 Task: Find connections with filter location Kaikalūr with filter topic #Energywith filter profile language English with filter current company Kotak Mahindra Bank with filter school The Assembly of God Church School - India with filter industry Marketing Services with filter service category Human Resources with filter keywords title Interior Designer
Action: Mouse moved to (192, 254)
Screenshot: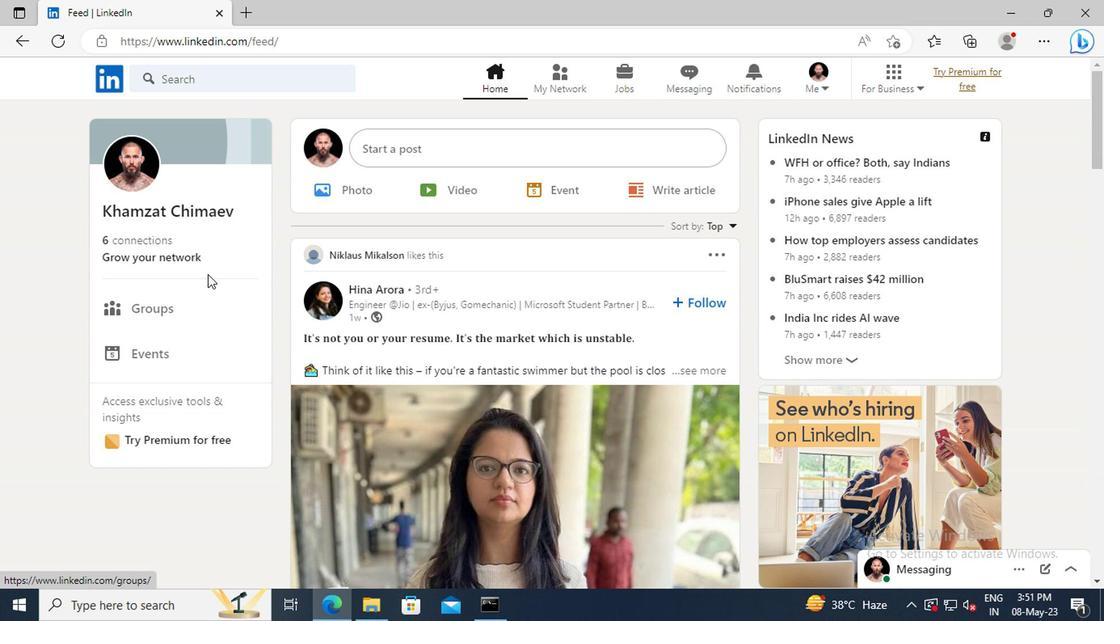 
Action: Mouse pressed left at (192, 254)
Screenshot: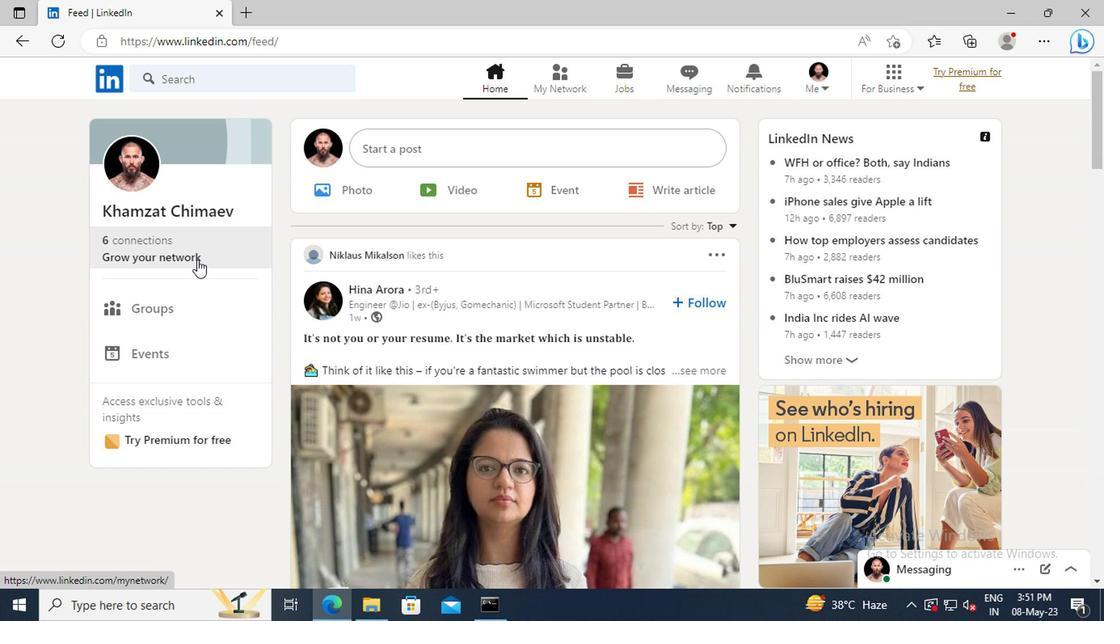 
Action: Mouse moved to (181, 176)
Screenshot: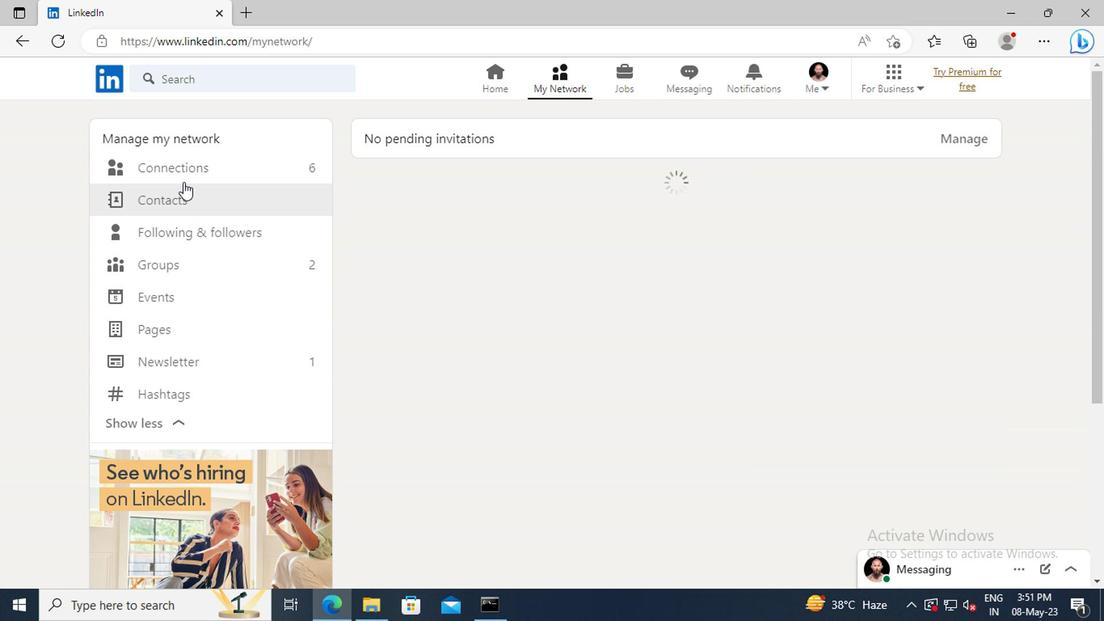 
Action: Mouse pressed left at (181, 176)
Screenshot: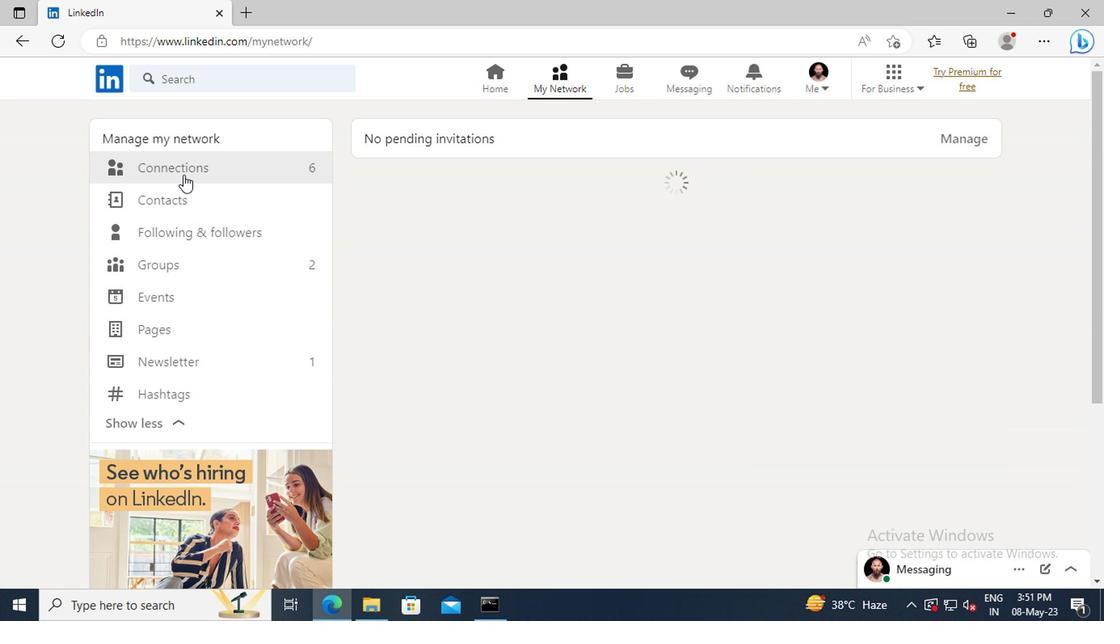
Action: Mouse moved to (672, 174)
Screenshot: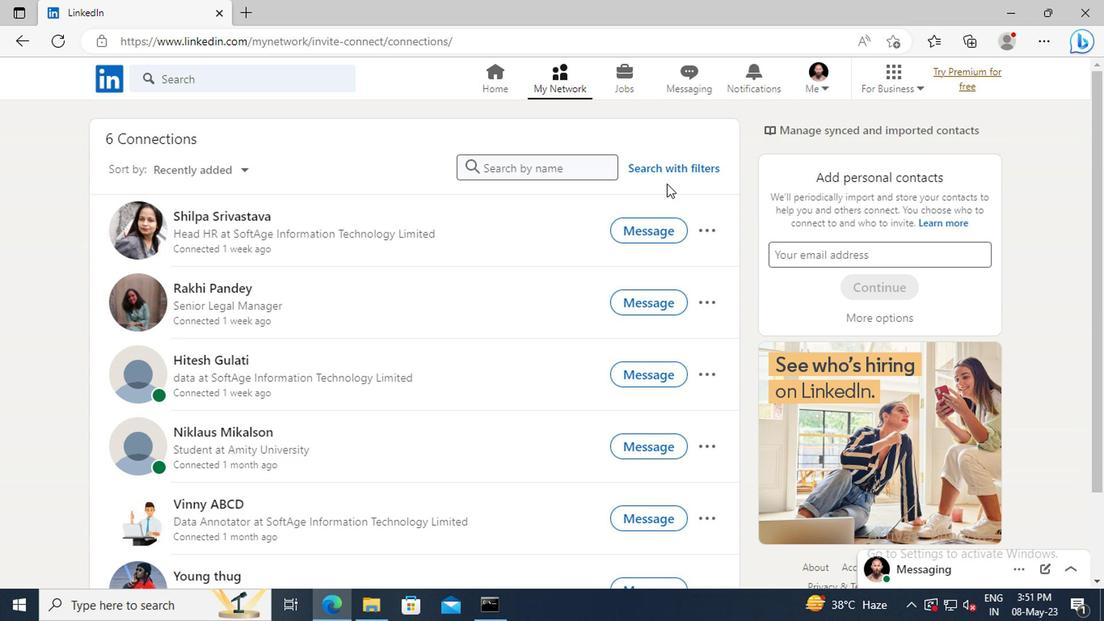 
Action: Mouse pressed left at (672, 174)
Screenshot: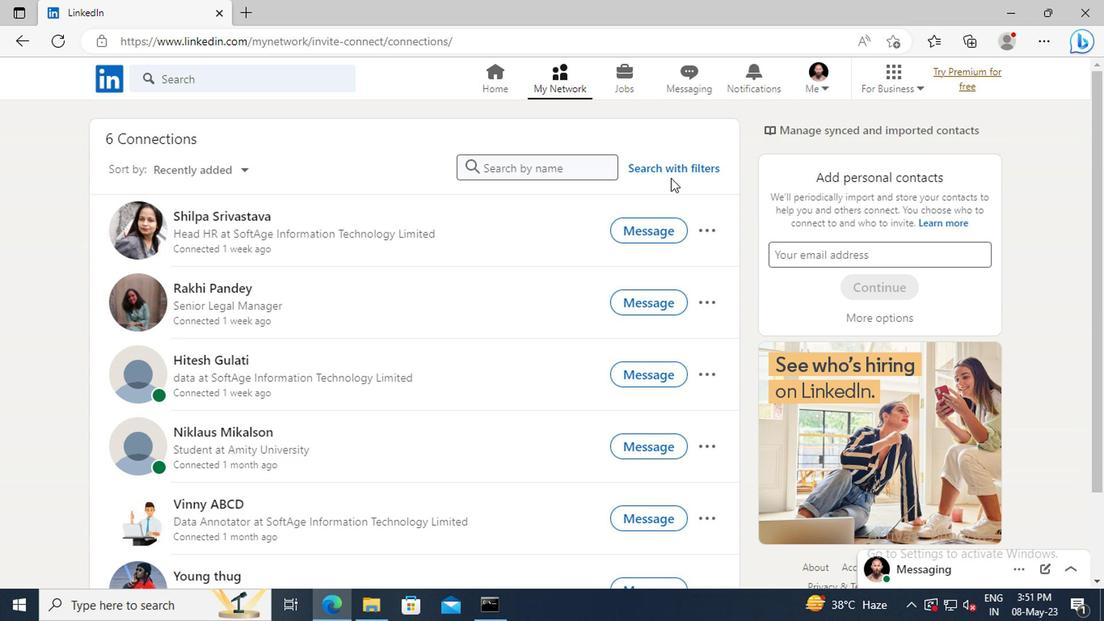 
Action: Mouse moved to (606, 126)
Screenshot: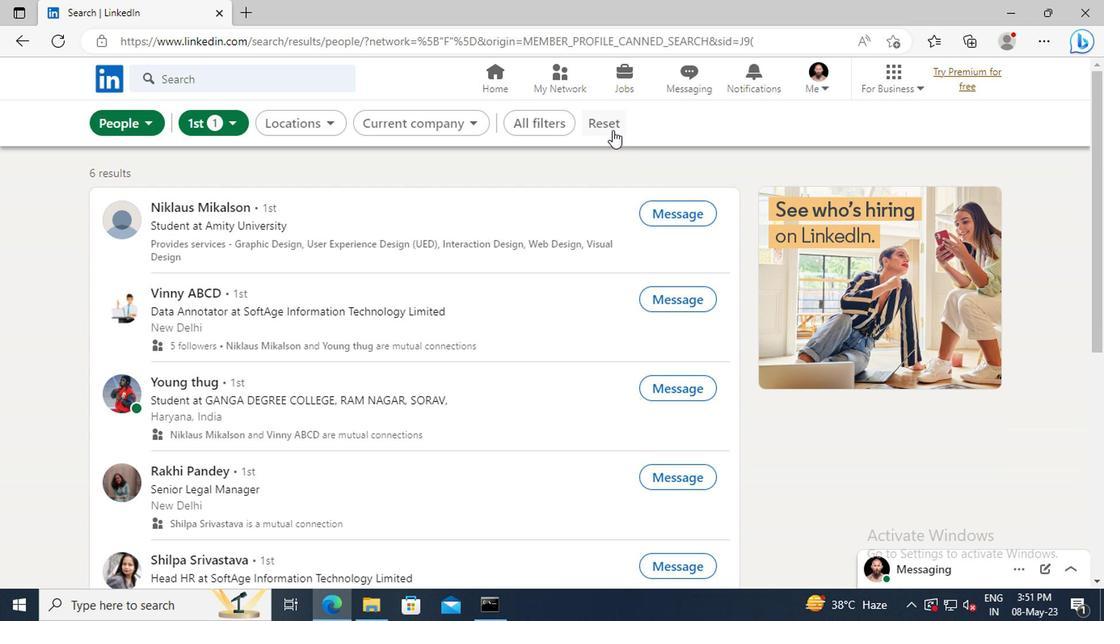 
Action: Mouse pressed left at (606, 126)
Screenshot: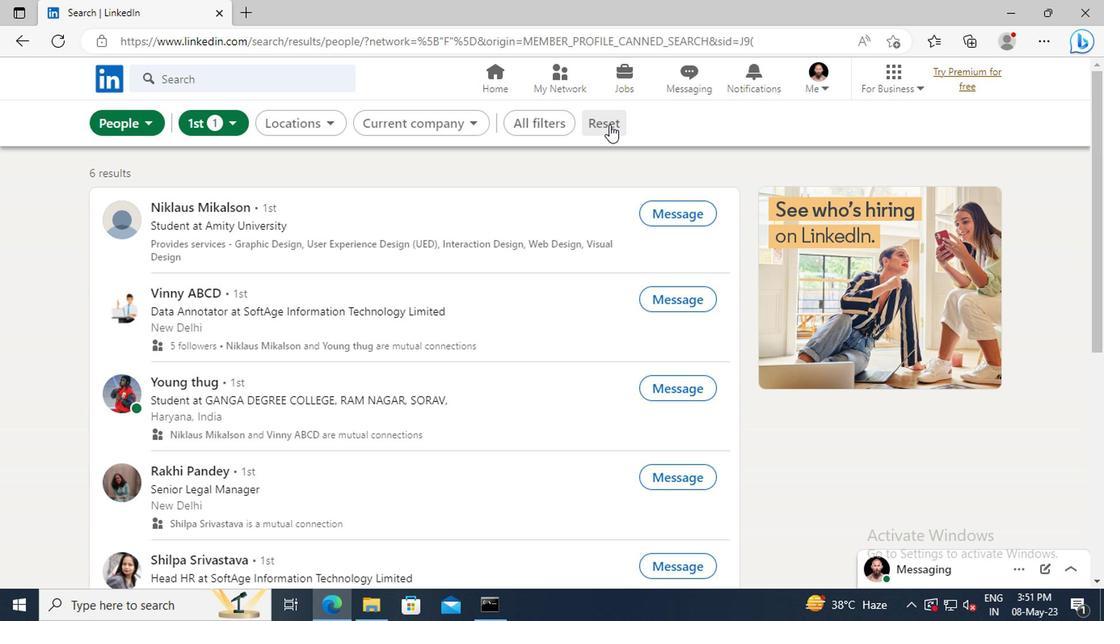 
Action: Mouse moved to (583, 126)
Screenshot: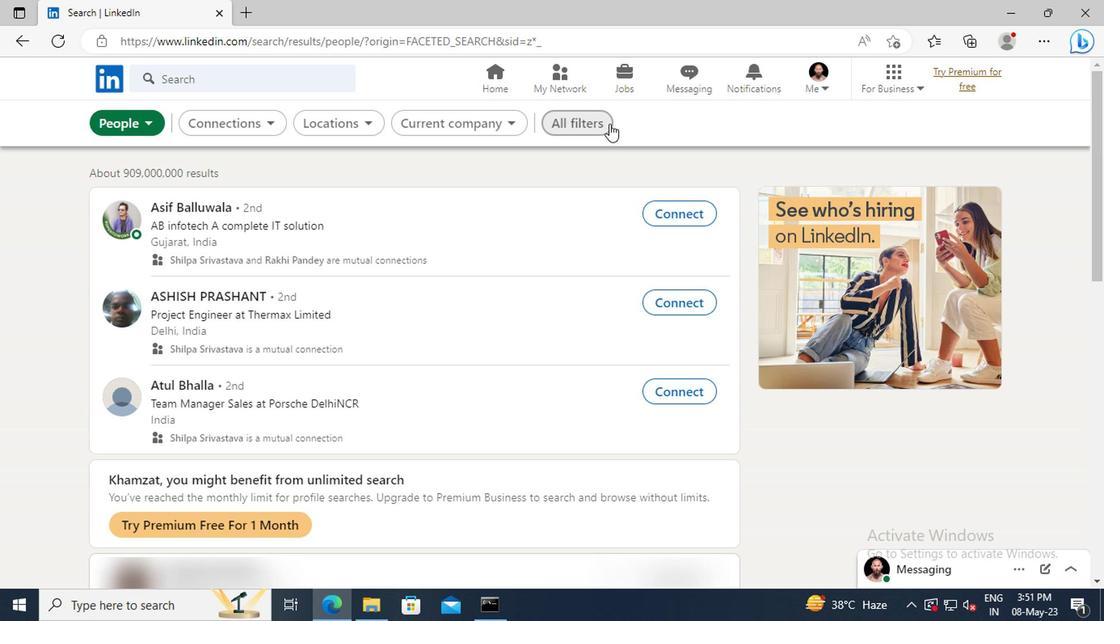 
Action: Mouse pressed left at (583, 126)
Screenshot: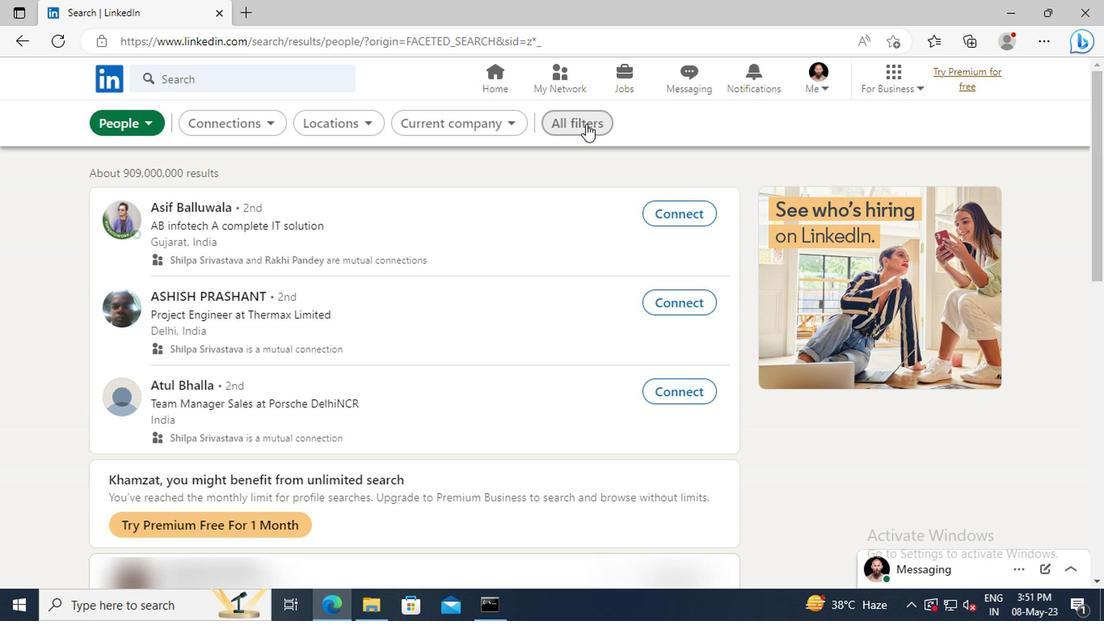 
Action: Mouse moved to (847, 263)
Screenshot: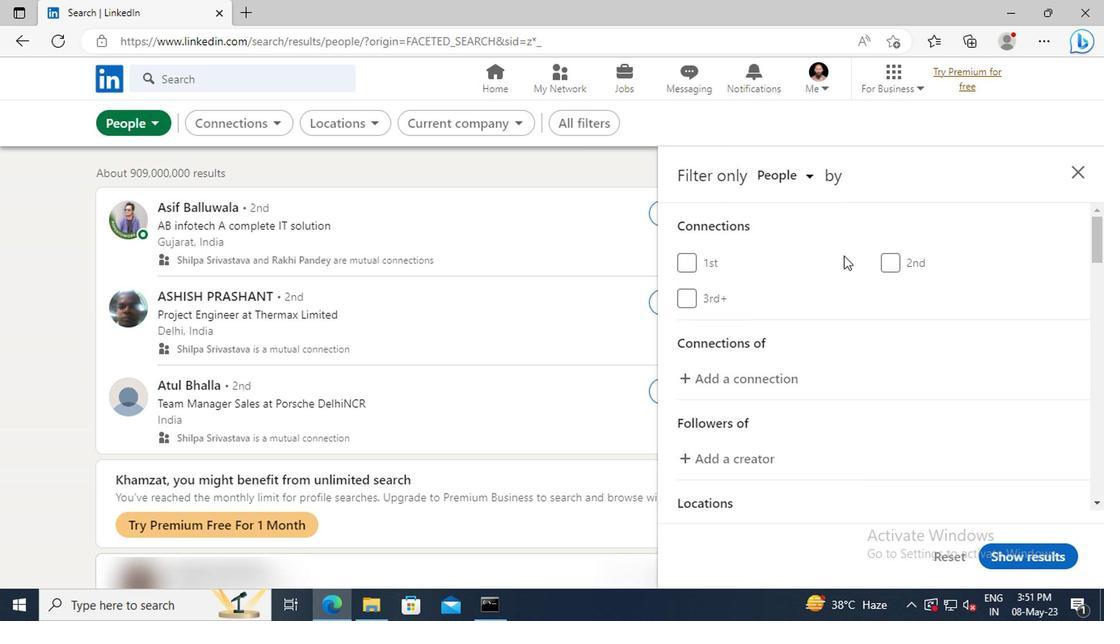 
Action: Mouse scrolled (847, 262) with delta (0, 0)
Screenshot: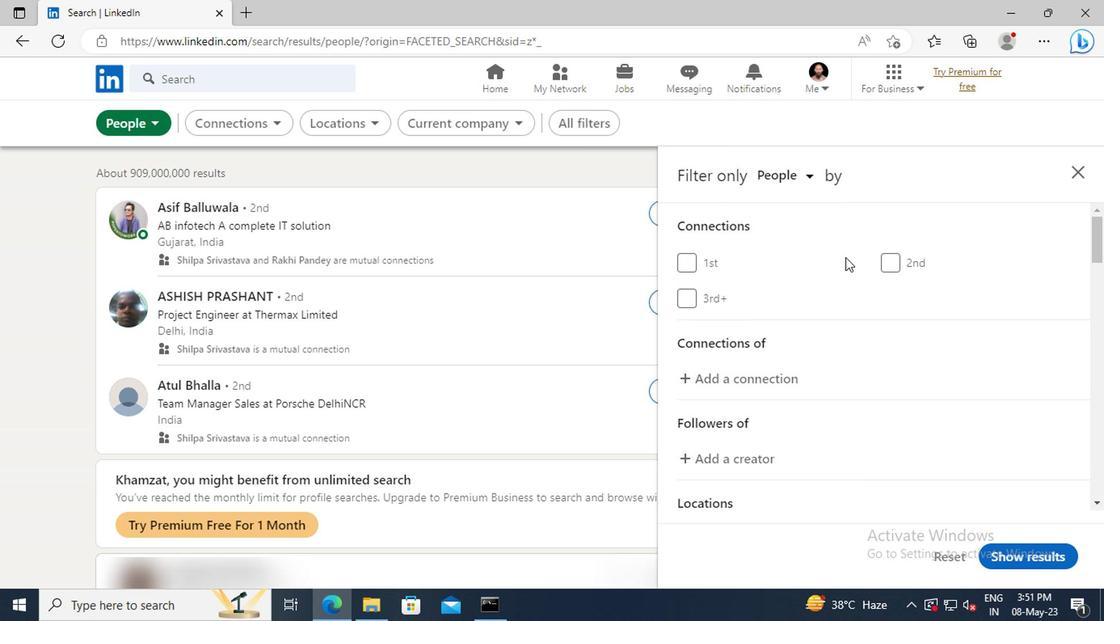 
Action: Mouse moved to (847, 263)
Screenshot: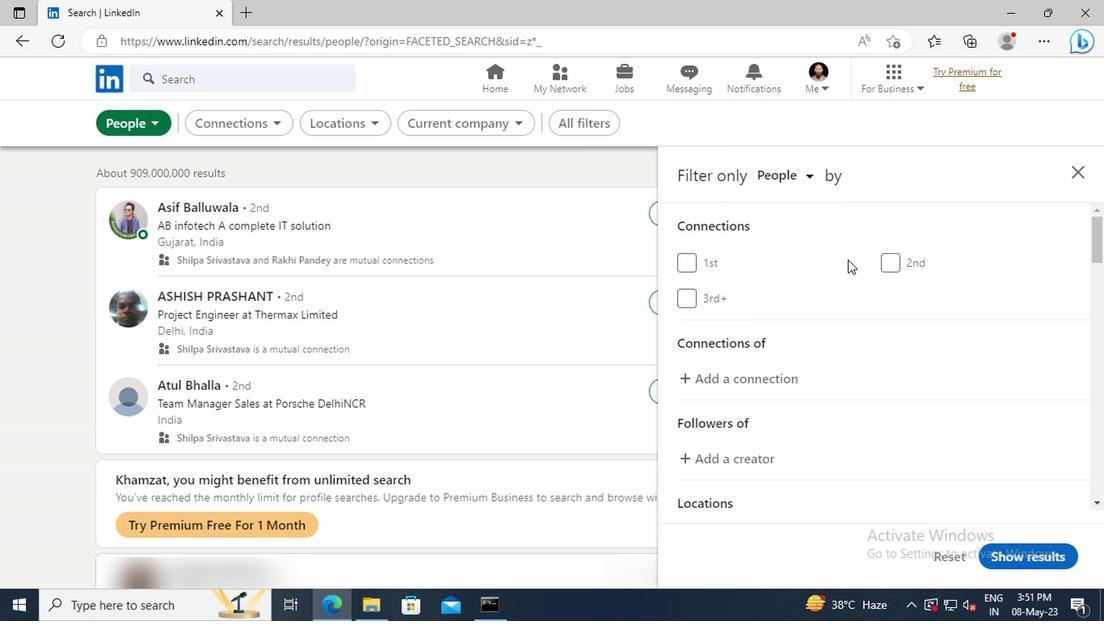 
Action: Mouse scrolled (847, 262) with delta (0, 0)
Screenshot: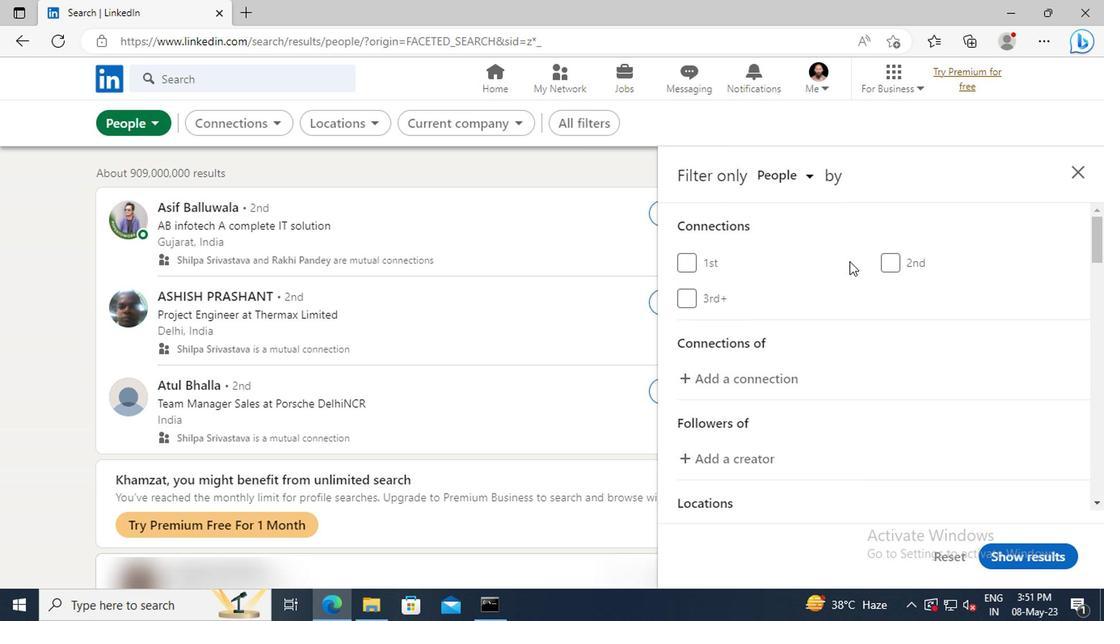 
Action: Mouse scrolled (847, 262) with delta (0, 0)
Screenshot: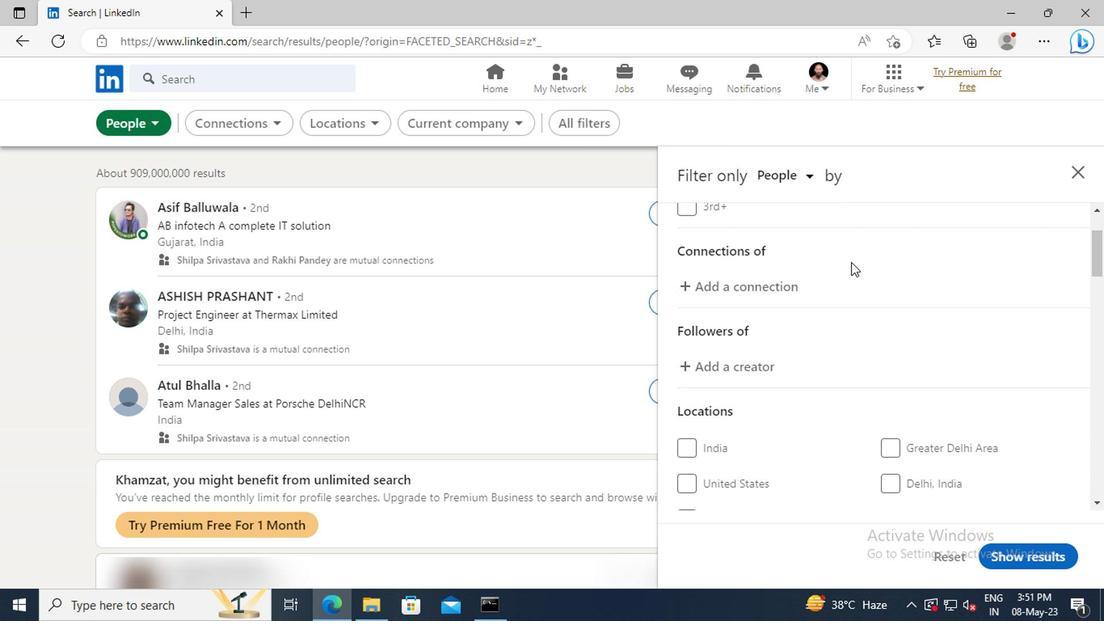 
Action: Mouse scrolled (847, 262) with delta (0, 0)
Screenshot: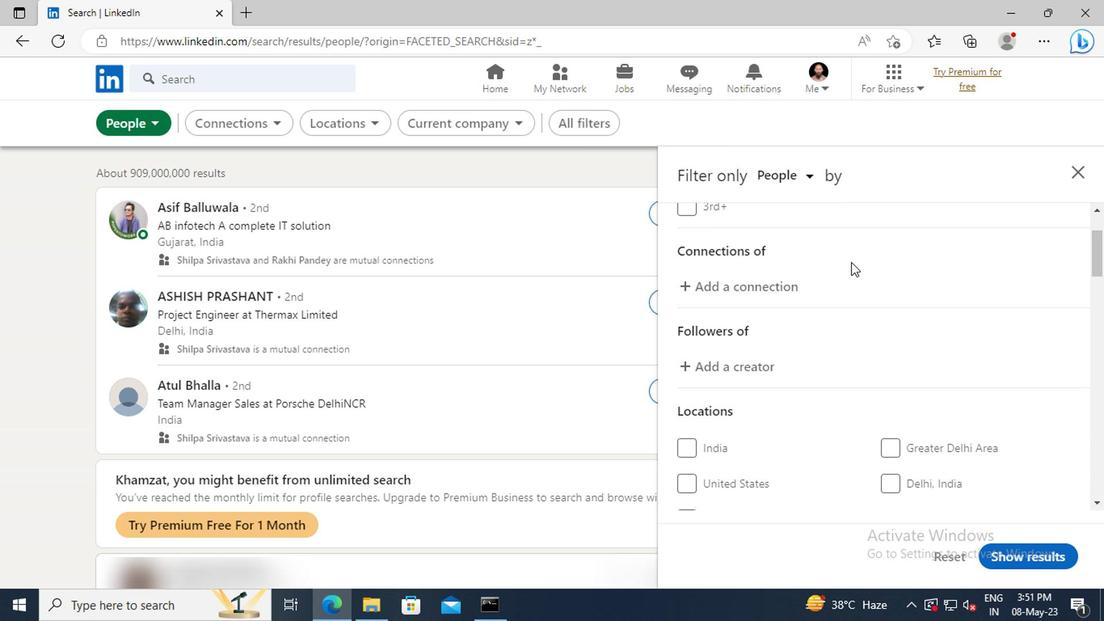 
Action: Mouse scrolled (847, 262) with delta (0, 0)
Screenshot: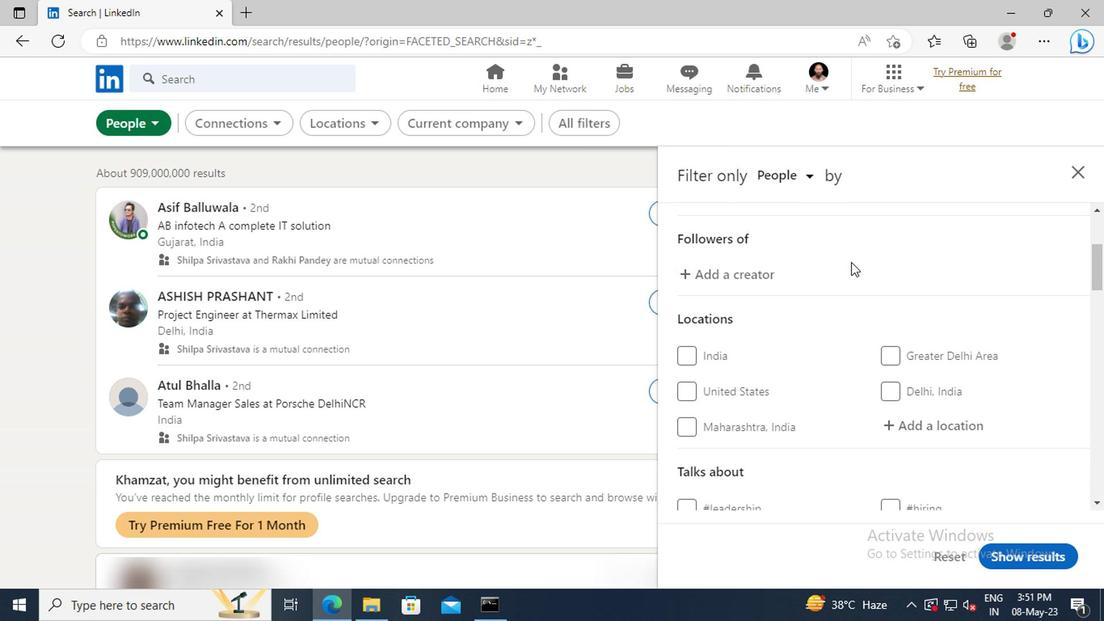 
Action: Mouse moved to (908, 383)
Screenshot: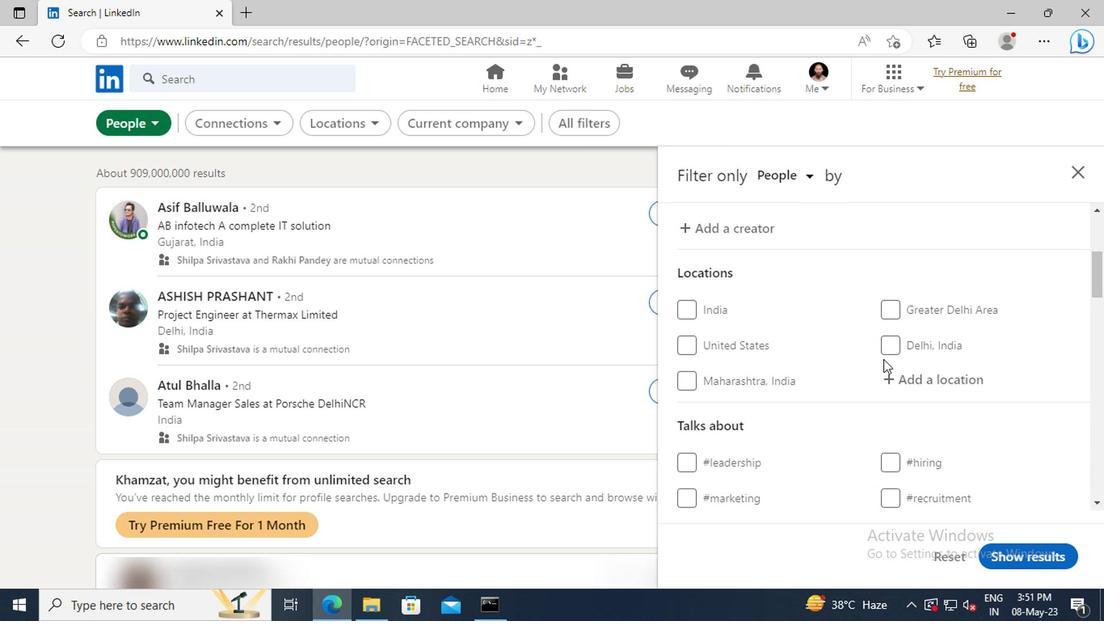 
Action: Mouse pressed left at (908, 383)
Screenshot: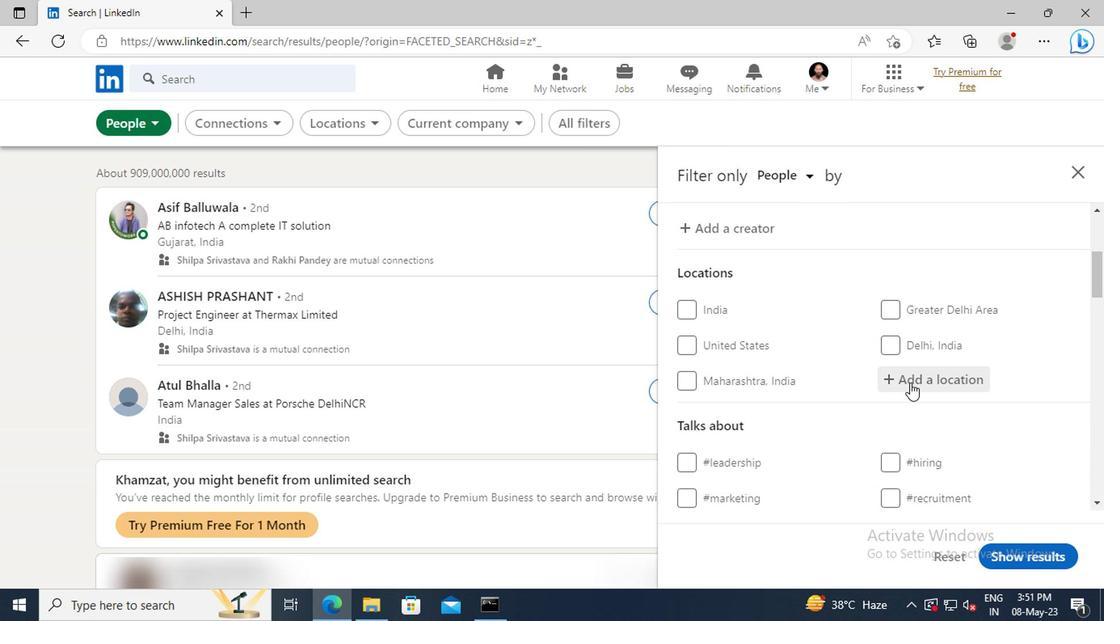 
Action: Key pressed <Key.shift>KAIKALUR
Screenshot: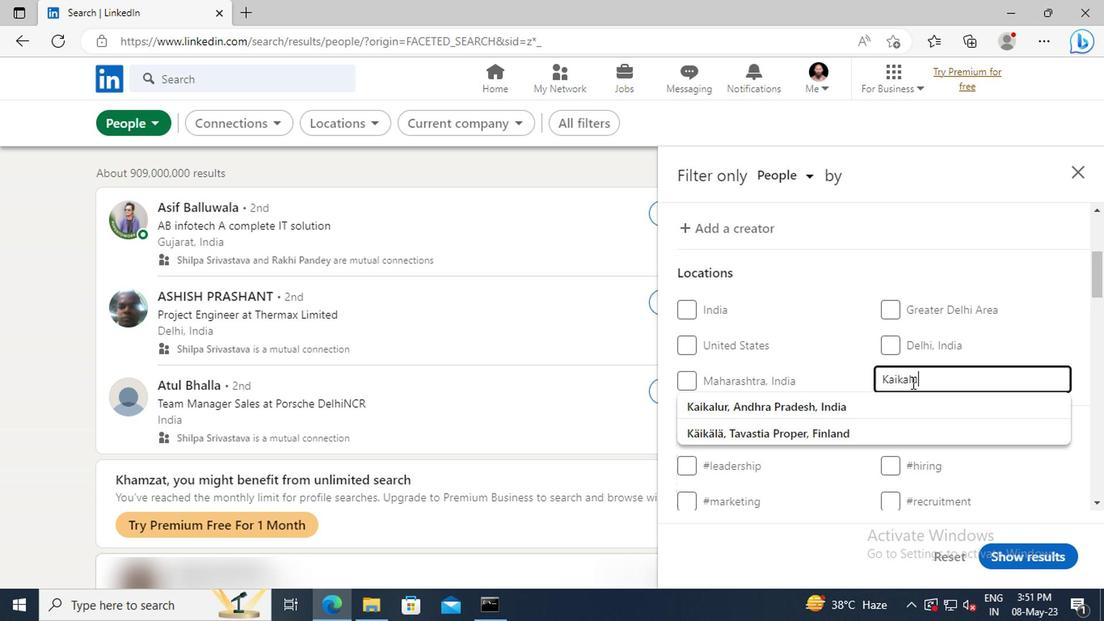 
Action: Mouse moved to (912, 402)
Screenshot: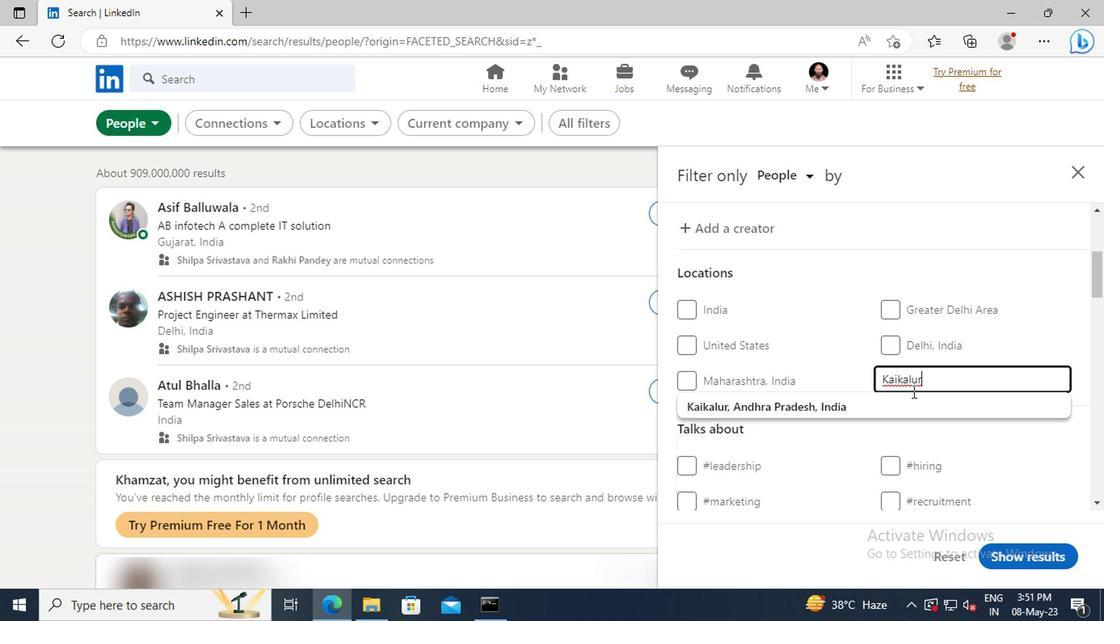 
Action: Mouse pressed left at (912, 402)
Screenshot: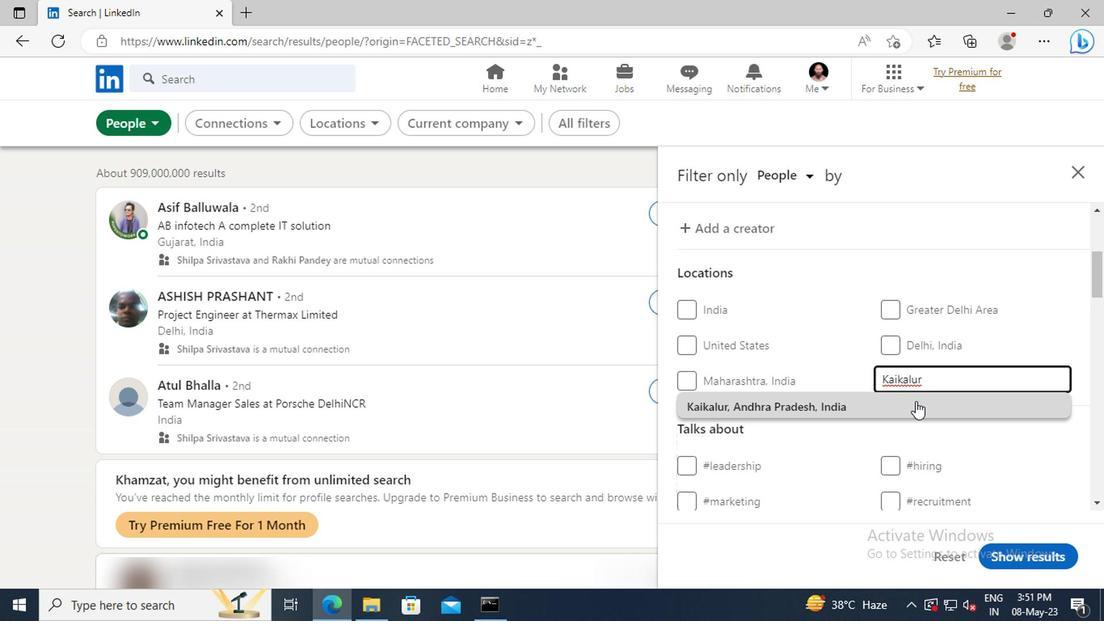 
Action: Mouse scrolled (912, 401) with delta (0, 0)
Screenshot: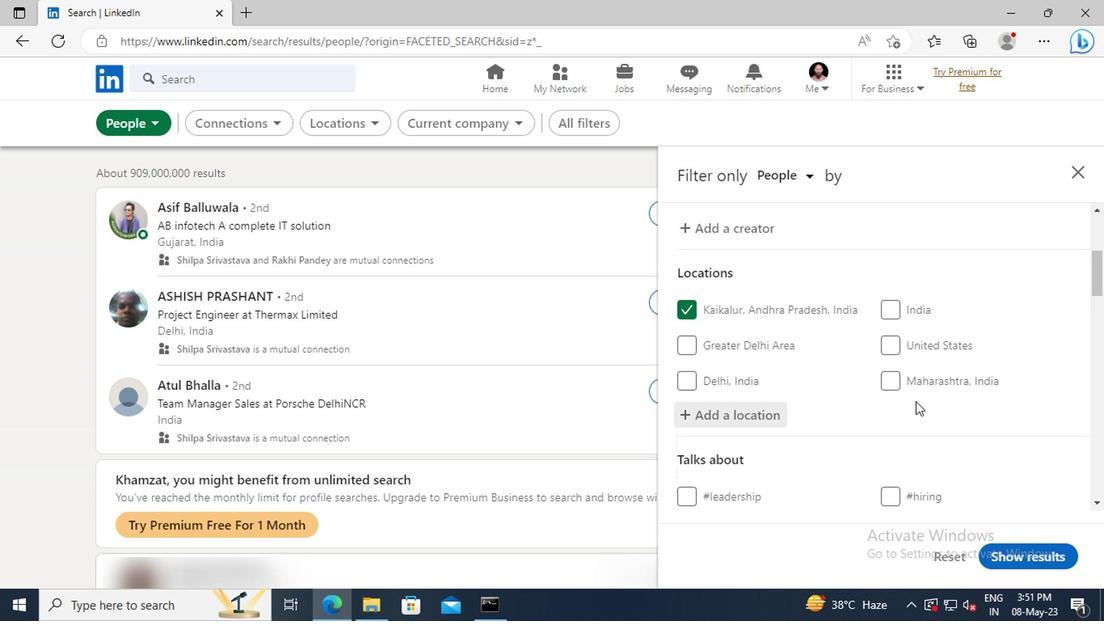 
Action: Mouse scrolled (912, 401) with delta (0, 0)
Screenshot: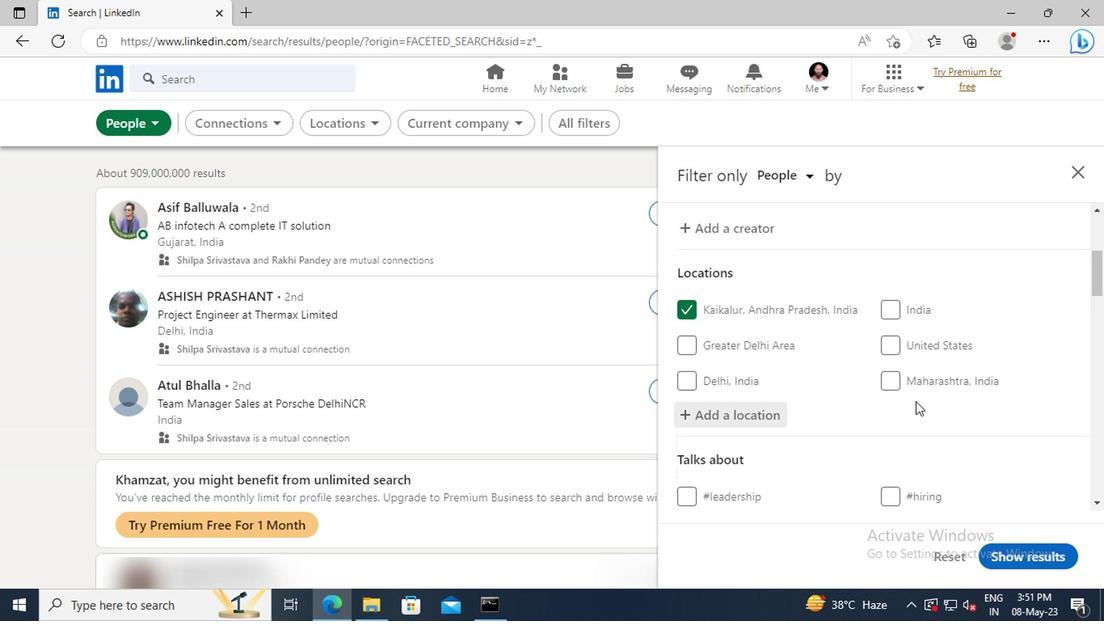 
Action: Mouse scrolled (912, 401) with delta (0, 0)
Screenshot: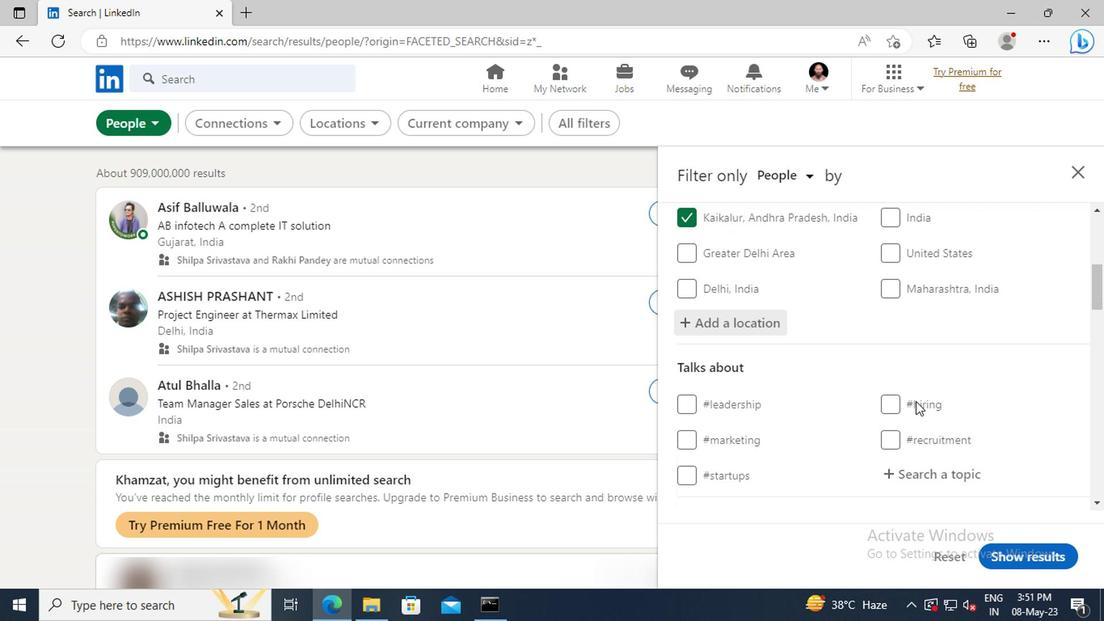 
Action: Mouse moved to (912, 425)
Screenshot: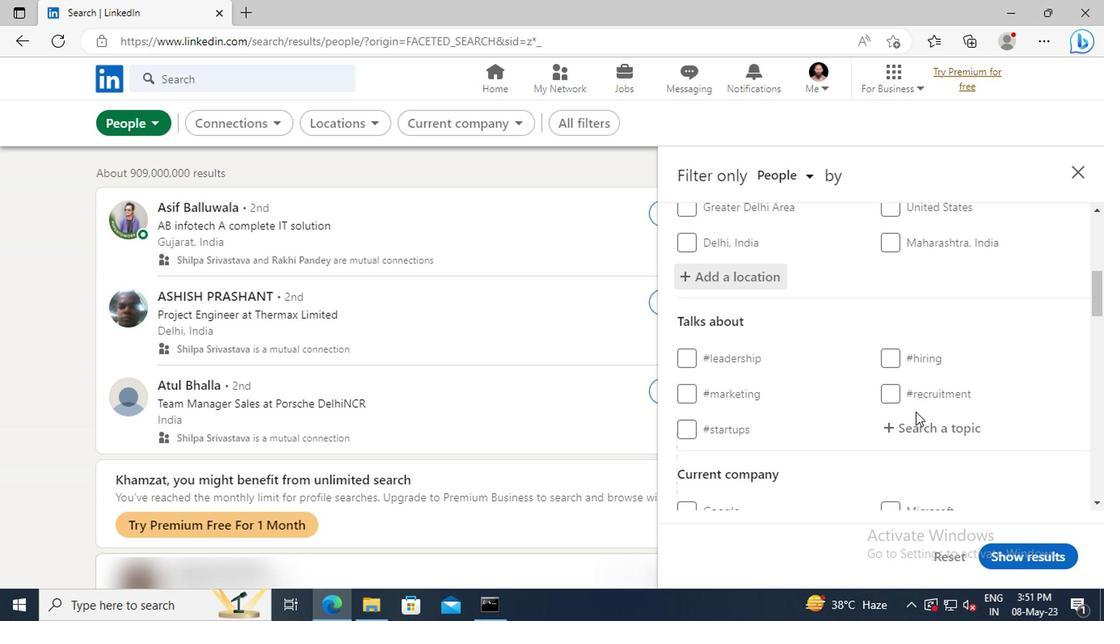 
Action: Mouse pressed left at (912, 425)
Screenshot: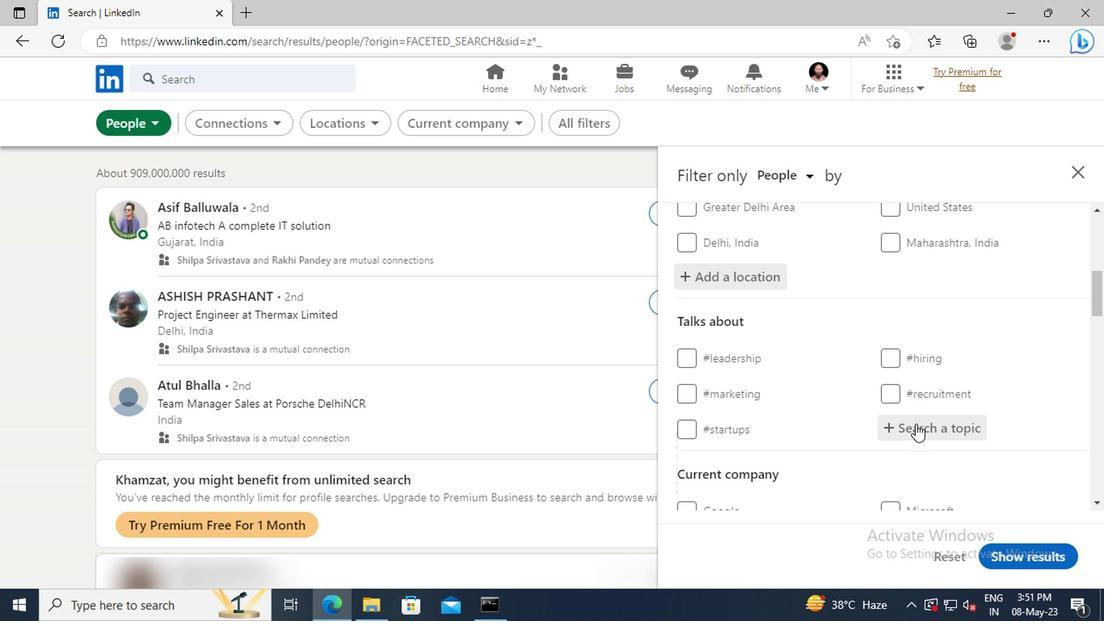 
Action: Key pressed <Key.shift>ENERGY
Screenshot: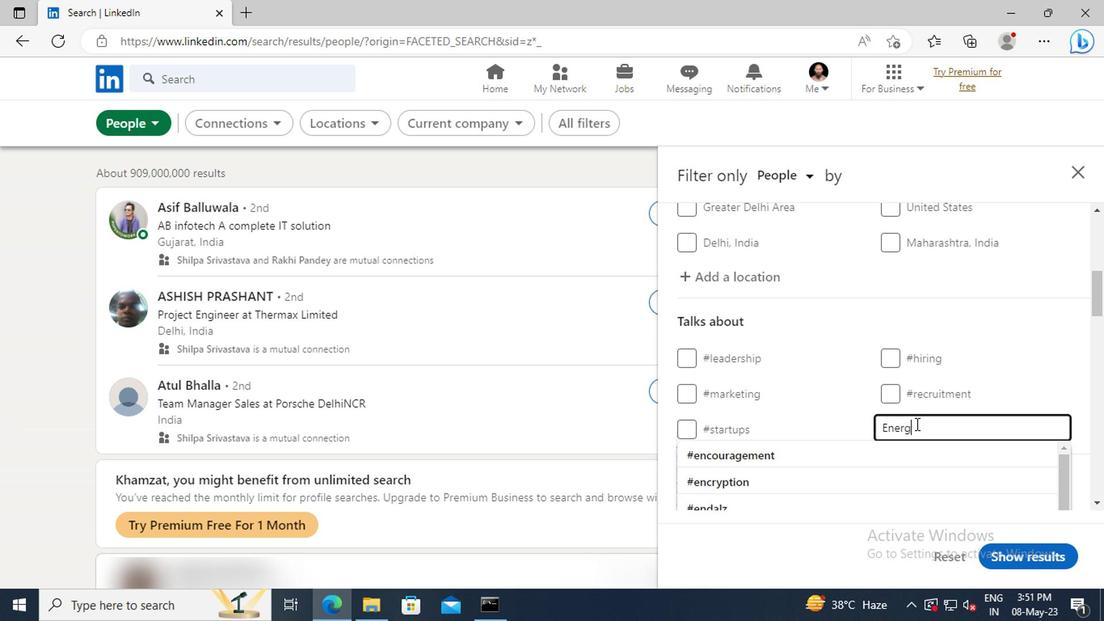 
Action: Mouse moved to (913, 451)
Screenshot: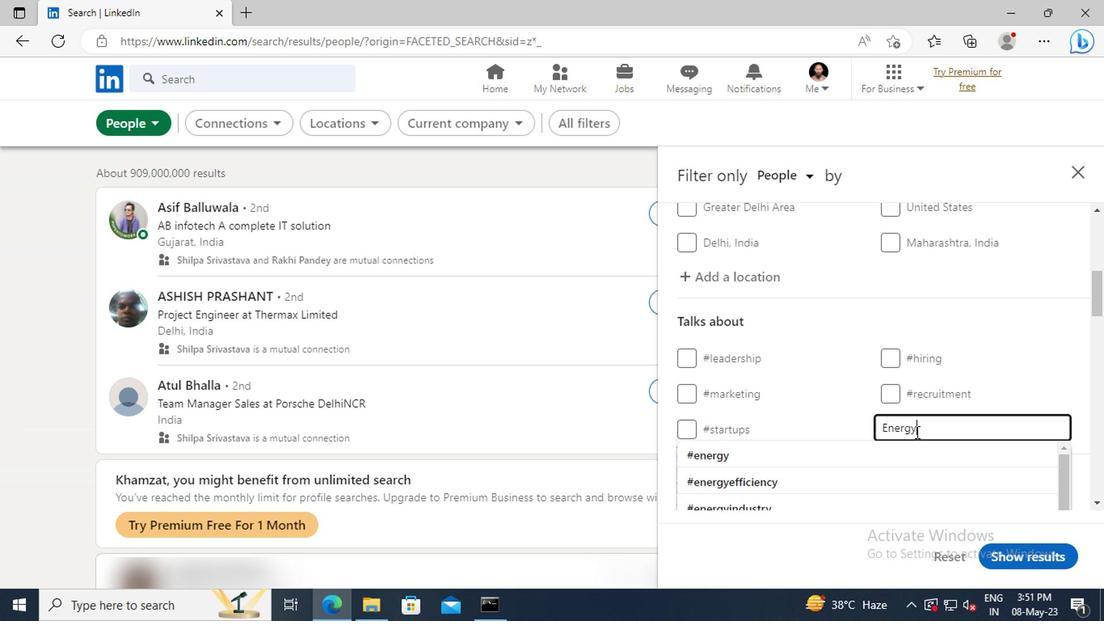 
Action: Mouse pressed left at (913, 451)
Screenshot: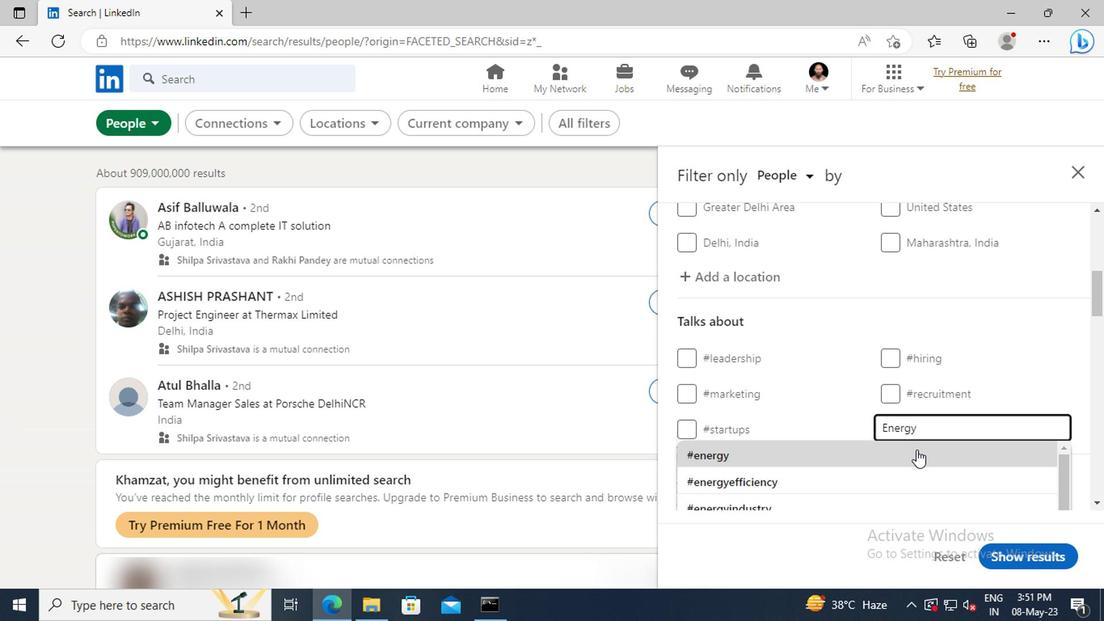 
Action: Mouse scrolled (913, 450) with delta (0, -1)
Screenshot: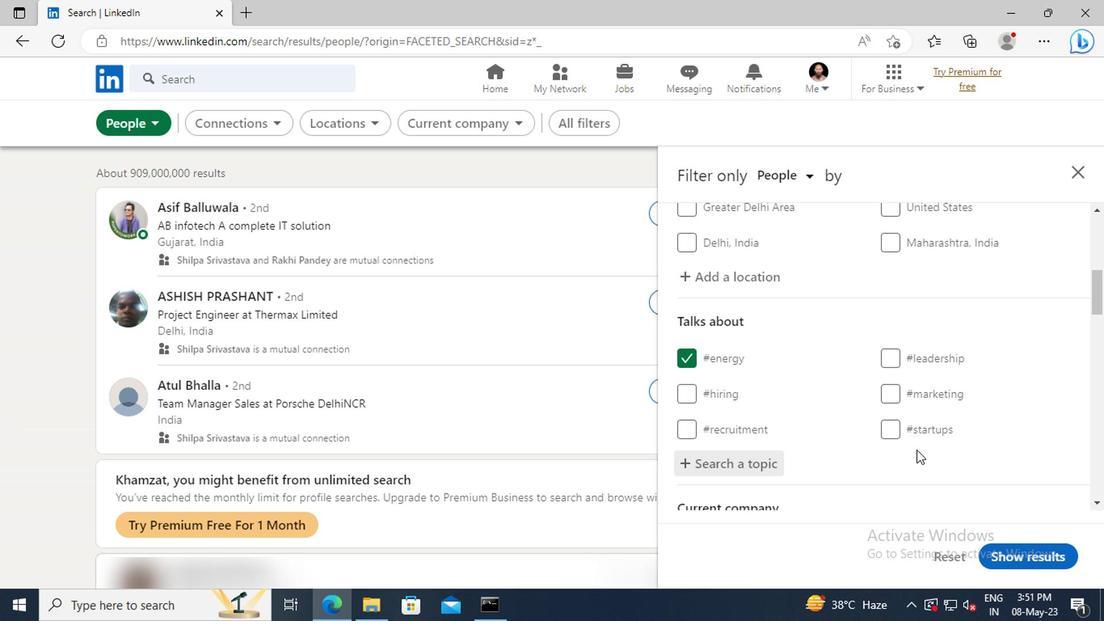 
Action: Mouse scrolled (913, 450) with delta (0, -1)
Screenshot: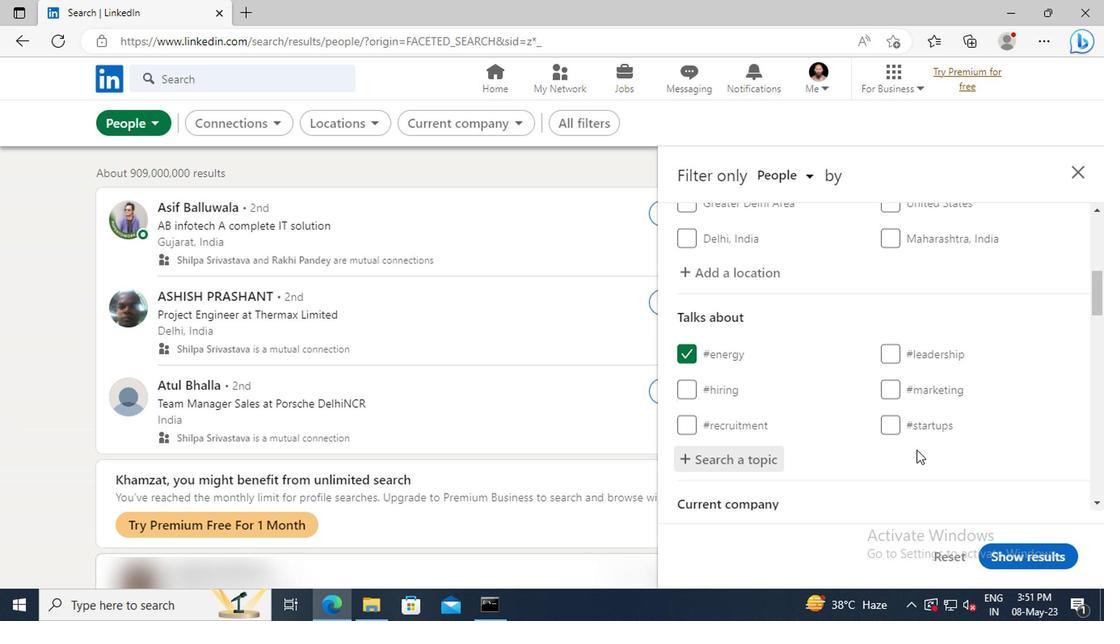 
Action: Mouse scrolled (913, 450) with delta (0, -1)
Screenshot: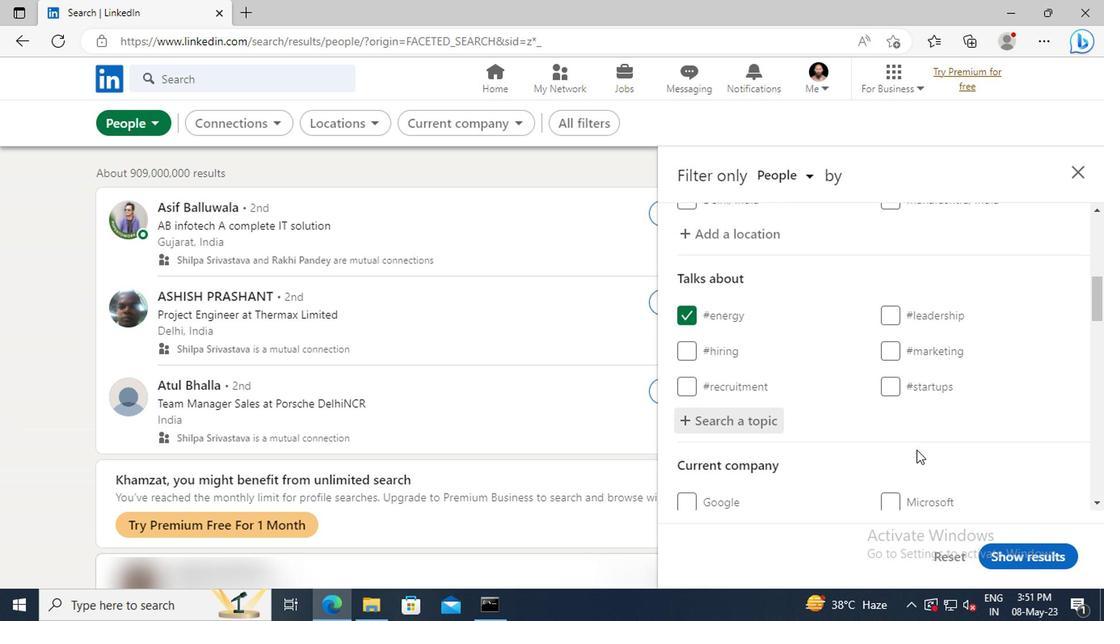 
Action: Mouse scrolled (913, 450) with delta (0, -1)
Screenshot: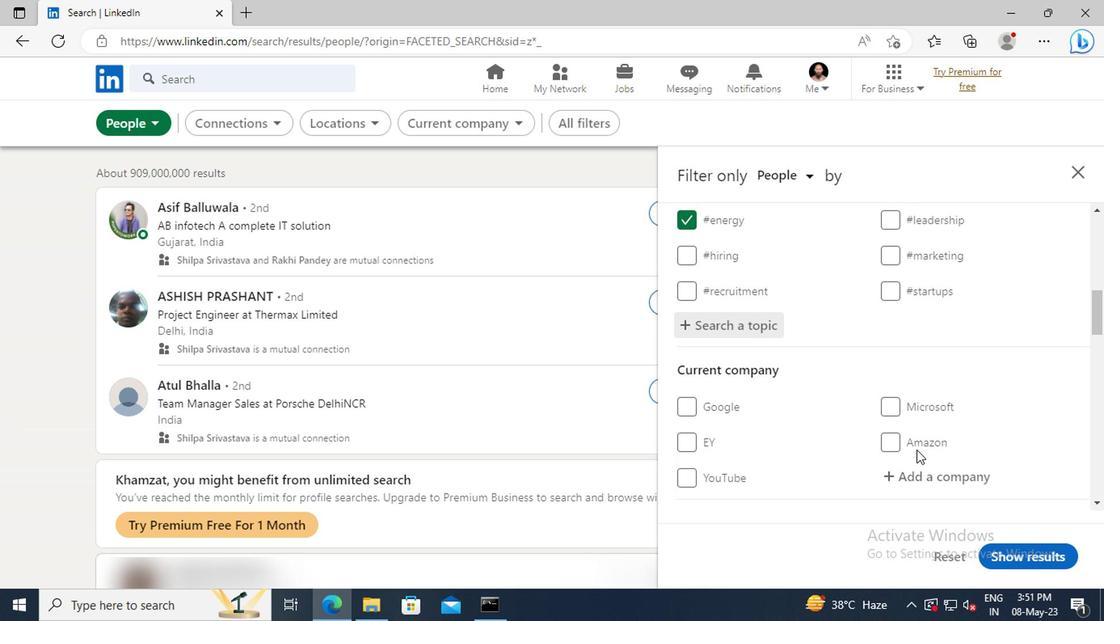 
Action: Mouse scrolled (913, 450) with delta (0, -1)
Screenshot: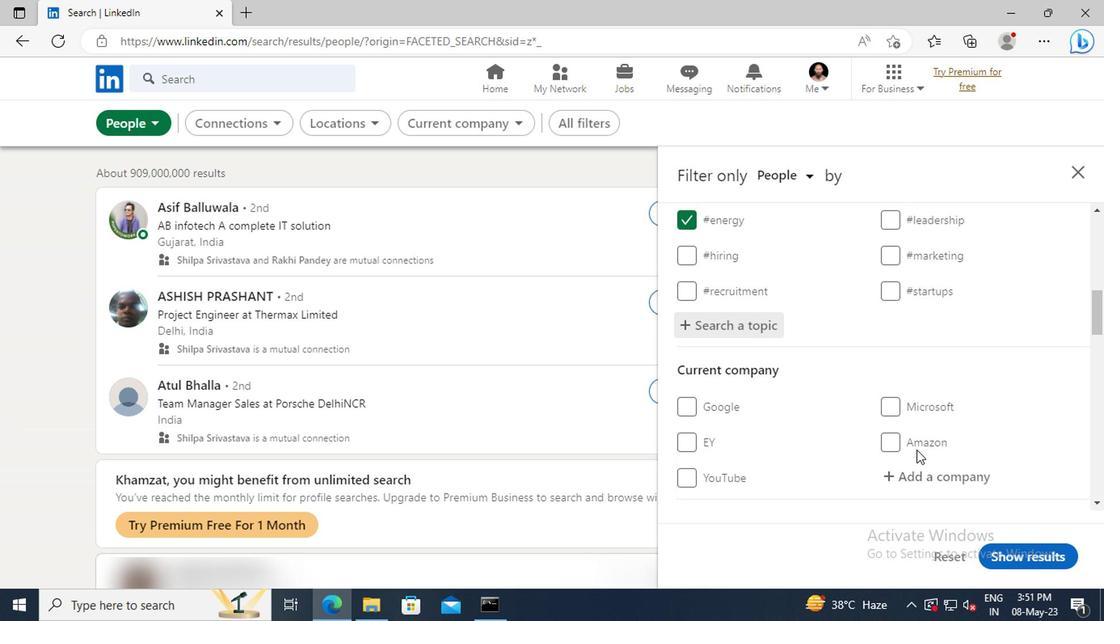 
Action: Mouse scrolled (913, 450) with delta (0, -1)
Screenshot: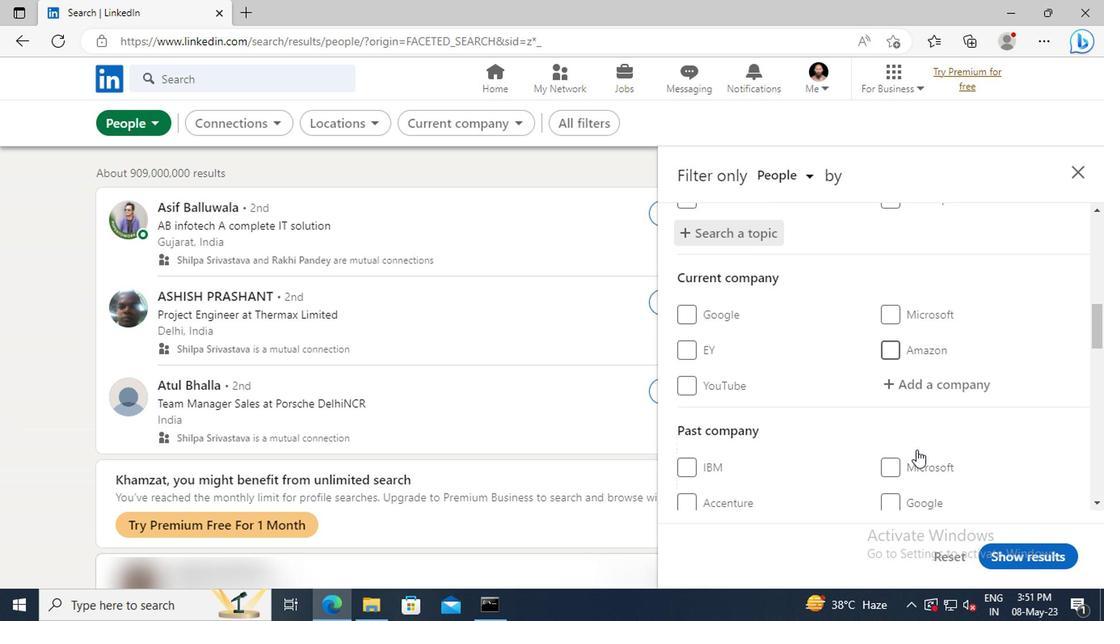 
Action: Mouse scrolled (913, 450) with delta (0, -1)
Screenshot: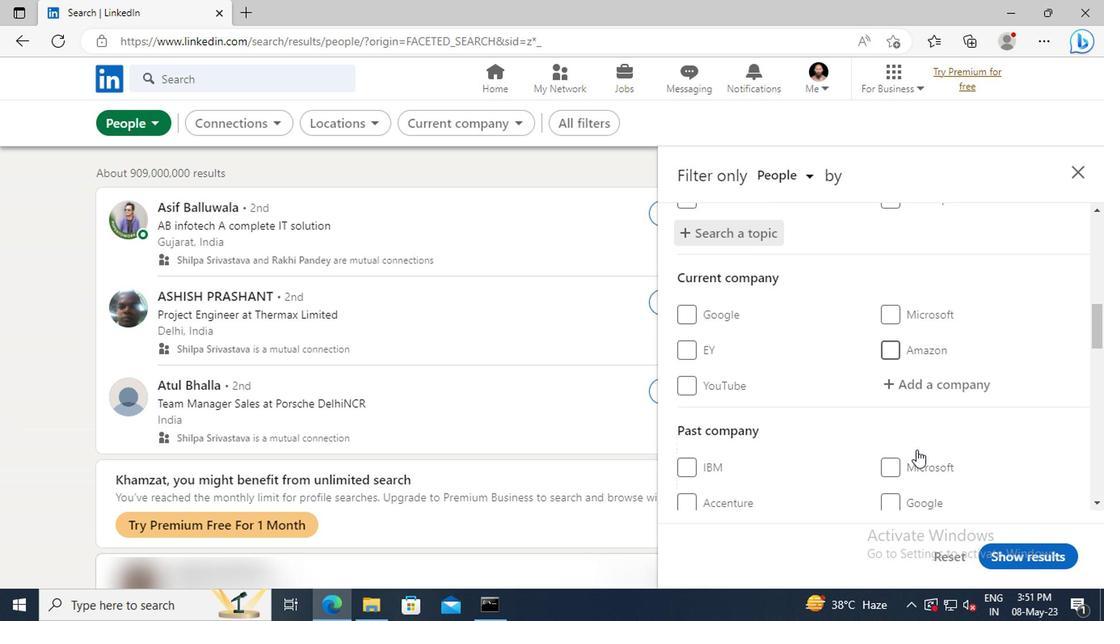 
Action: Mouse scrolled (913, 450) with delta (0, -1)
Screenshot: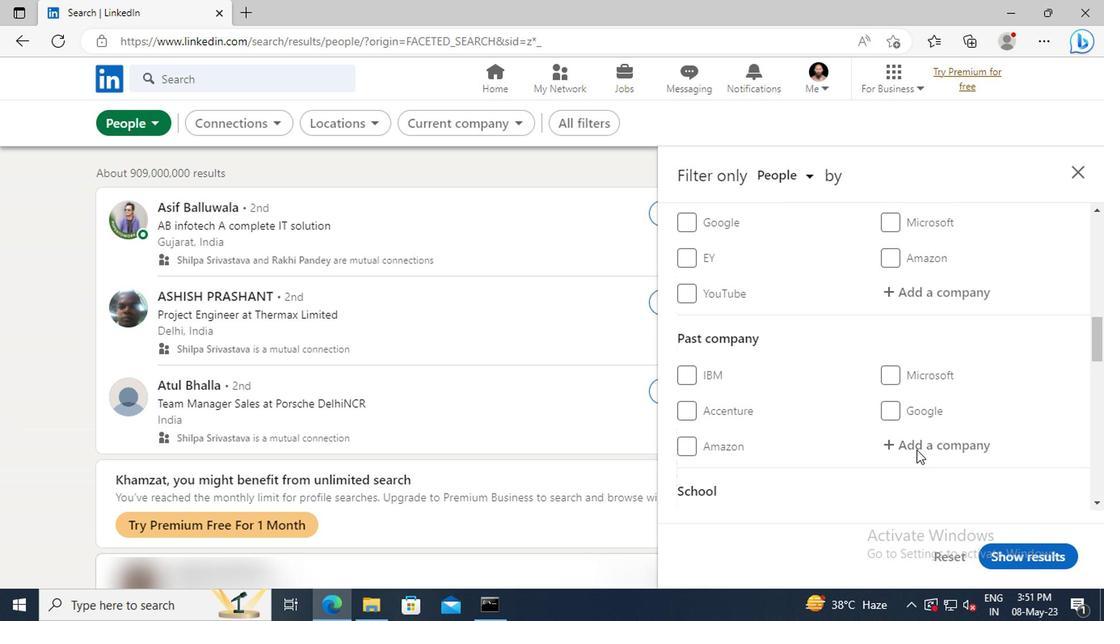 
Action: Mouse scrolled (913, 450) with delta (0, -1)
Screenshot: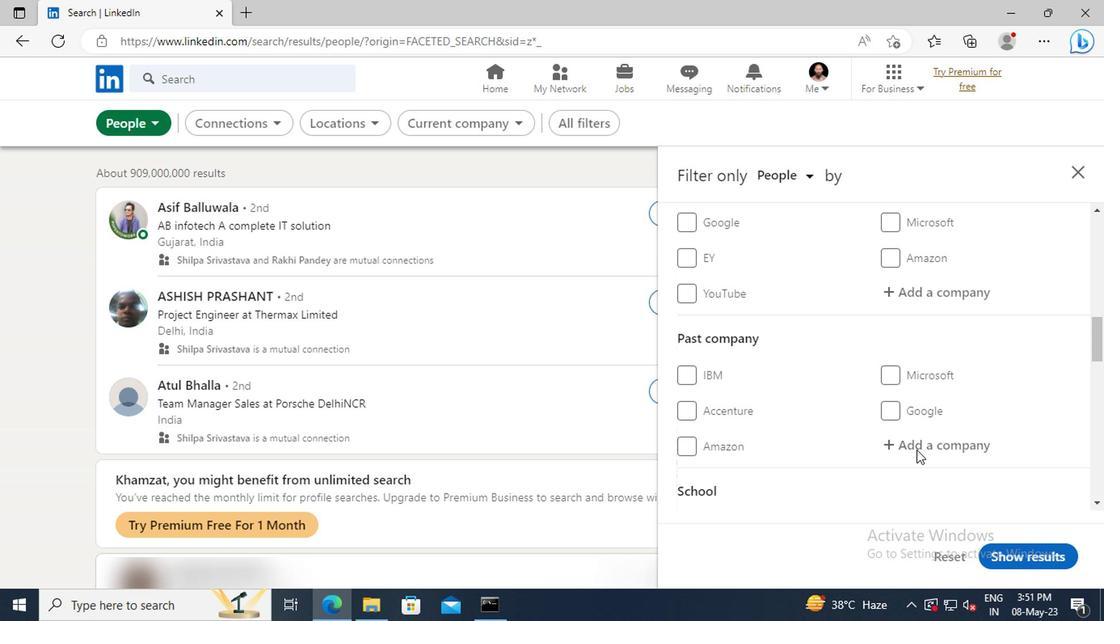 
Action: Mouse scrolled (913, 450) with delta (0, -1)
Screenshot: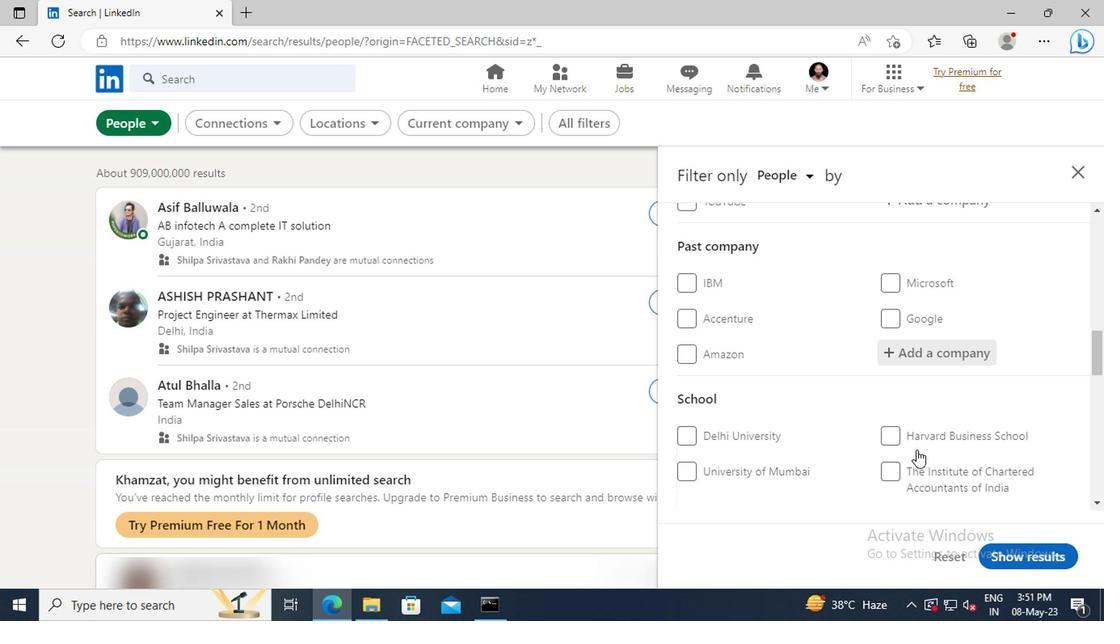 
Action: Mouse scrolled (913, 450) with delta (0, -1)
Screenshot: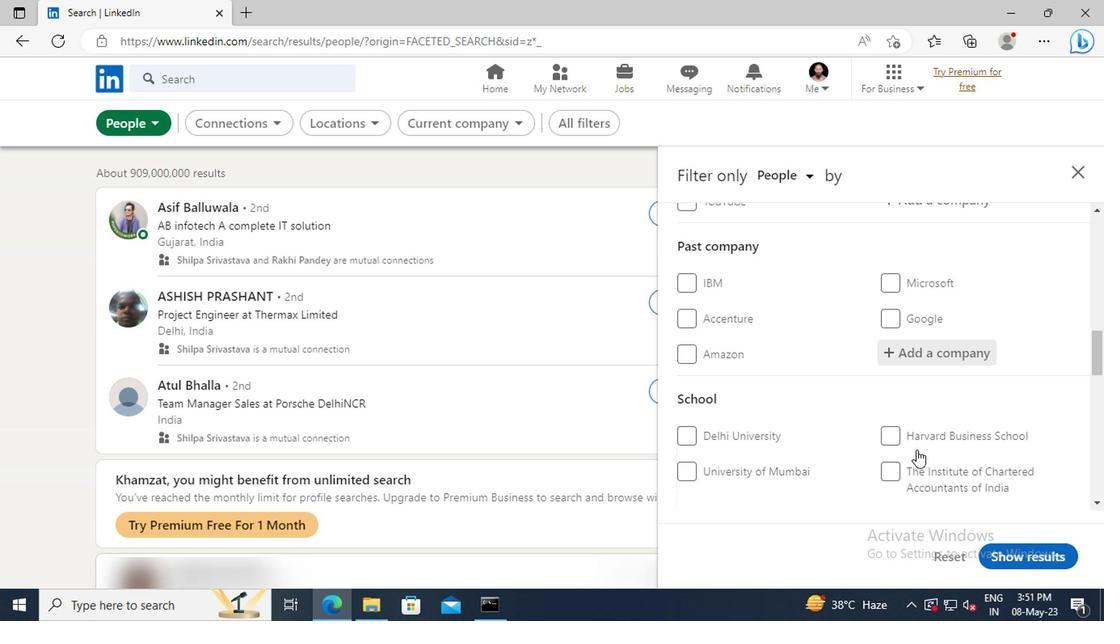 
Action: Mouse scrolled (913, 450) with delta (0, -1)
Screenshot: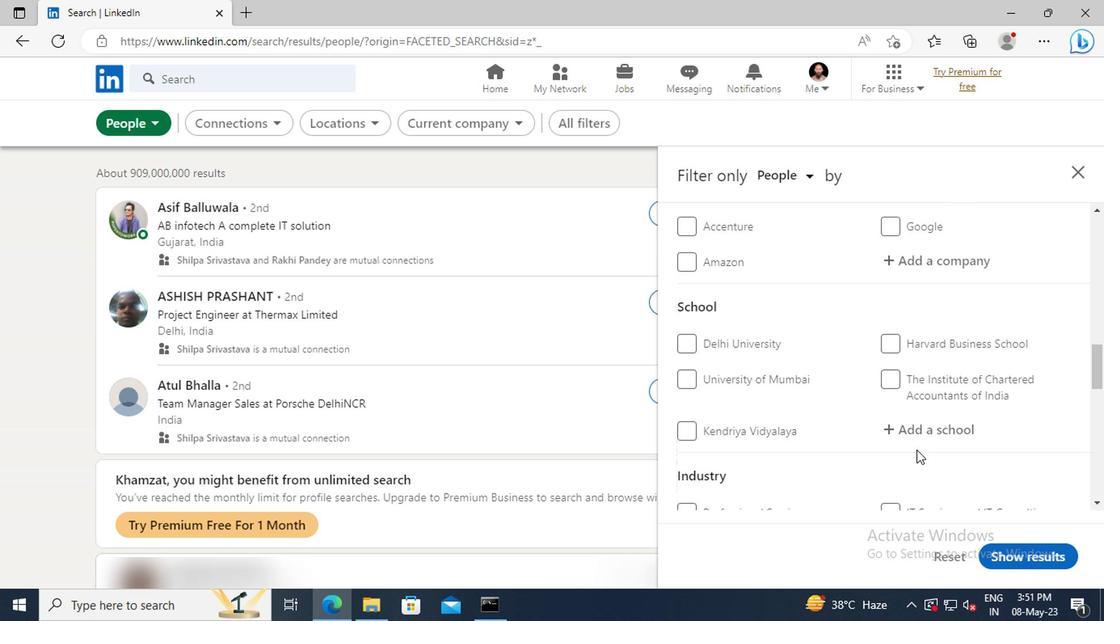 
Action: Mouse scrolled (913, 450) with delta (0, -1)
Screenshot: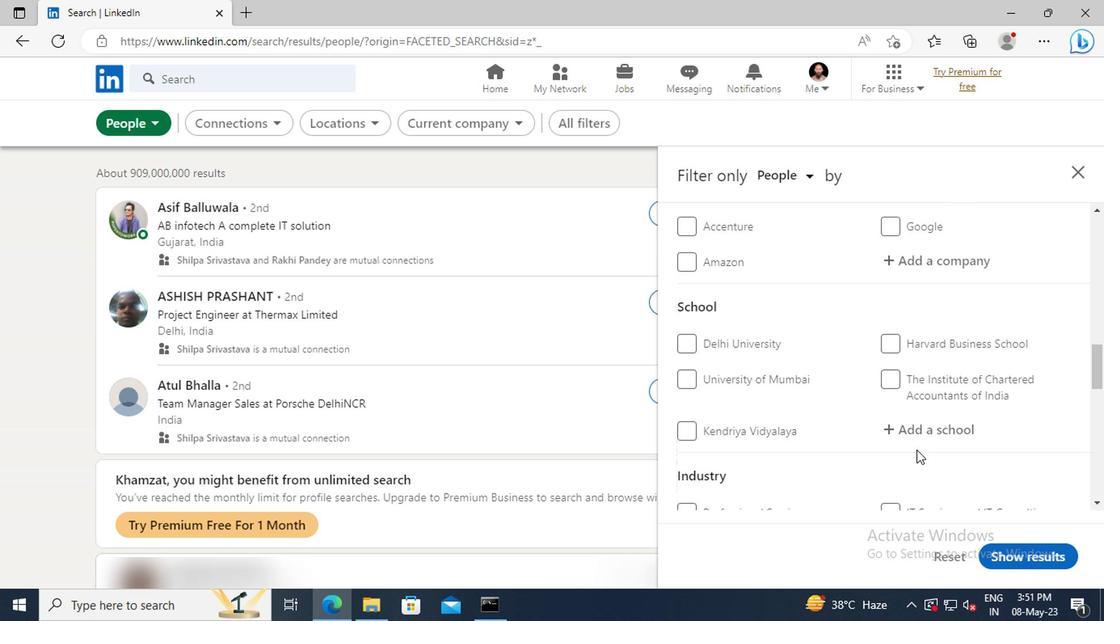 
Action: Mouse scrolled (913, 450) with delta (0, -1)
Screenshot: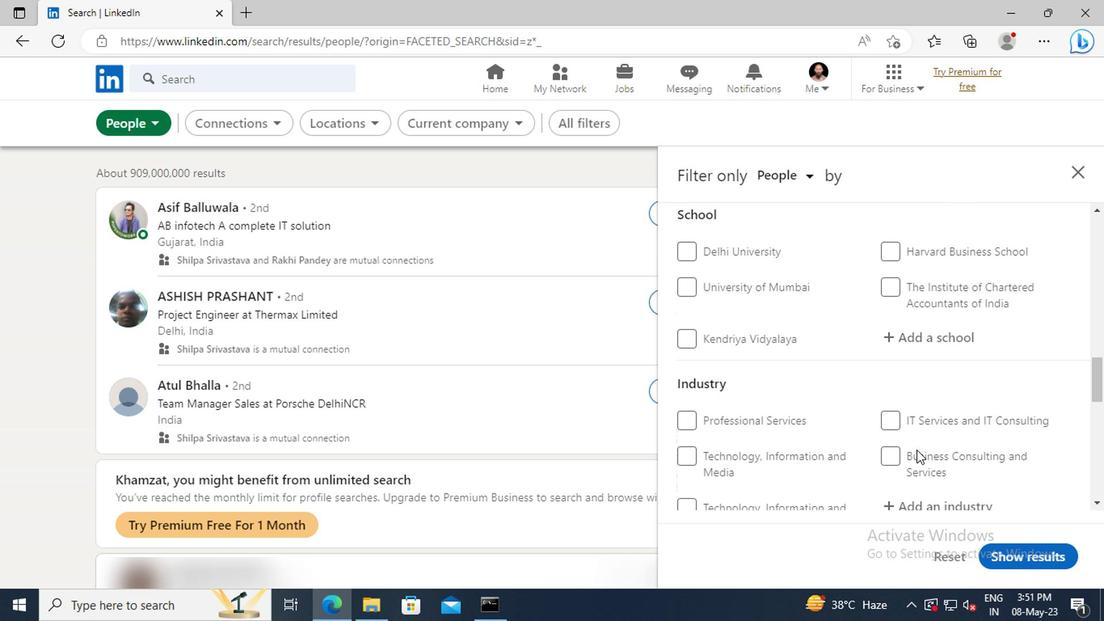 
Action: Mouse scrolled (913, 450) with delta (0, -1)
Screenshot: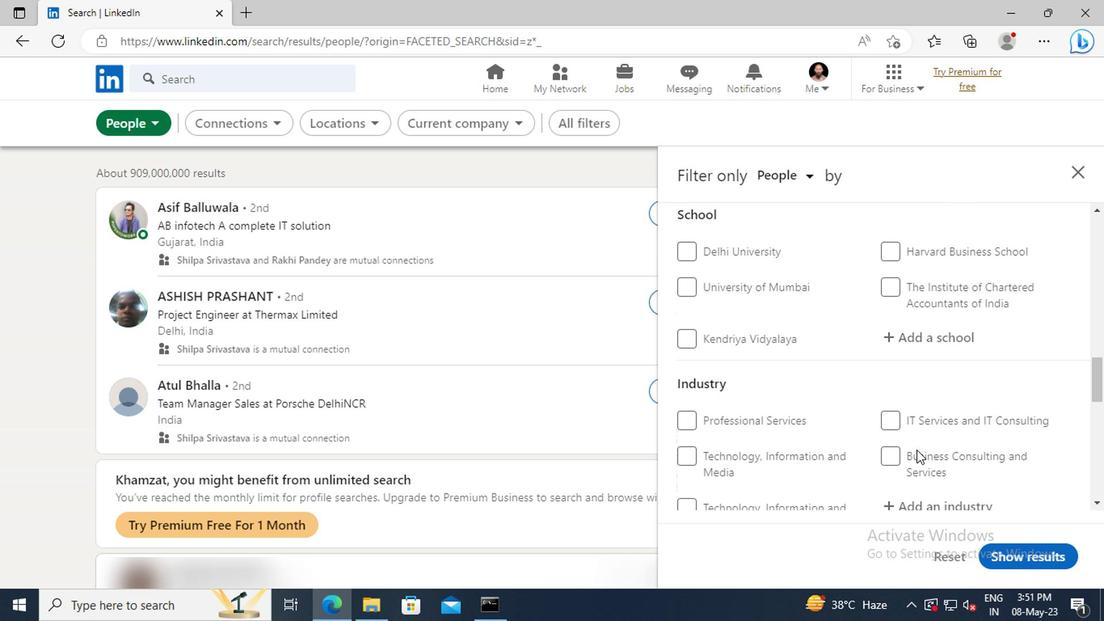 
Action: Mouse scrolled (913, 450) with delta (0, -1)
Screenshot: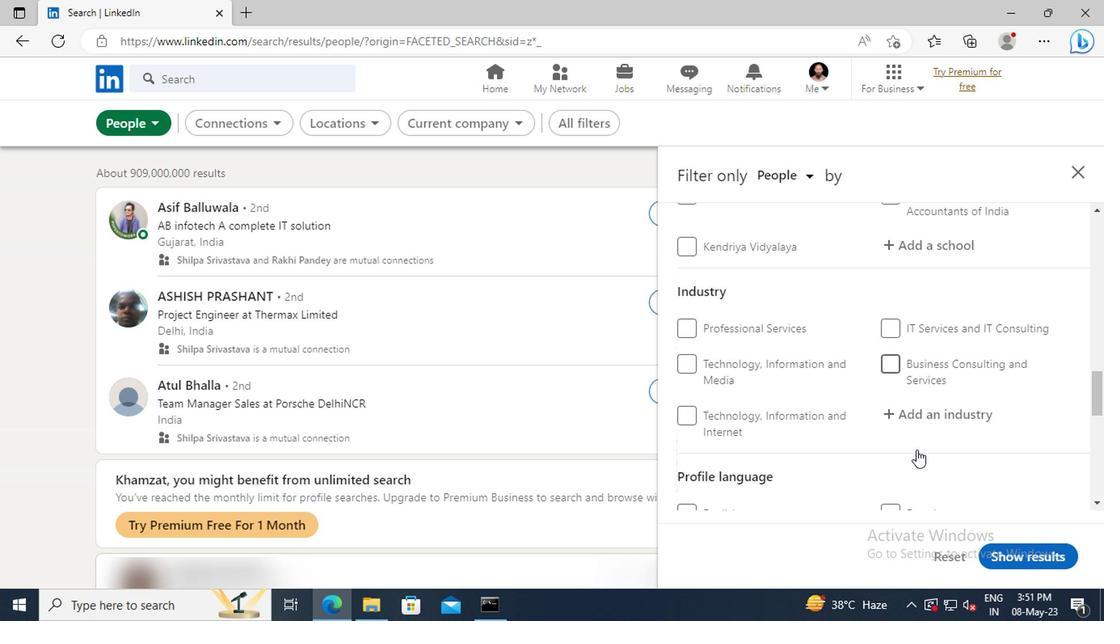 
Action: Mouse scrolled (913, 450) with delta (0, -1)
Screenshot: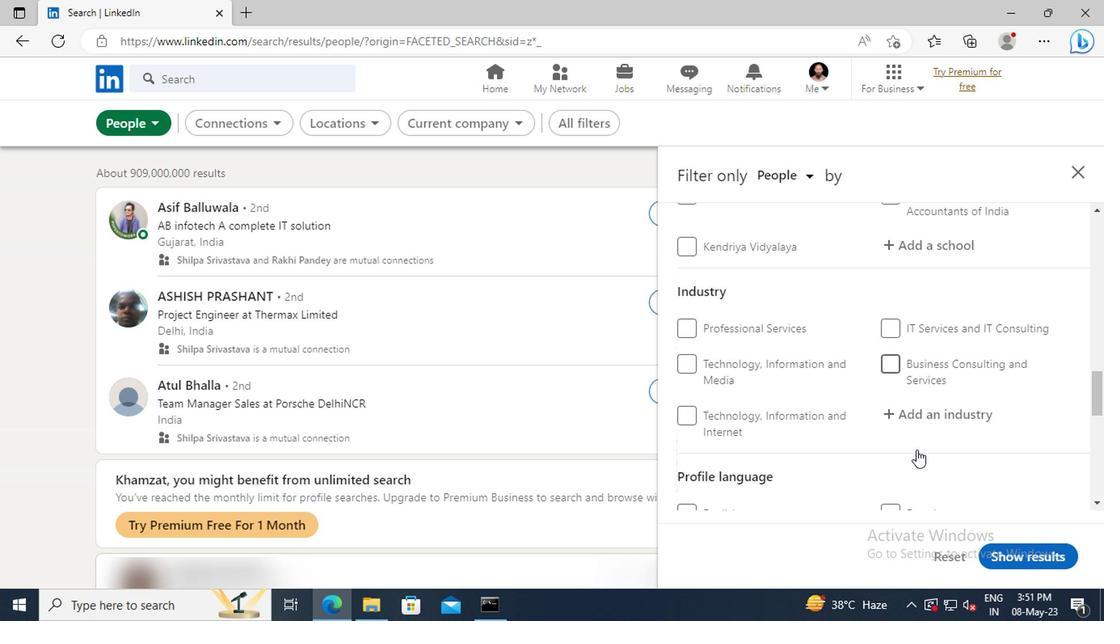 
Action: Mouse moved to (686, 421)
Screenshot: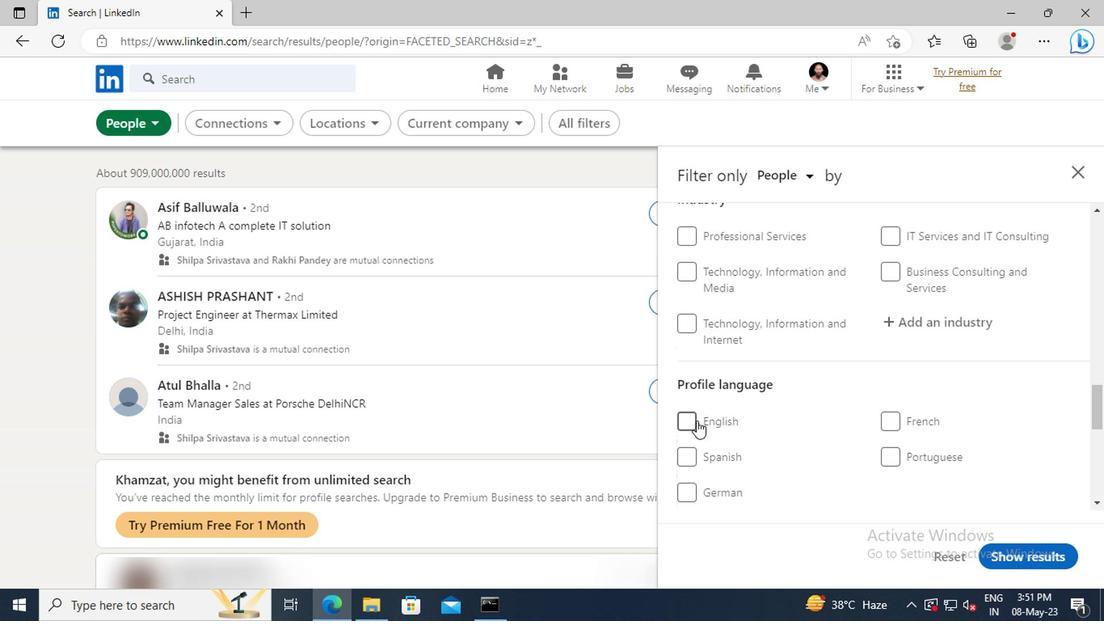 
Action: Mouse pressed left at (686, 421)
Screenshot: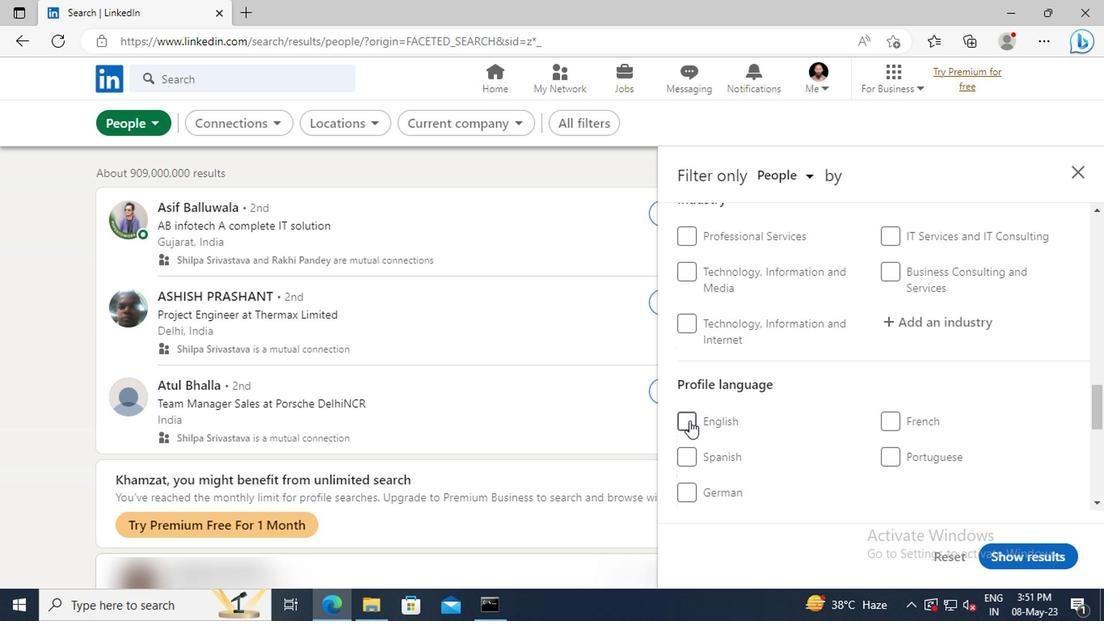 
Action: Mouse moved to (892, 416)
Screenshot: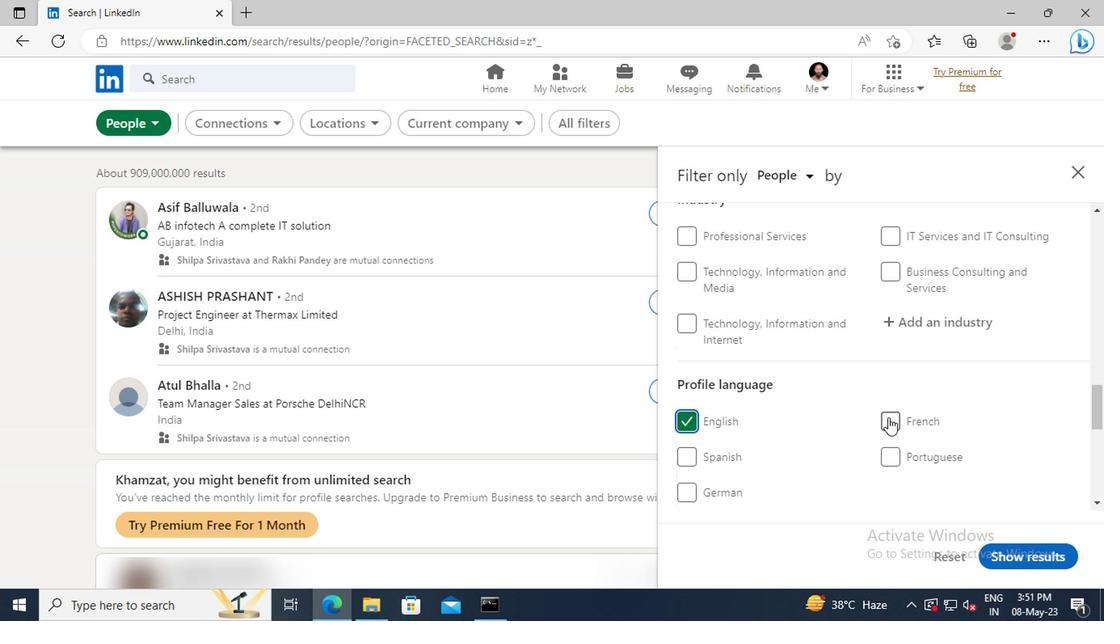 
Action: Mouse scrolled (892, 417) with delta (0, 1)
Screenshot: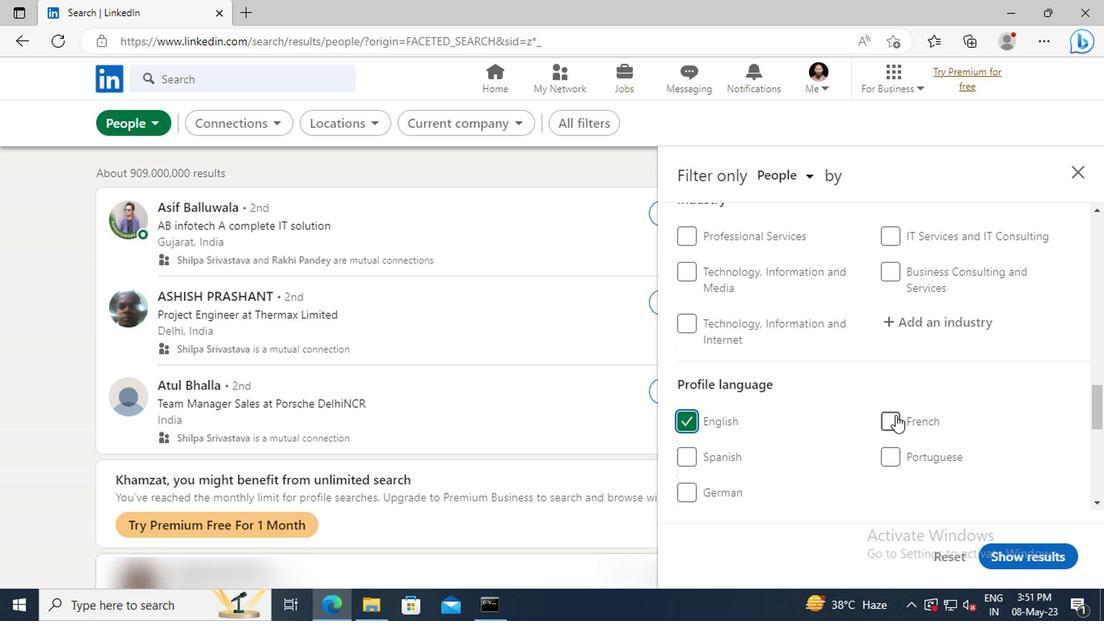 
Action: Mouse scrolled (892, 417) with delta (0, 1)
Screenshot: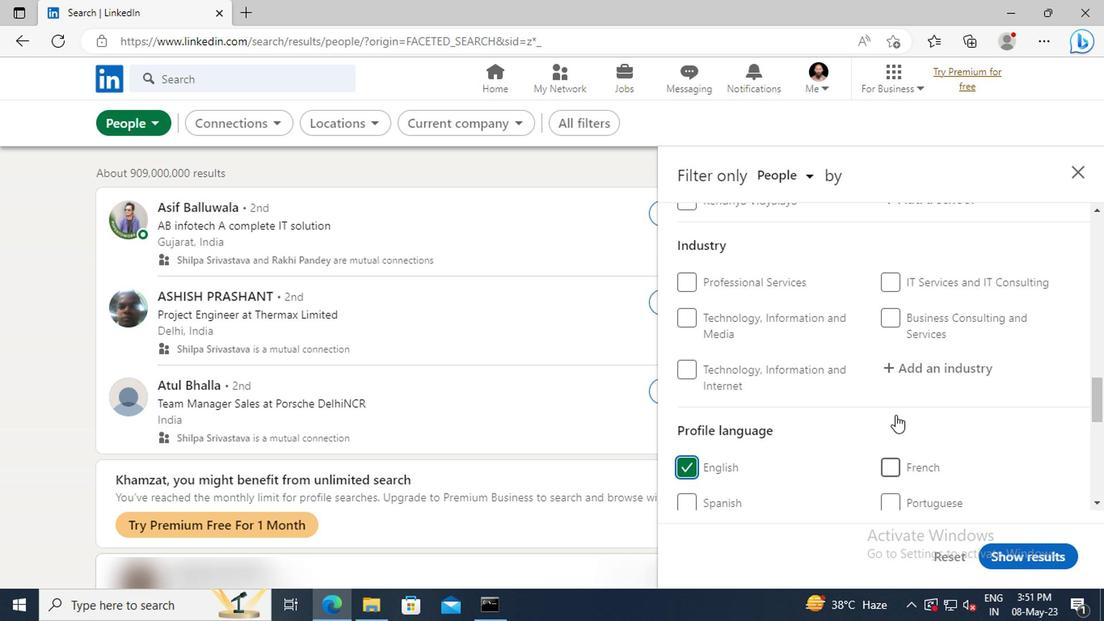 
Action: Mouse scrolled (892, 417) with delta (0, 1)
Screenshot: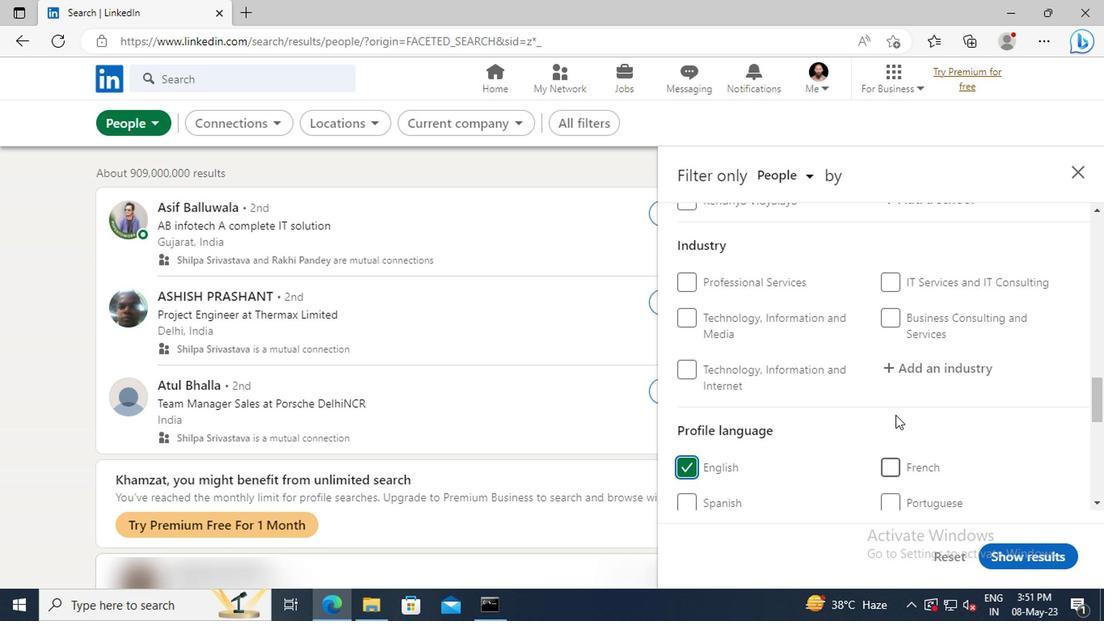 
Action: Mouse scrolled (892, 417) with delta (0, 1)
Screenshot: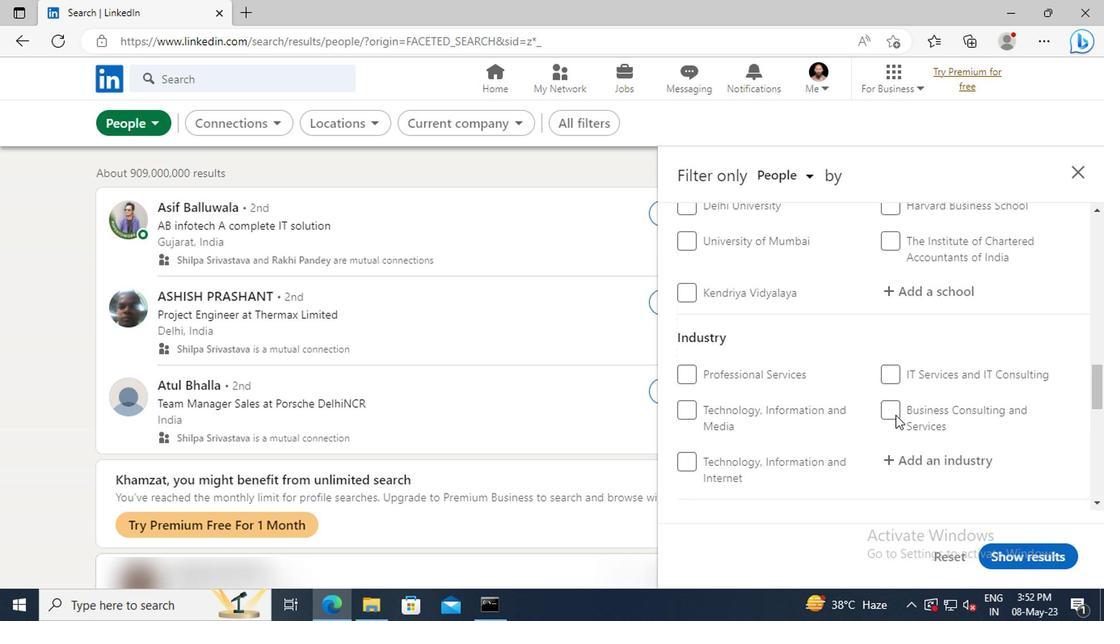 
Action: Mouse scrolled (892, 417) with delta (0, 1)
Screenshot: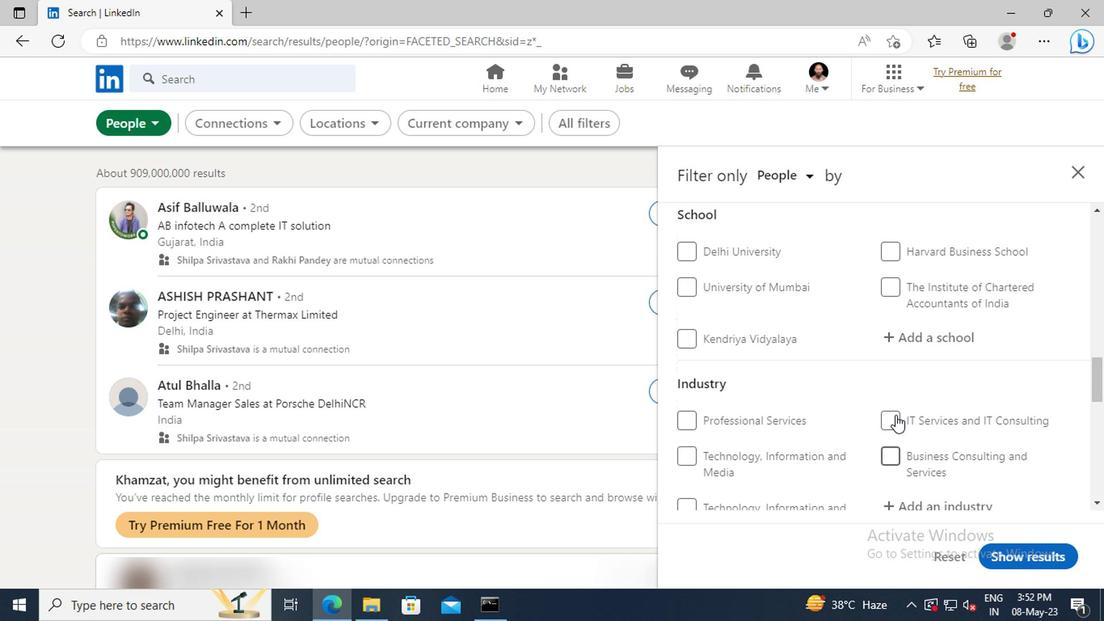 
Action: Mouse scrolled (892, 417) with delta (0, 1)
Screenshot: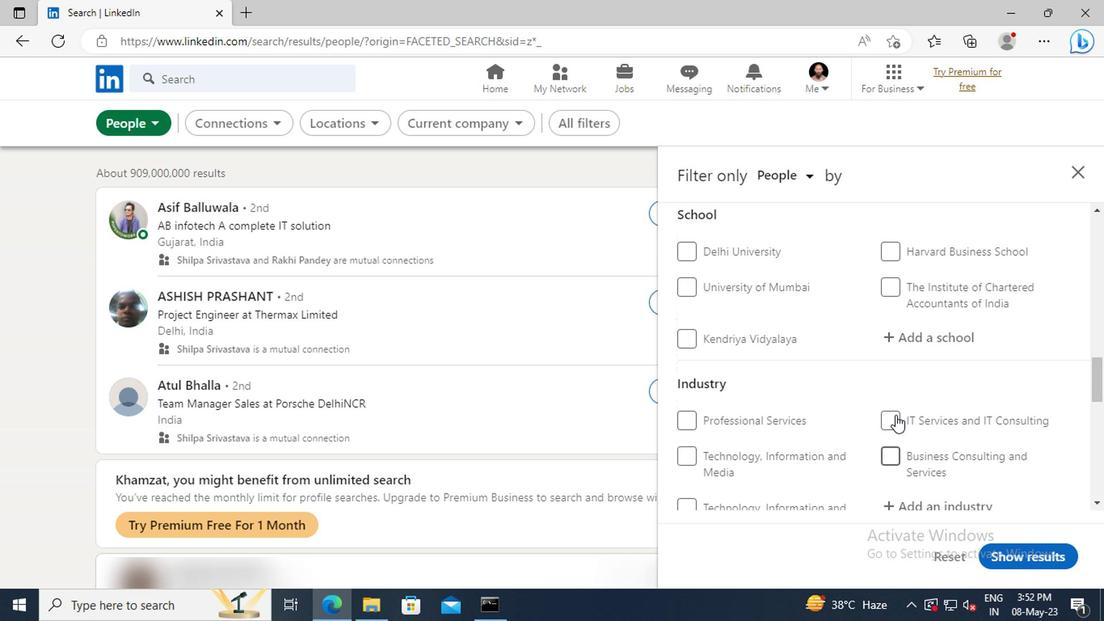 
Action: Mouse scrolled (892, 417) with delta (0, 1)
Screenshot: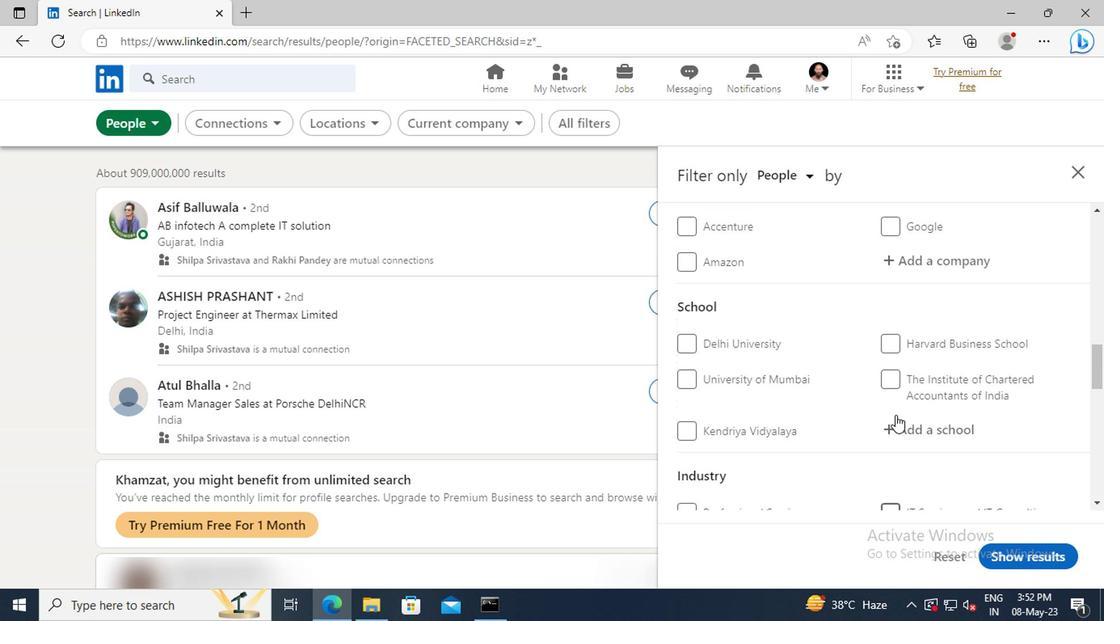 
Action: Mouse scrolled (892, 417) with delta (0, 1)
Screenshot: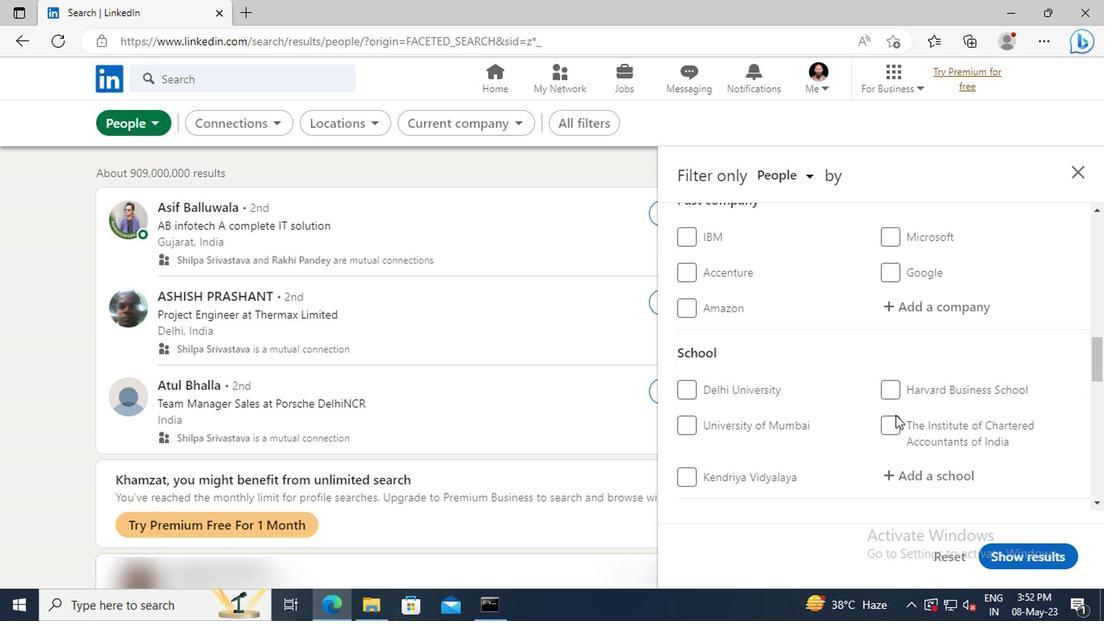 
Action: Mouse scrolled (892, 417) with delta (0, 1)
Screenshot: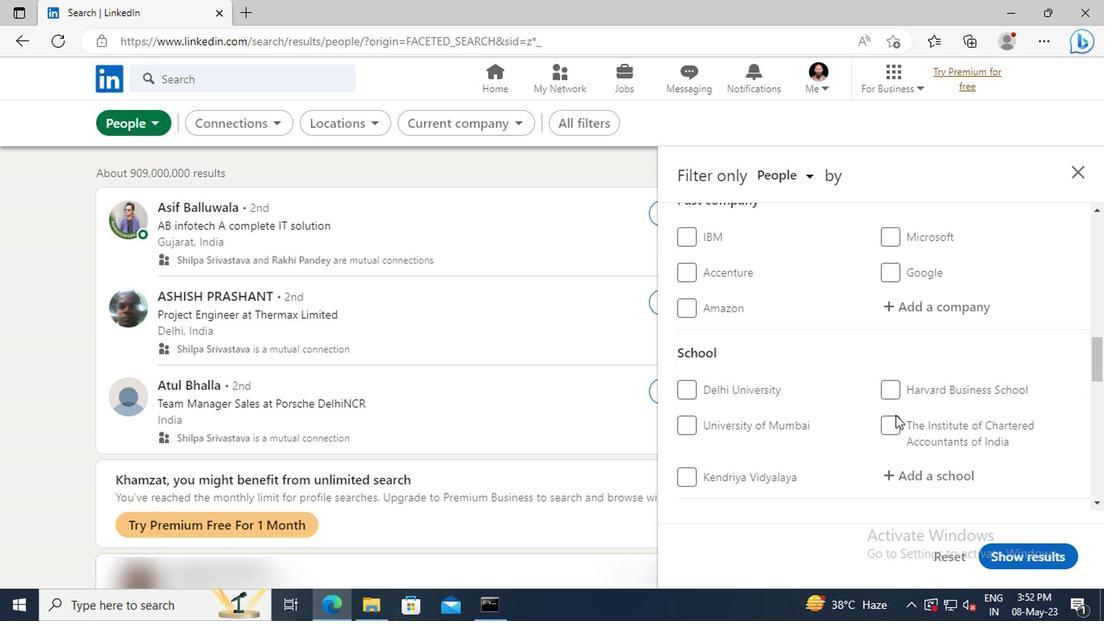 
Action: Mouse scrolled (892, 417) with delta (0, 1)
Screenshot: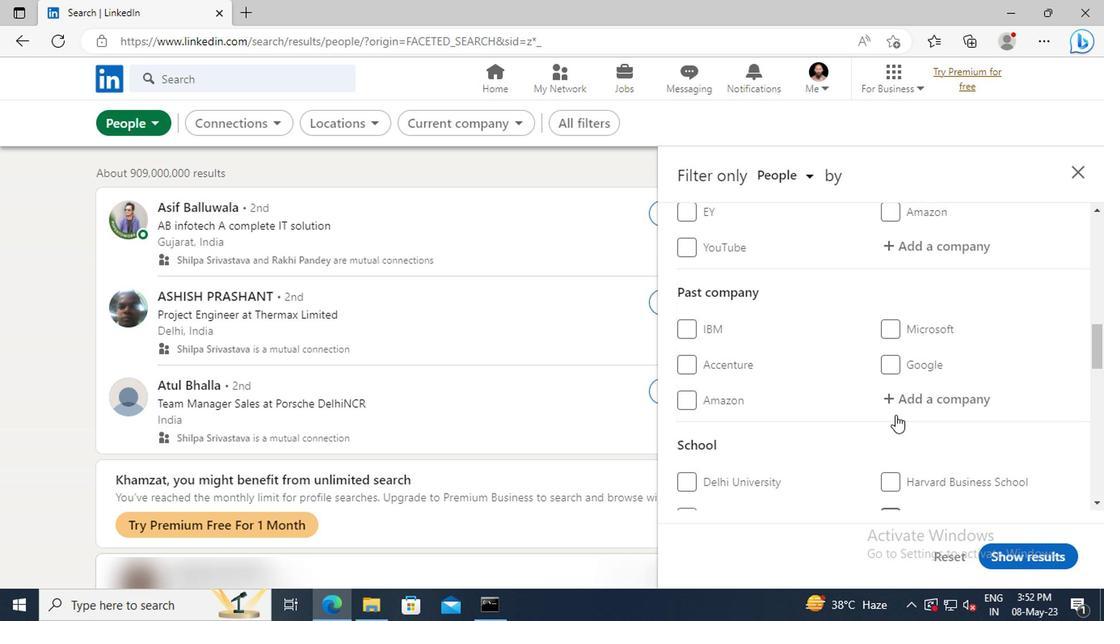 
Action: Mouse scrolled (892, 417) with delta (0, 1)
Screenshot: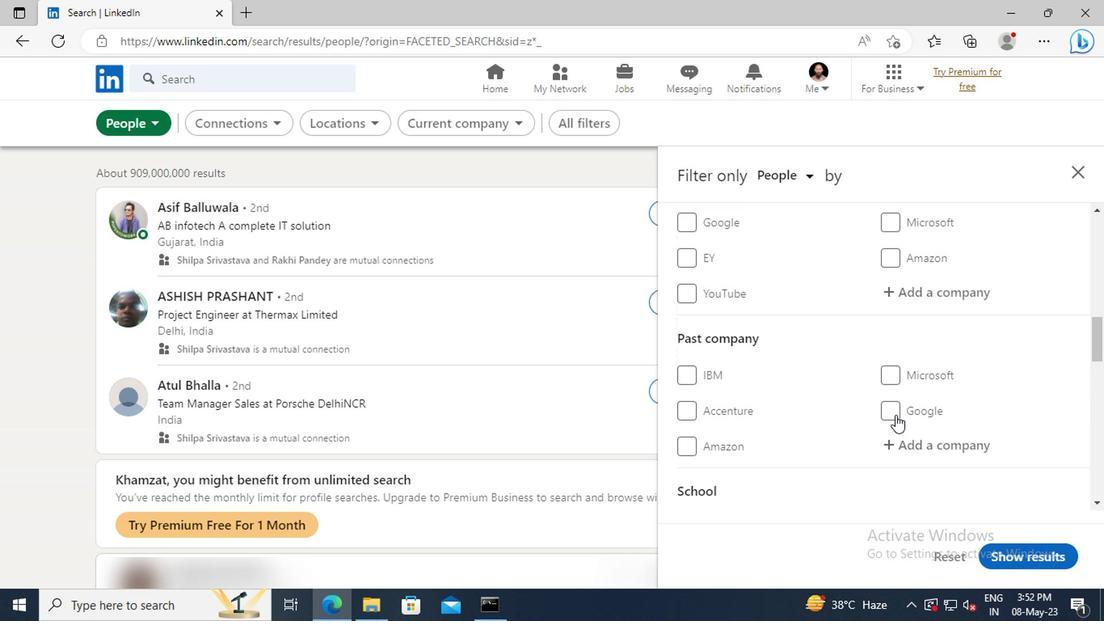 
Action: Mouse scrolled (892, 417) with delta (0, 1)
Screenshot: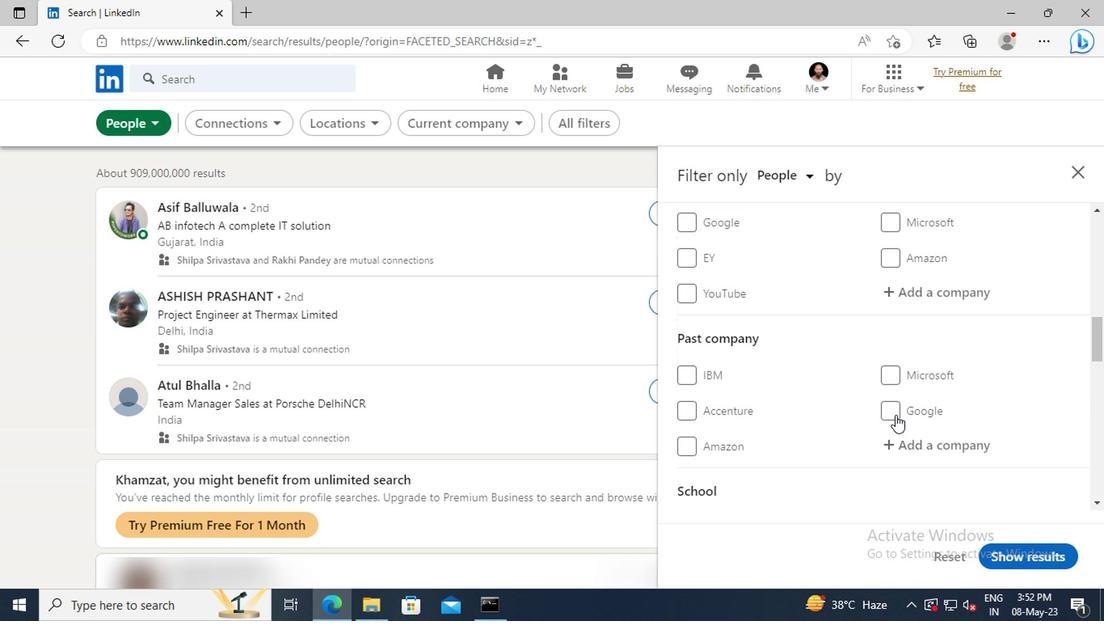 
Action: Mouse moved to (904, 391)
Screenshot: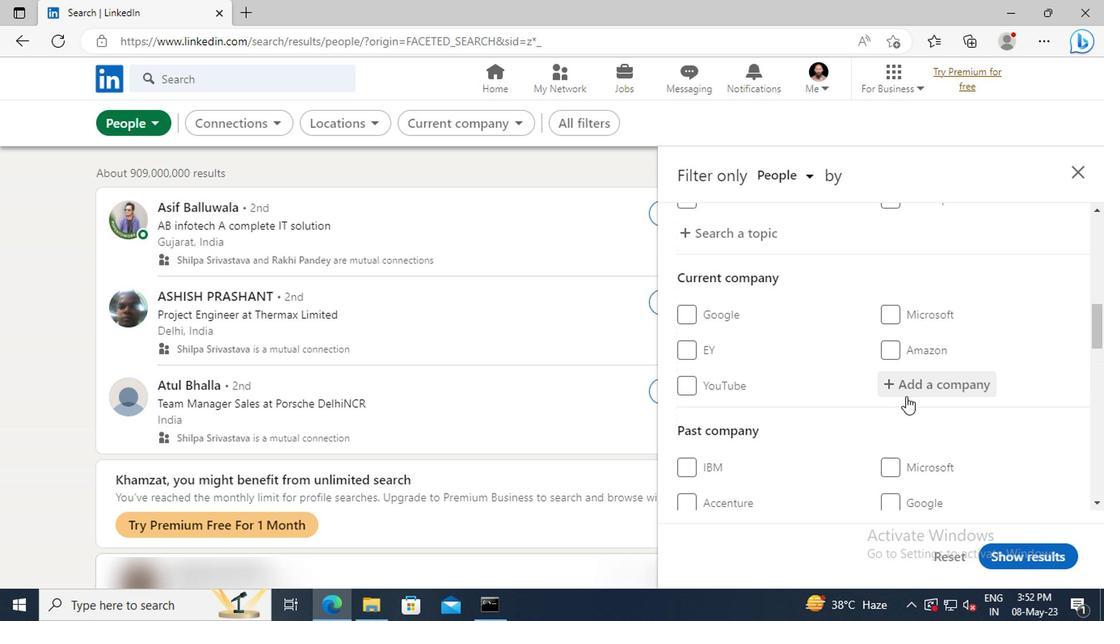 
Action: Mouse pressed left at (904, 391)
Screenshot: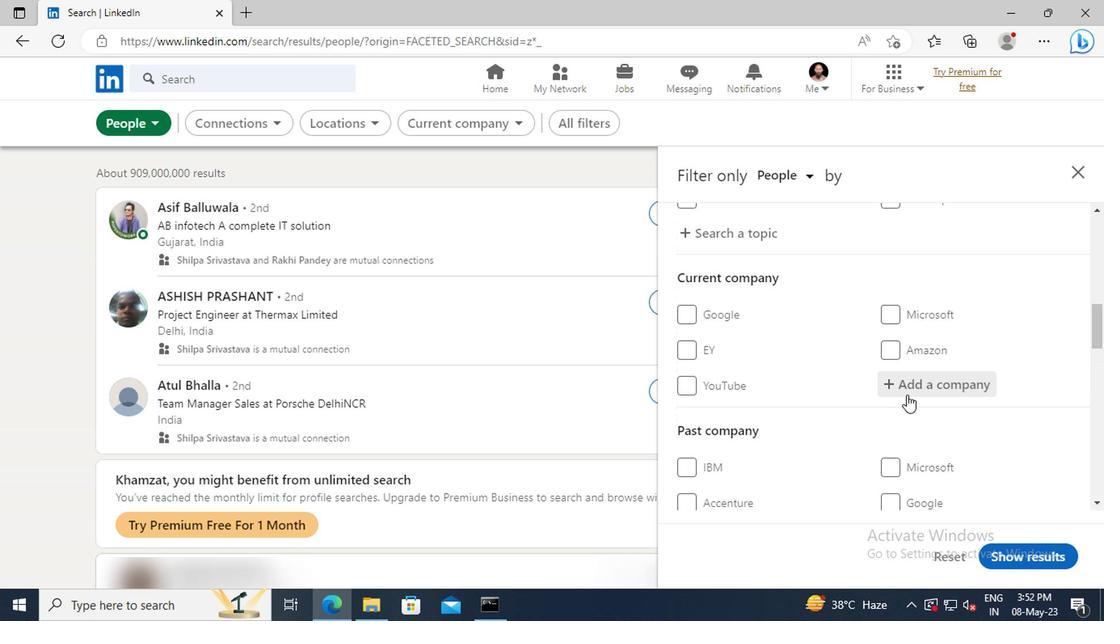
Action: Mouse moved to (904, 391)
Screenshot: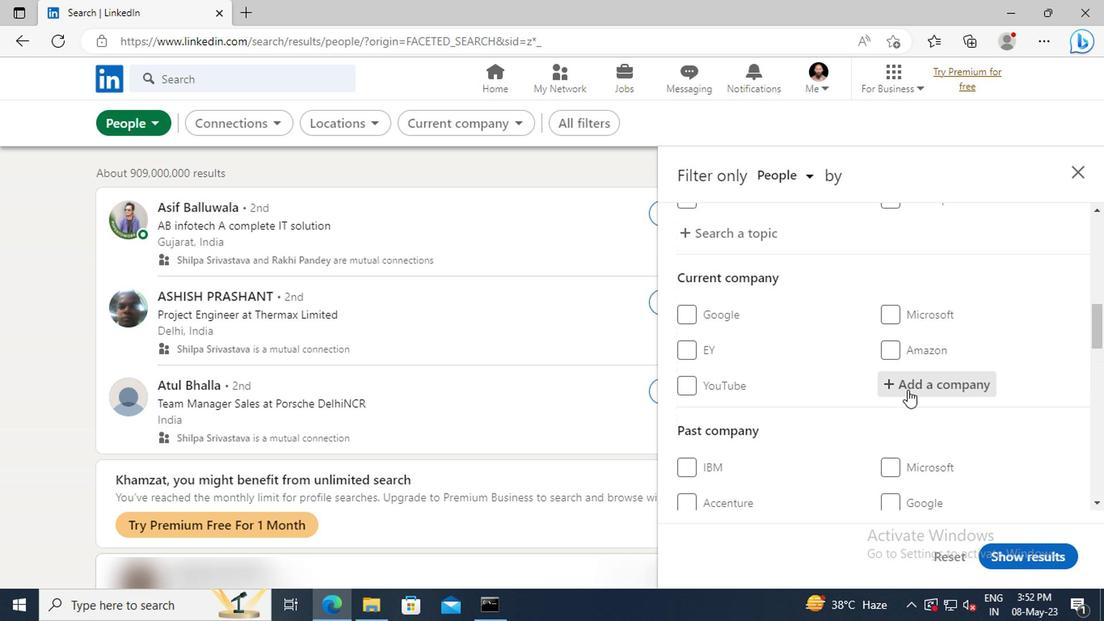 
Action: Key pressed <Key.shift>KOTAK<Key.space>
Screenshot: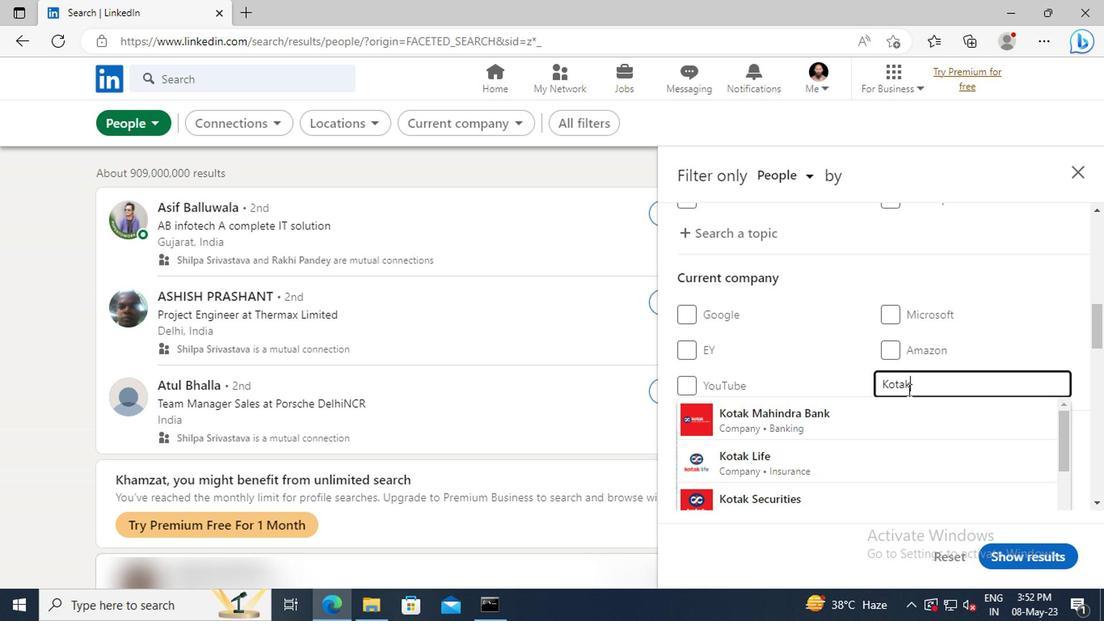 
Action: Mouse moved to (904, 413)
Screenshot: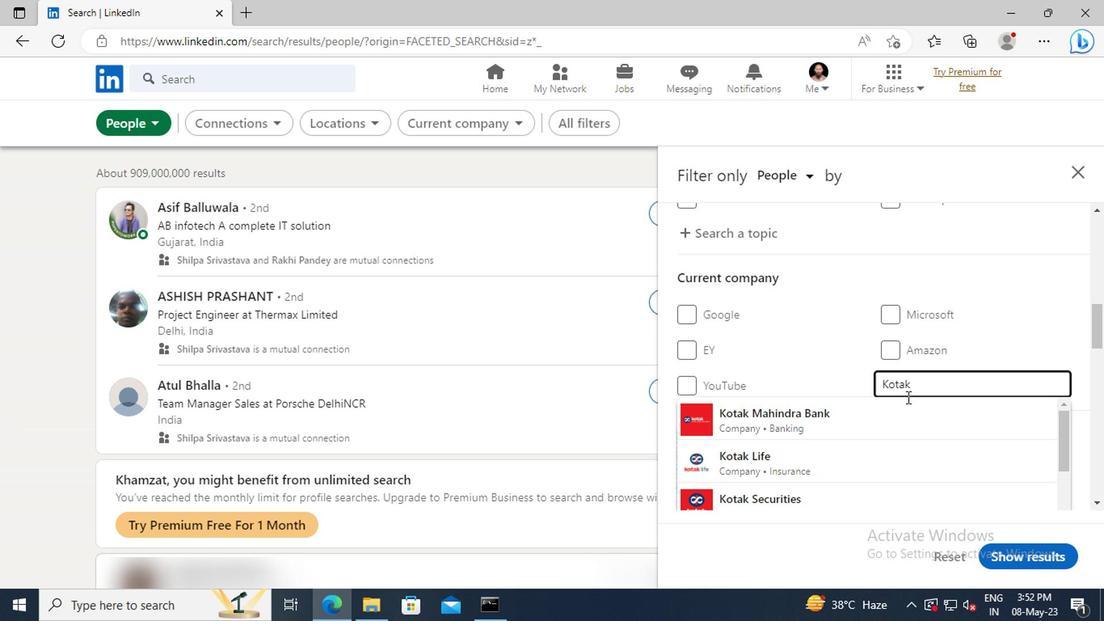 
Action: Mouse pressed left at (904, 413)
Screenshot: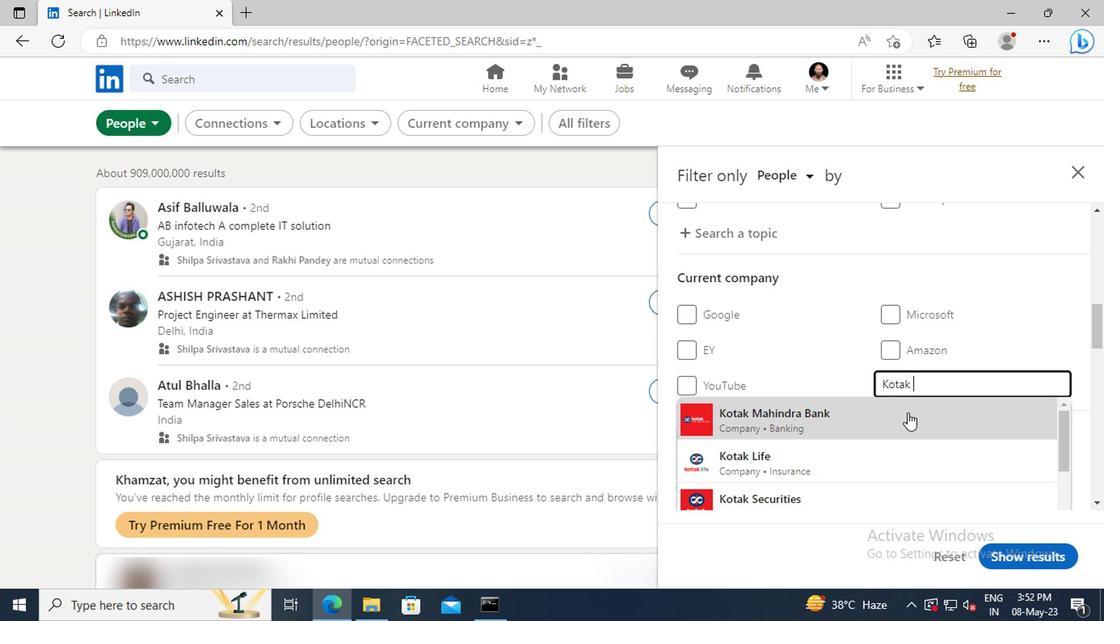 
Action: Mouse scrolled (904, 413) with delta (0, 0)
Screenshot: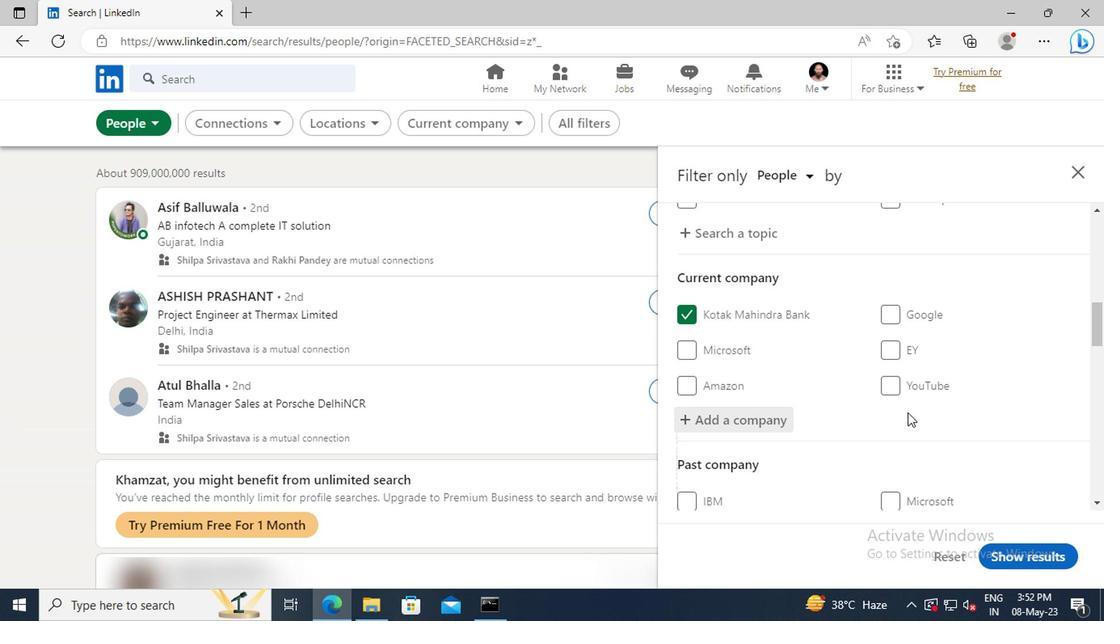 
Action: Mouse scrolled (904, 413) with delta (0, 0)
Screenshot: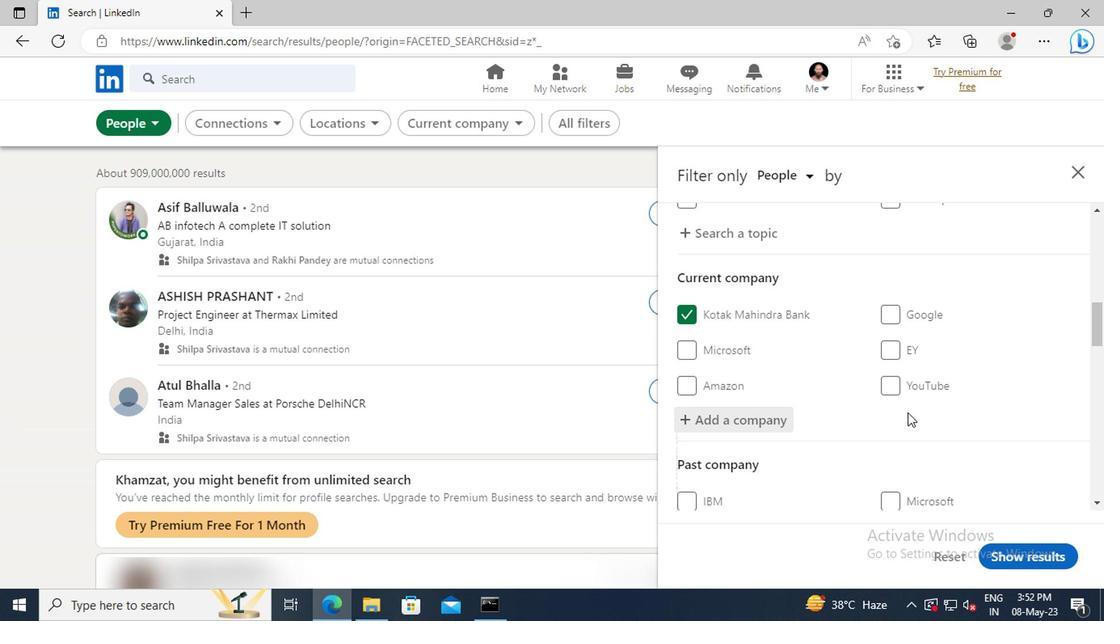 
Action: Mouse moved to (903, 408)
Screenshot: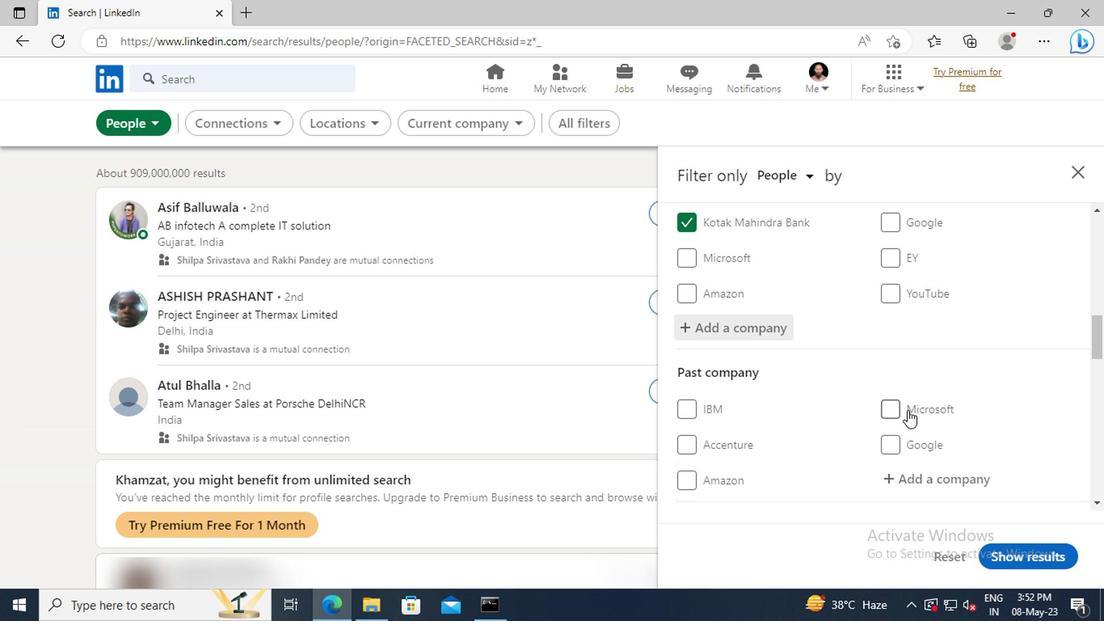 
Action: Mouse scrolled (903, 407) with delta (0, 0)
Screenshot: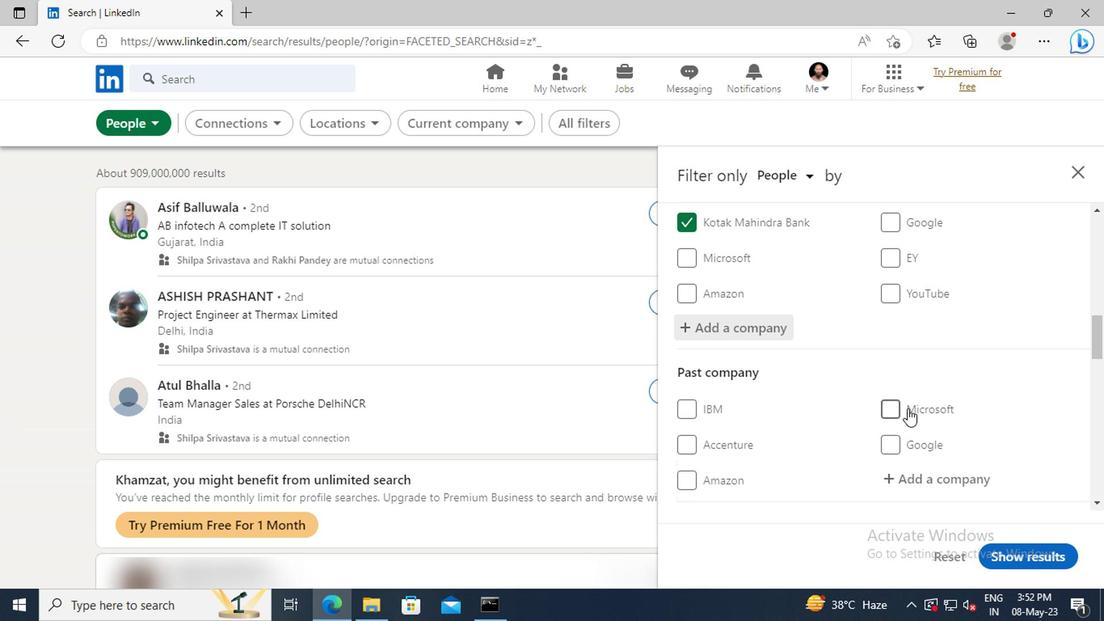 
Action: Mouse scrolled (903, 407) with delta (0, 0)
Screenshot: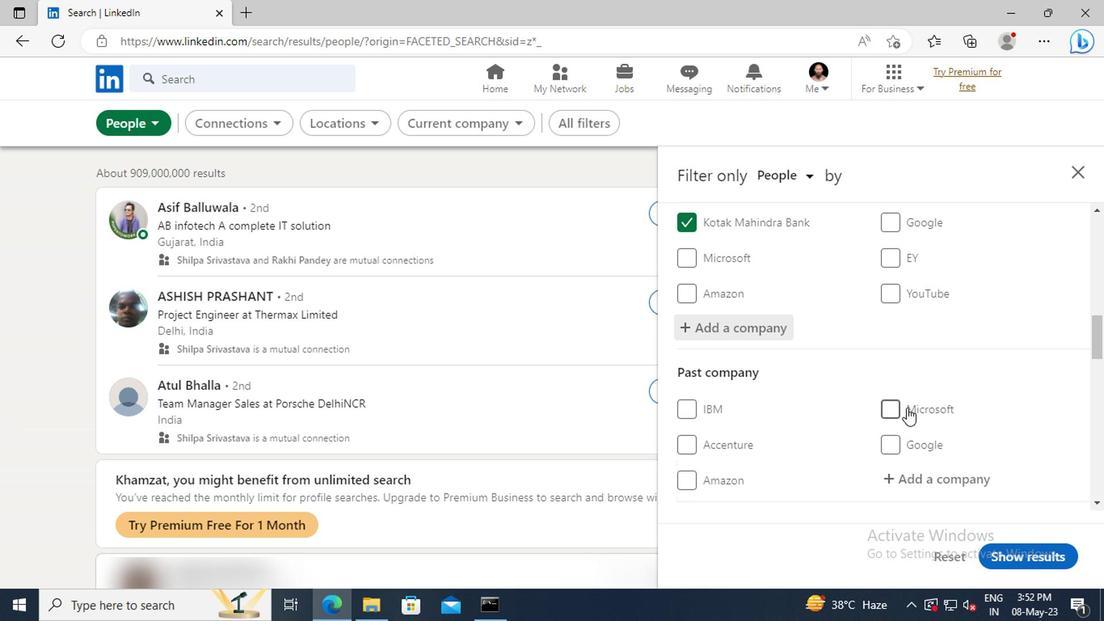 
Action: Mouse moved to (902, 406)
Screenshot: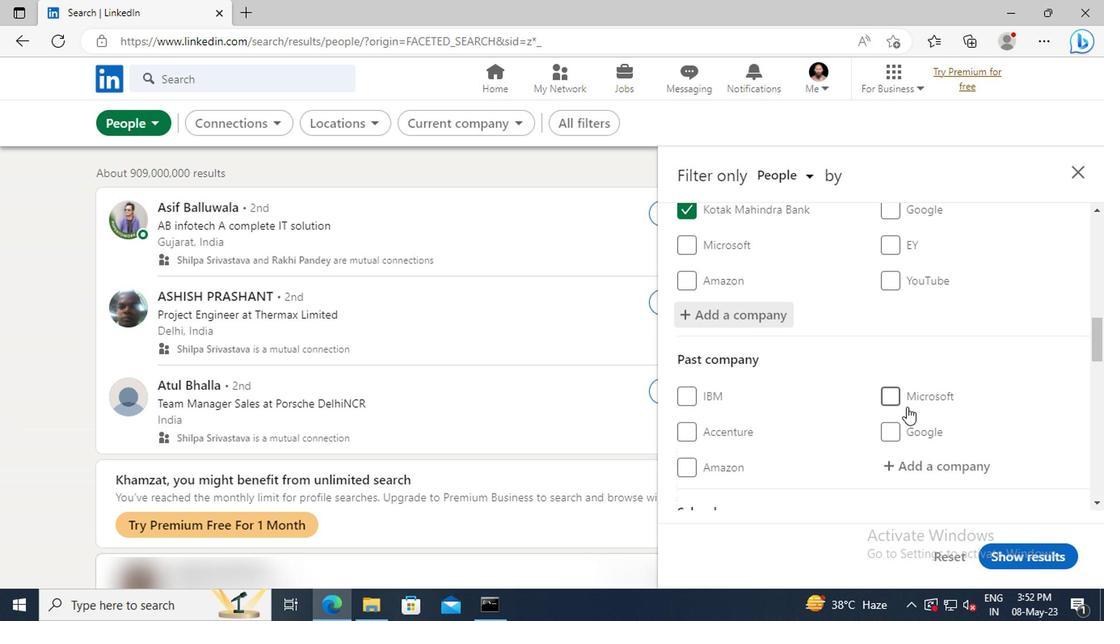 
Action: Mouse scrolled (902, 405) with delta (0, 0)
Screenshot: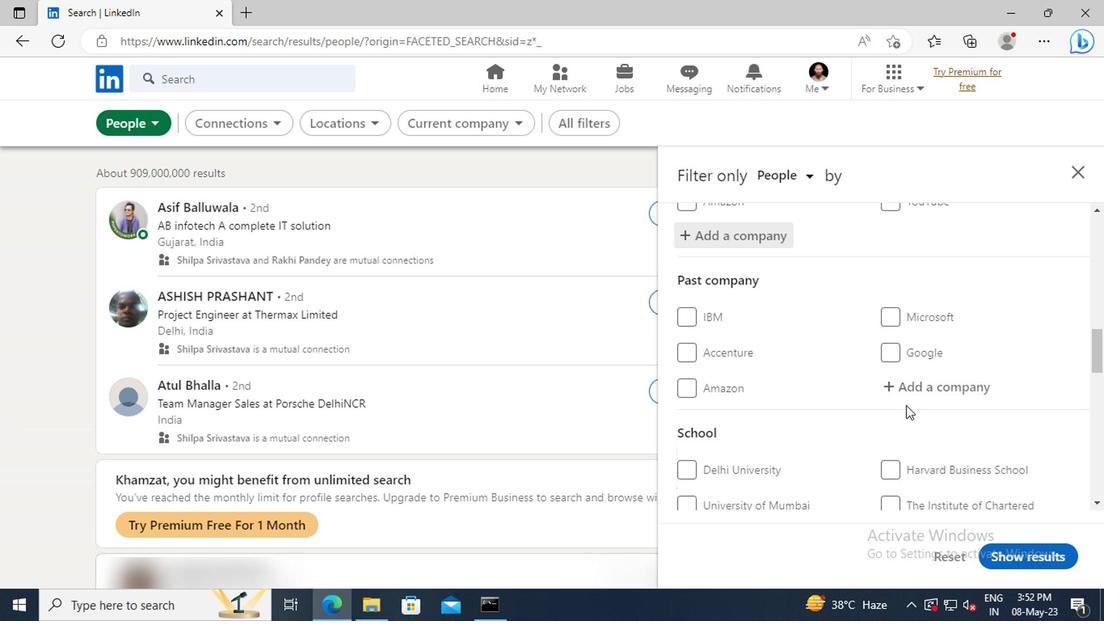 
Action: Mouse scrolled (902, 405) with delta (0, 0)
Screenshot: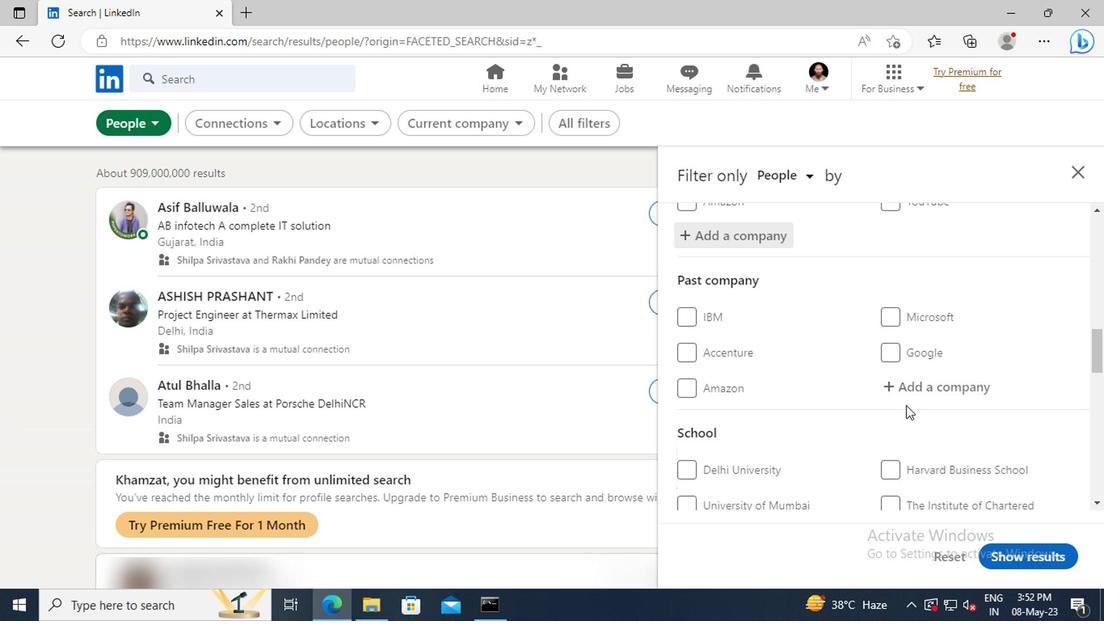 
Action: Mouse scrolled (902, 405) with delta (0, 0)
Screenshot: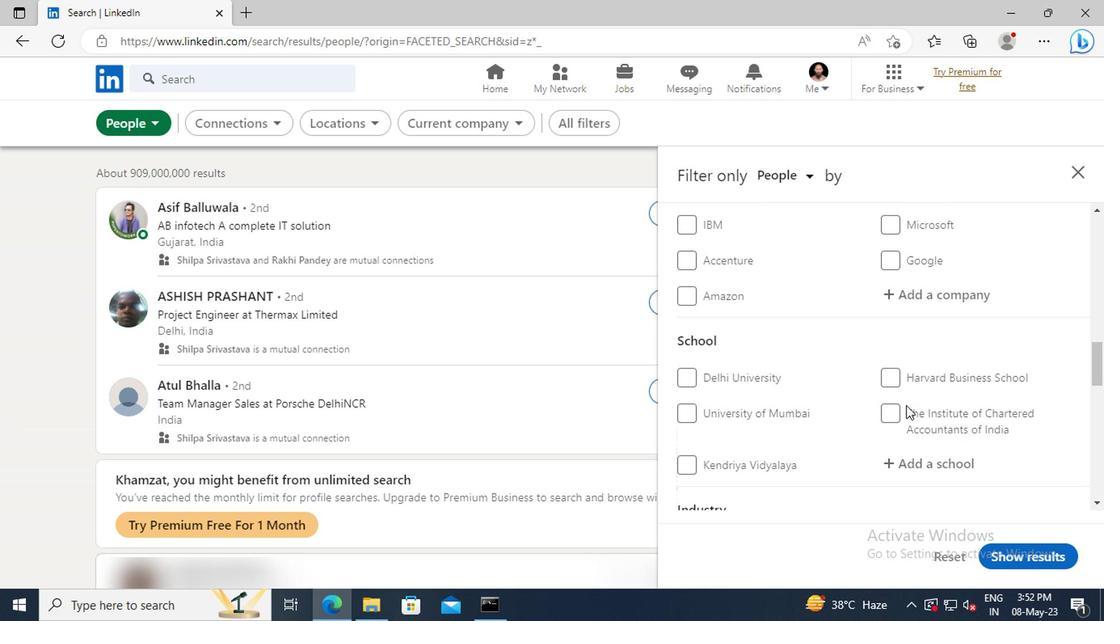 
Action: Mouse moved to (905, 417)
Screenshot: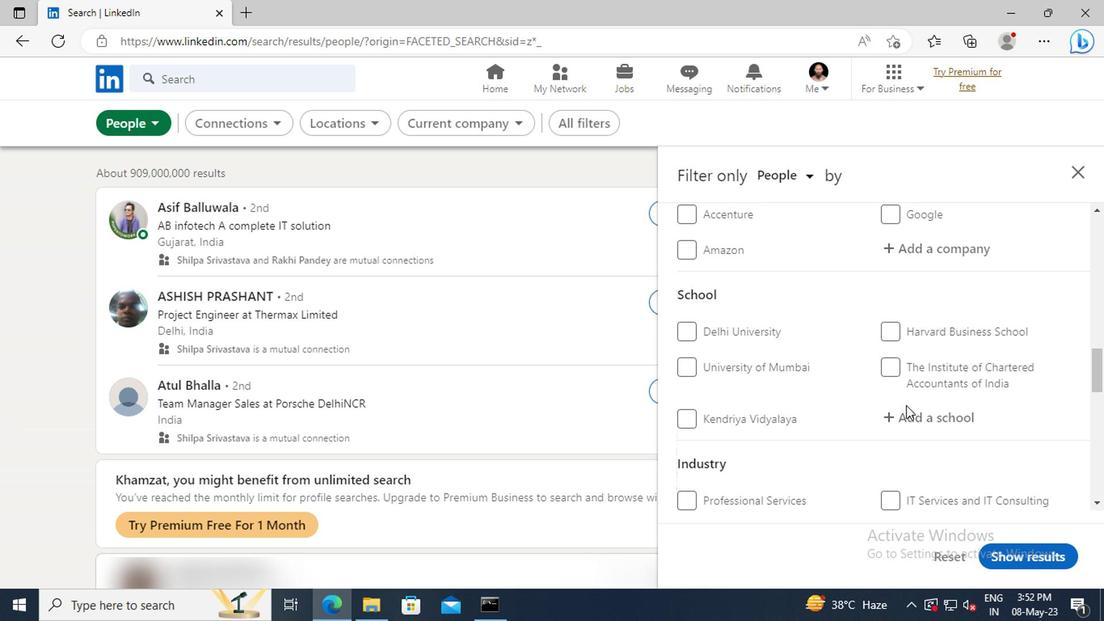 
Action: Mouse pressed left at (905, 417)
Screenshot: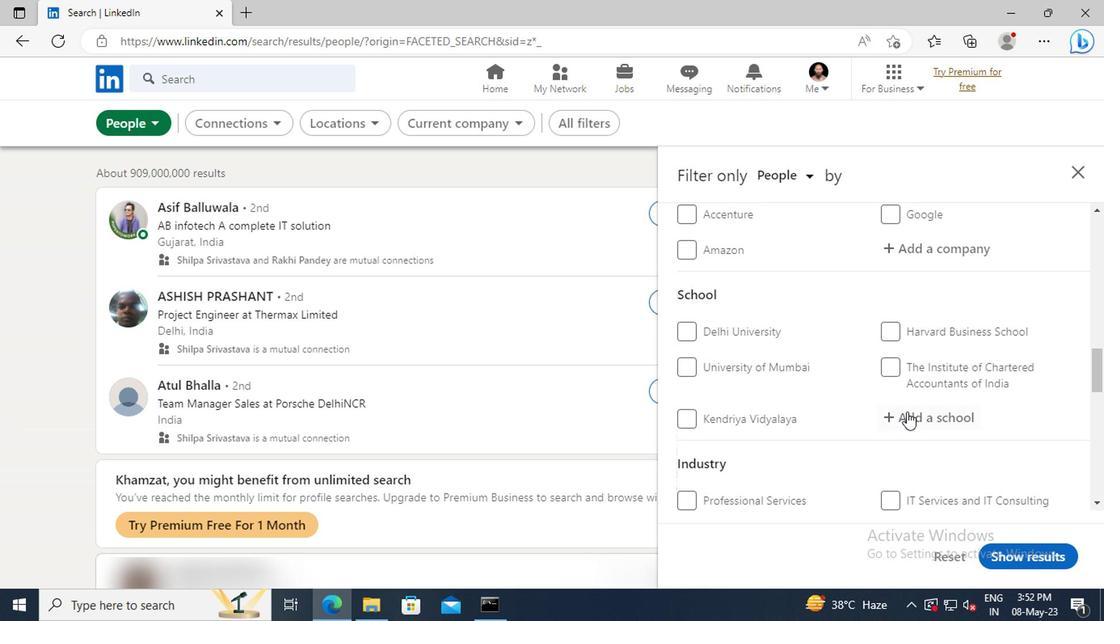 
Action: Key pressed <Key.shift>THE<Key.space><Key.shift>ASSEM
Screenshot: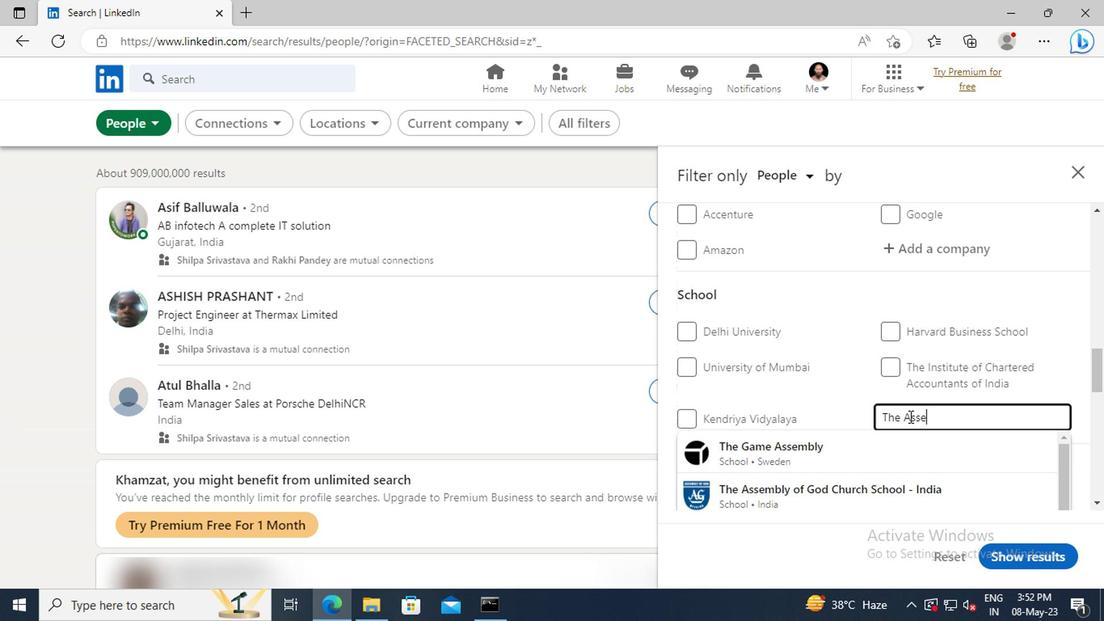 
Action: Mouse moved to (917, 483)
Screenshot: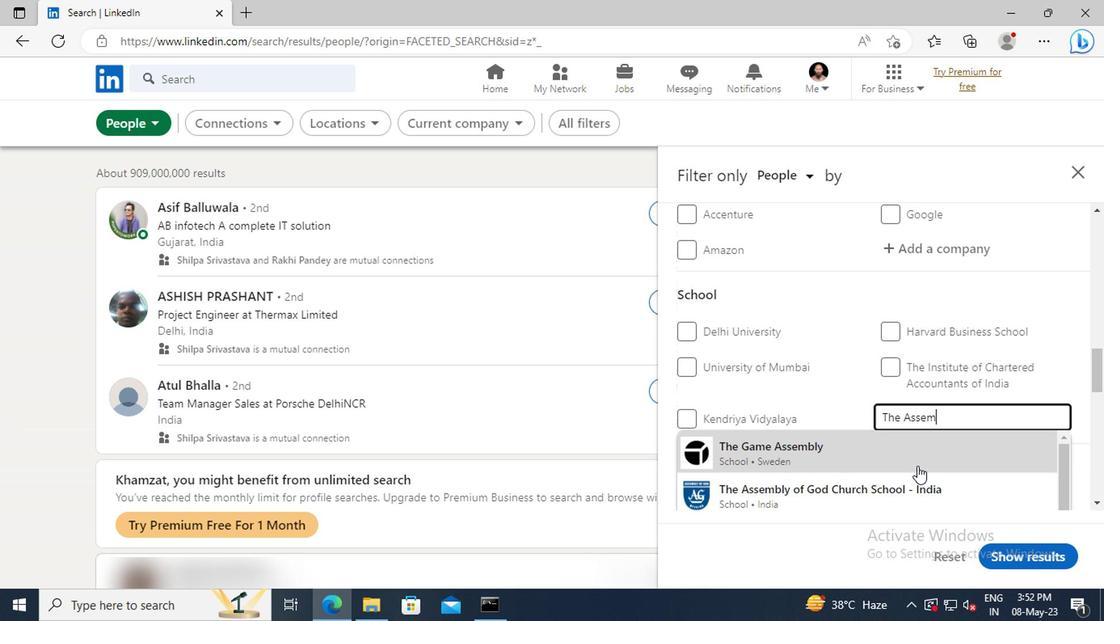 
Action: Mouse pressed left at (917, 483)
Screenshot: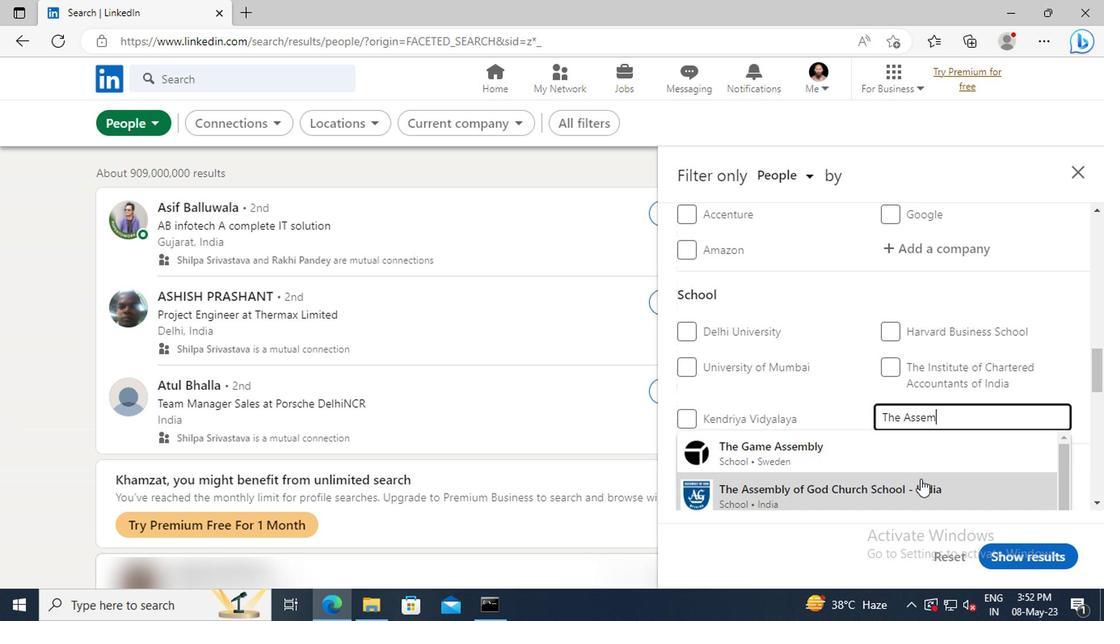 
Action: Mouse moved to (917, 476)
Screenshot: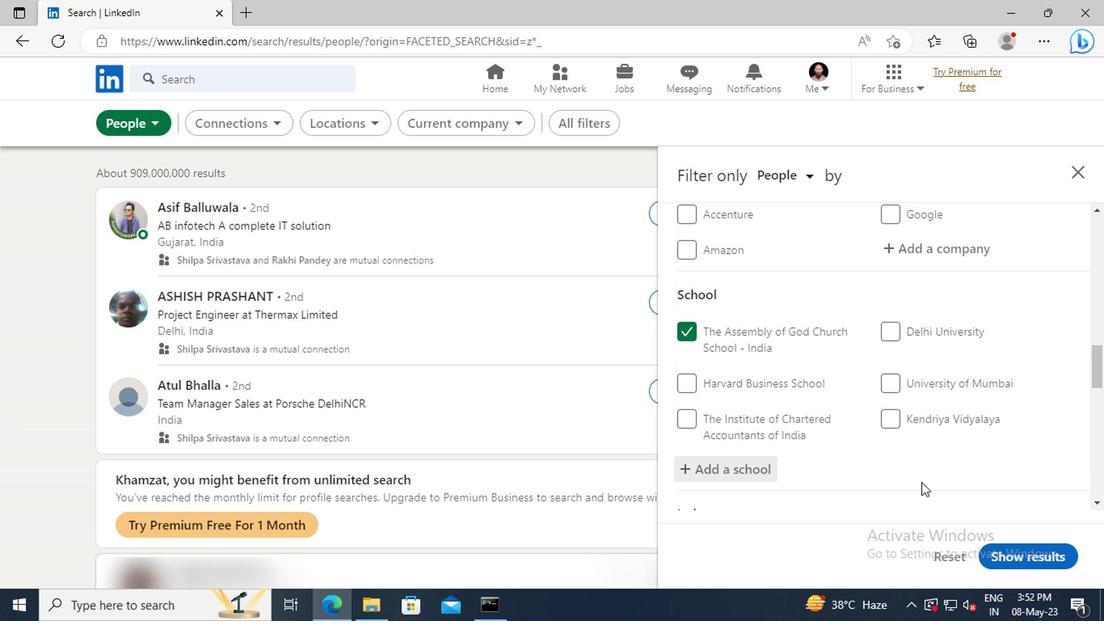 
Action: Mouse scrolled (917, 475) with delta (0, 0)
Screenshot: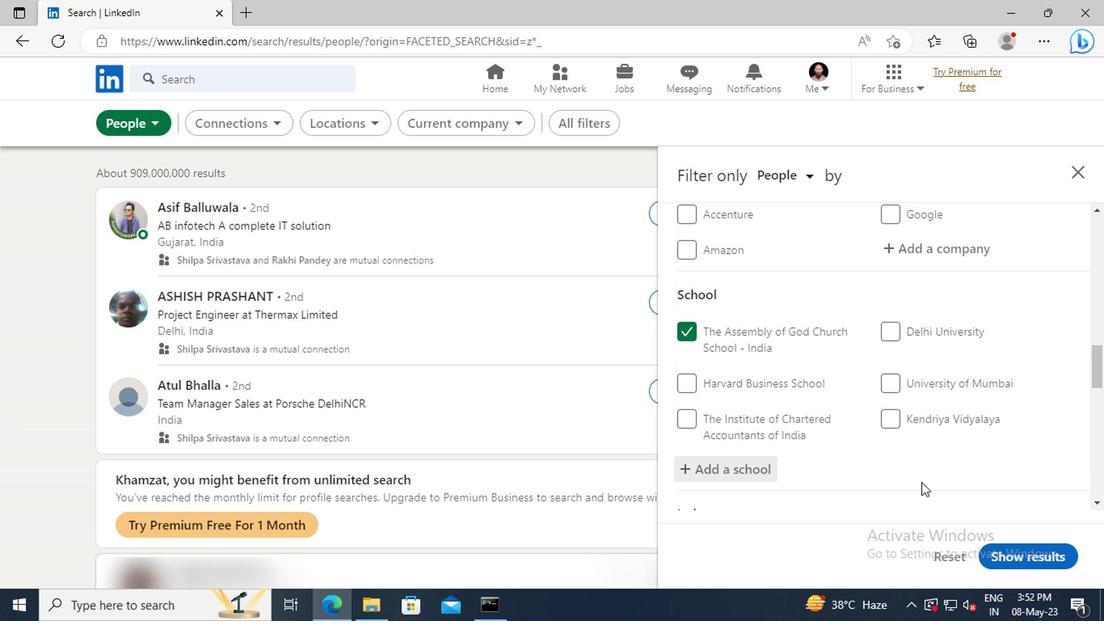 
Action: Mouse moved to (915, 467)
Screenshot: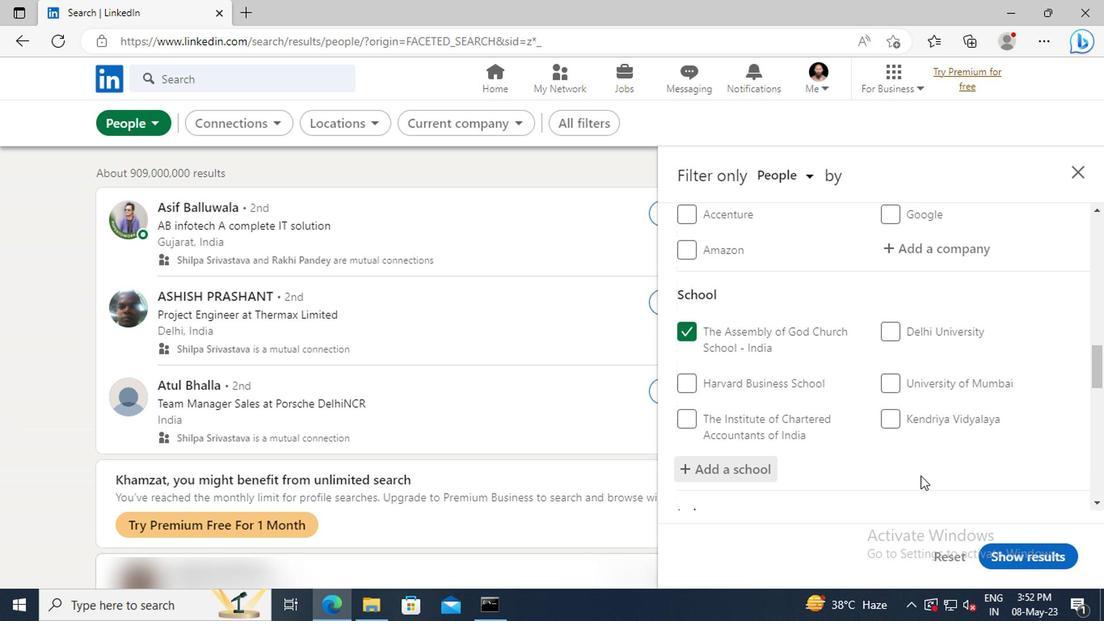 
Action: Mouse scrolled (915, 467) with delta (0, 0)
Screenshot: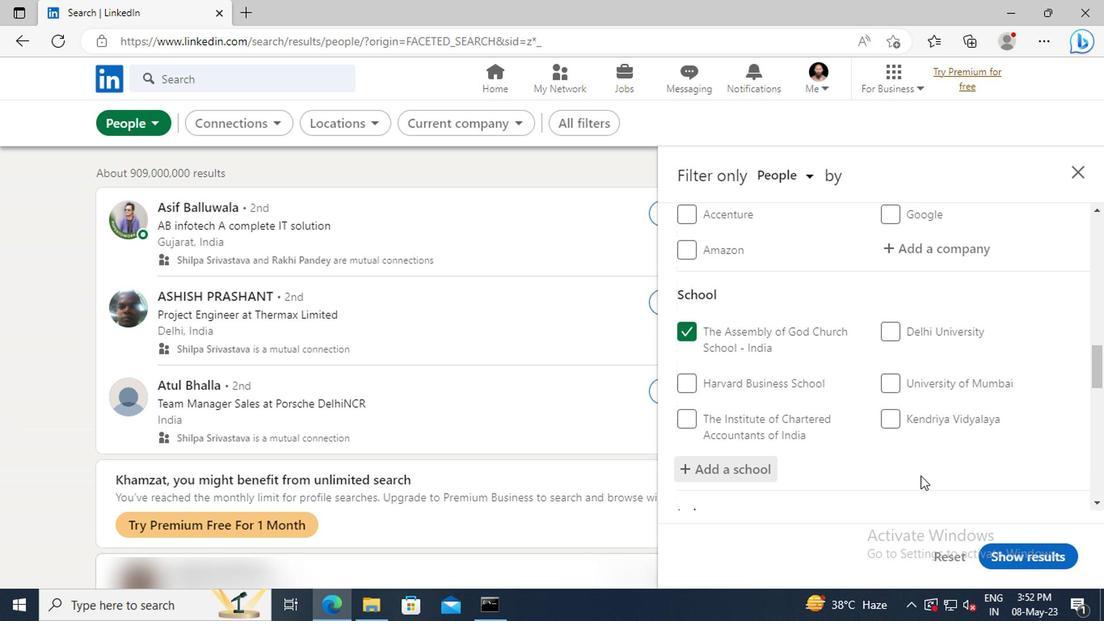 
Action: Mouse moved to (904, 432)
Screenshot: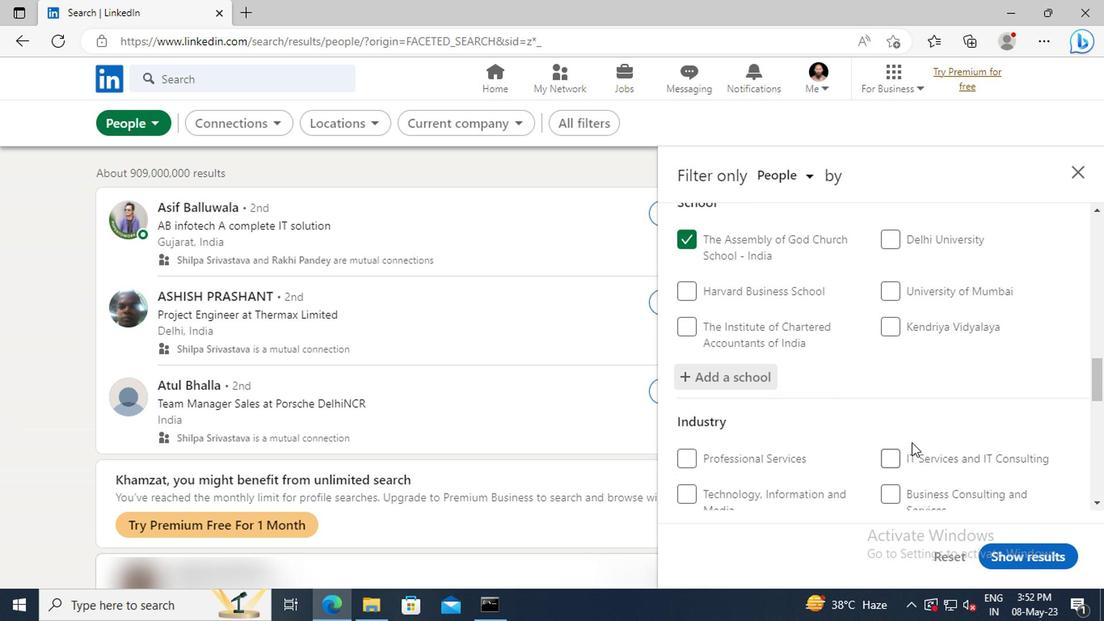 
Action: Mouse scrolled (904, 431) with delta (0, 0)
Screenshot: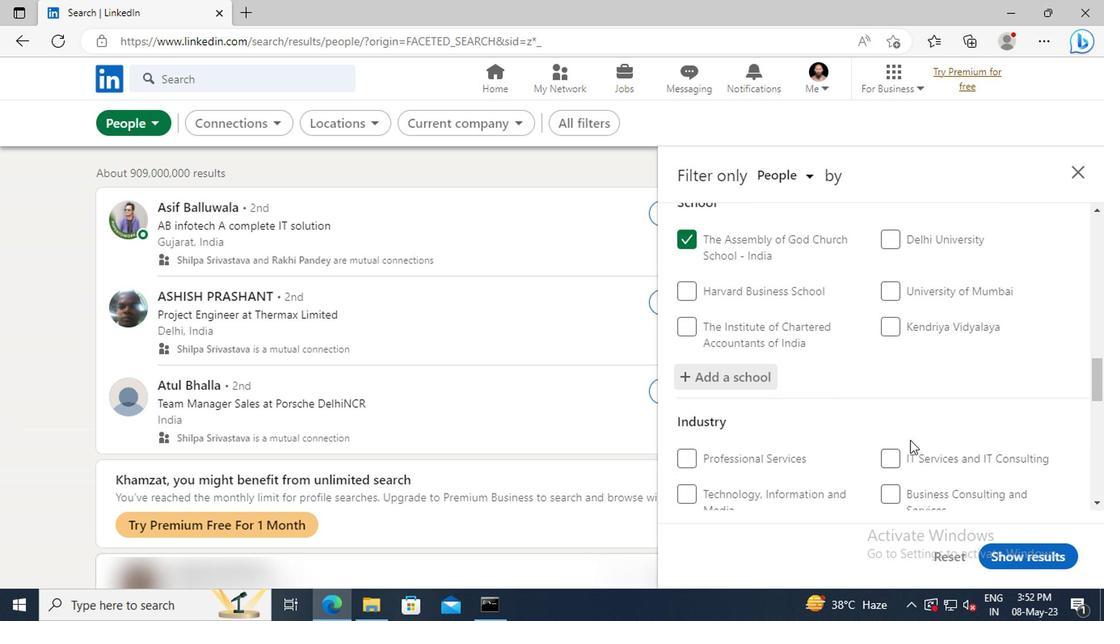 
Action: Mouse moved to (901, 422)
Screenshot: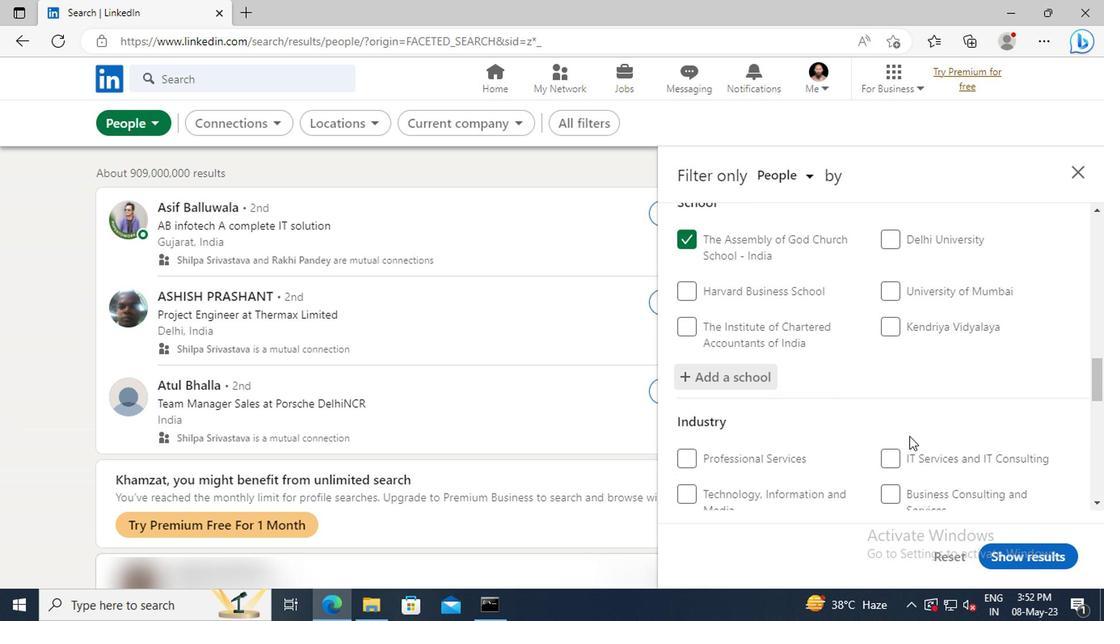
Action: Mouse scrolled (901, 421) with delta (0, -1)
Screenshot: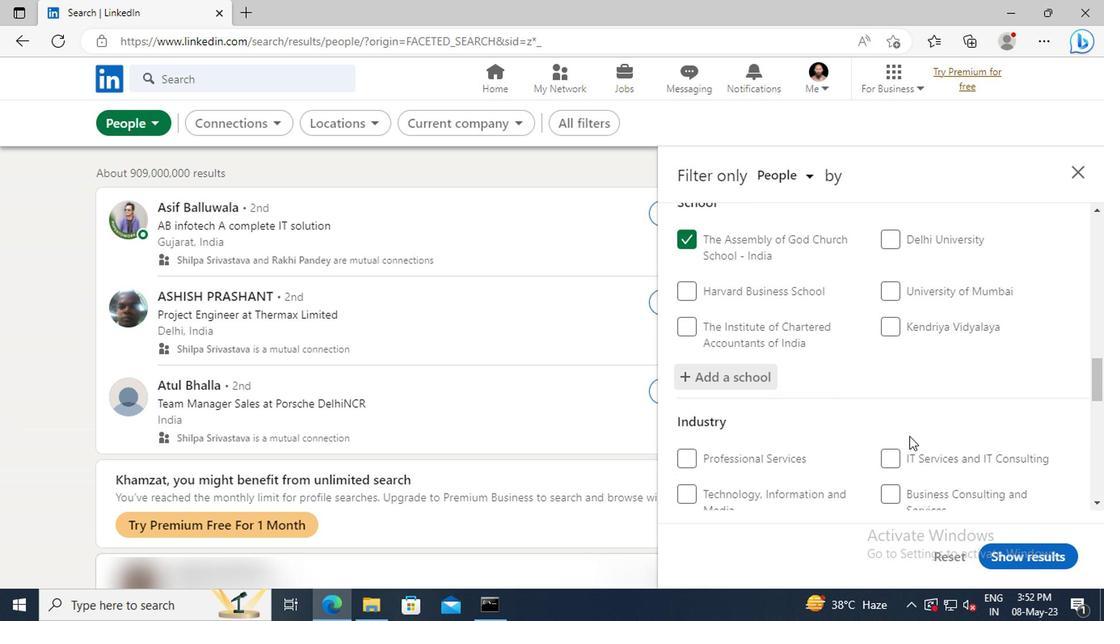 
Action: Mouse moved to (898, 416)
Screenshot: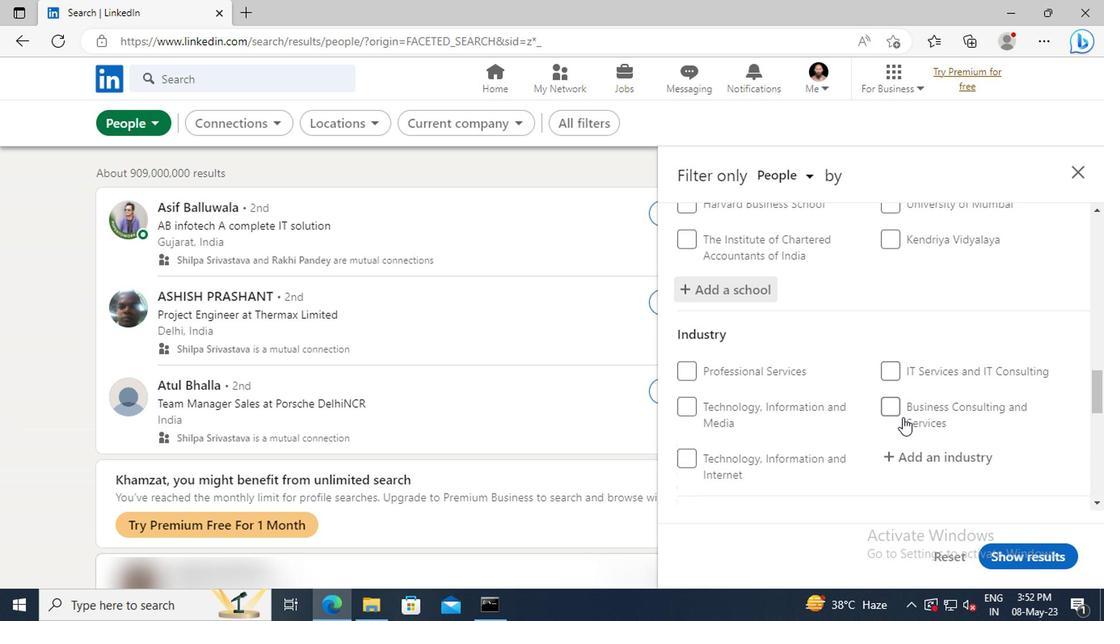 
Action: Mouse scrolled (898, 415) with delta (0, 0)
Screenshot: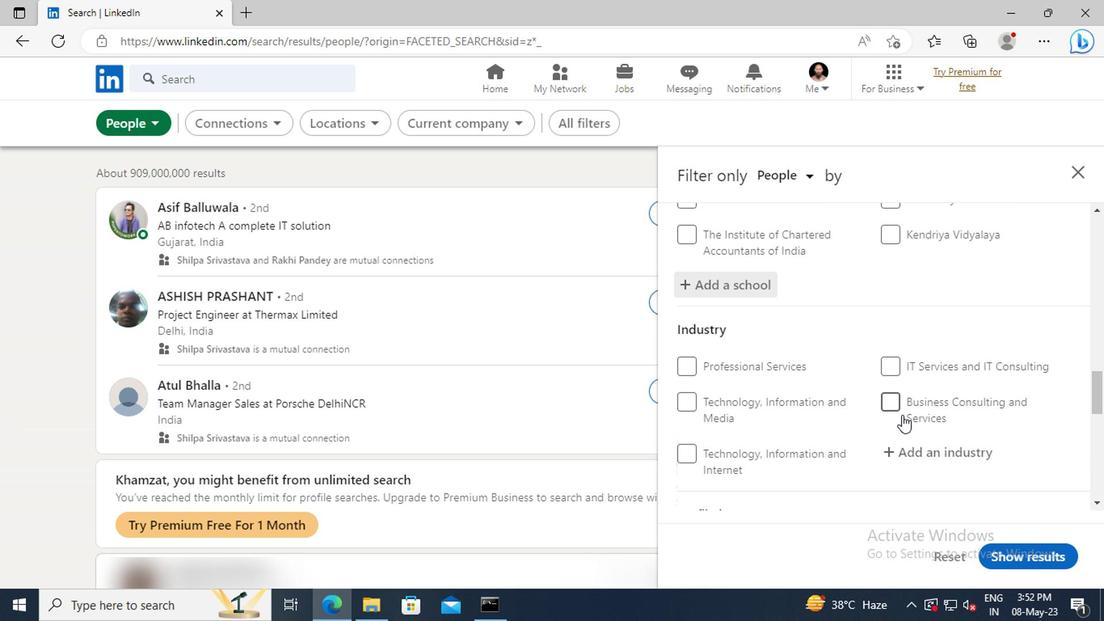 
Action: Mouse moved to (900, 407)
Screenshot: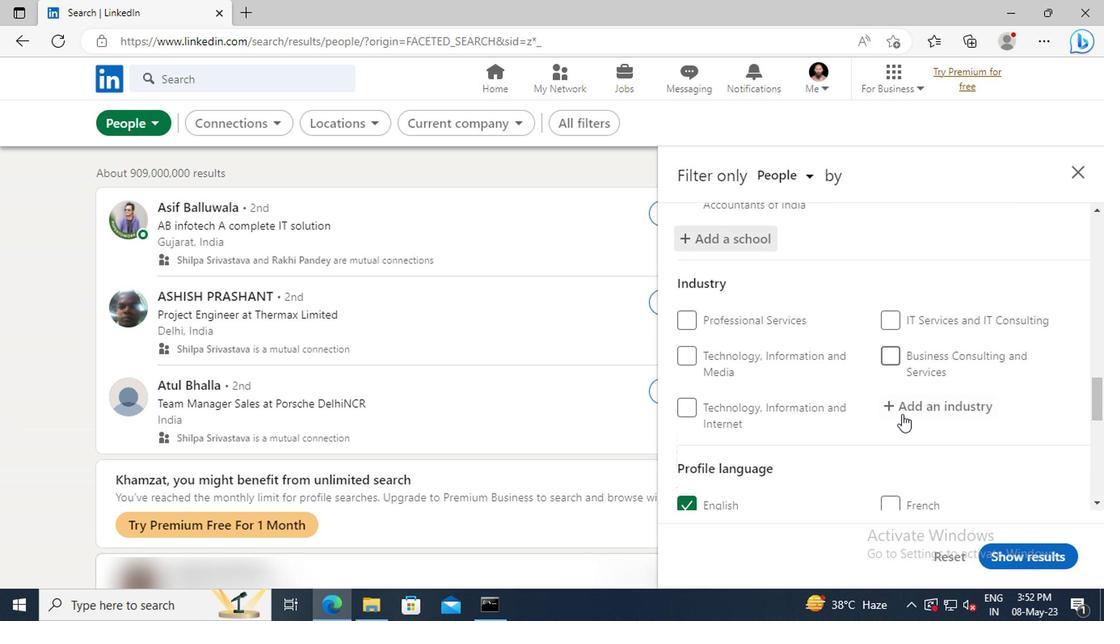 
Action: Mouse pressed left at (900, 407)
Screenshot: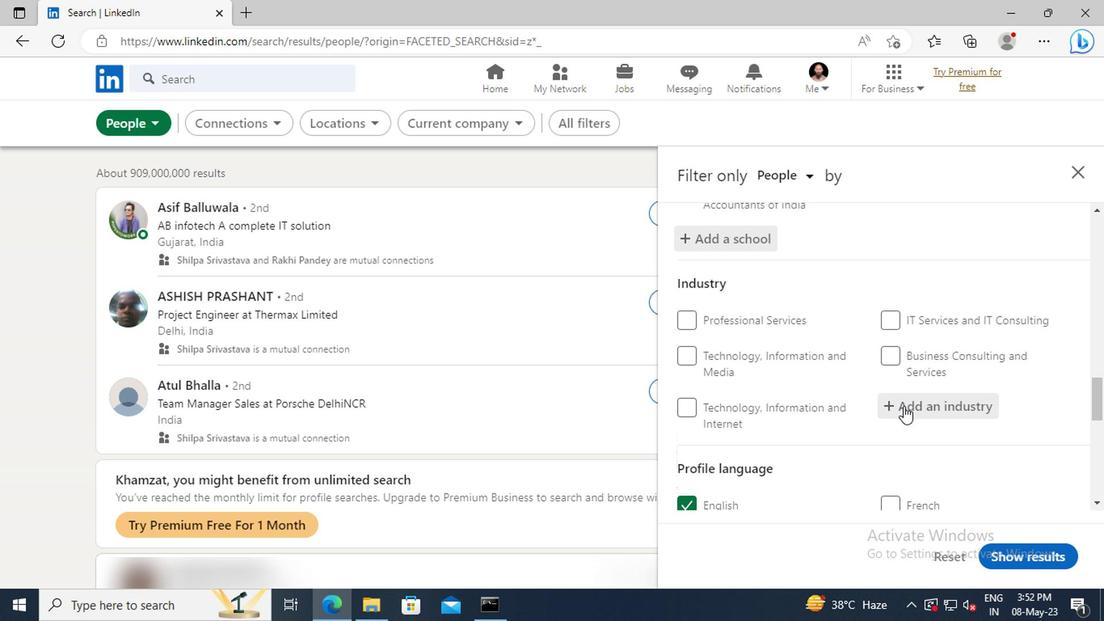 
Action: Key pressed <Key.shift>MARKE
Screenshot: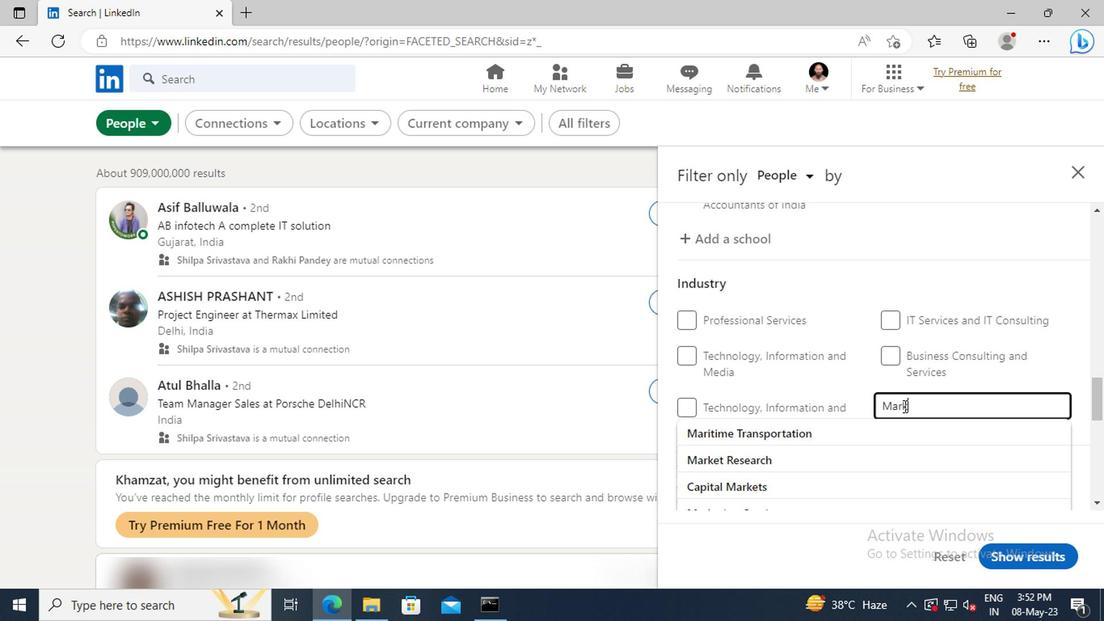 
Action: Mouse moved to (921, 475)
Screenshot: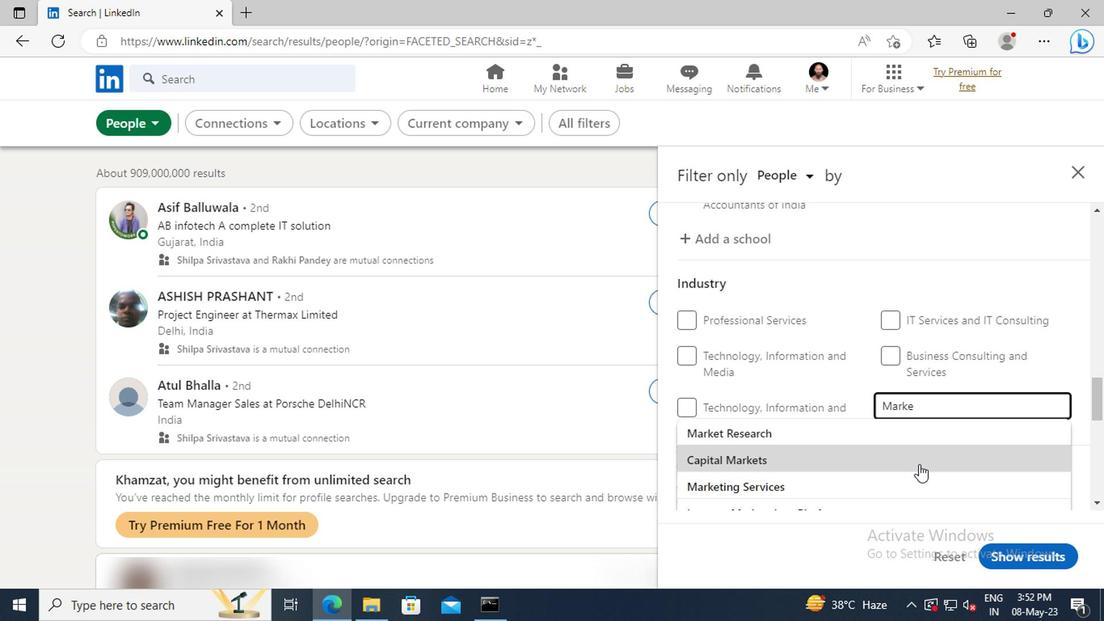 
Action: Mouse pressed left at (921, 475)
Screenshot: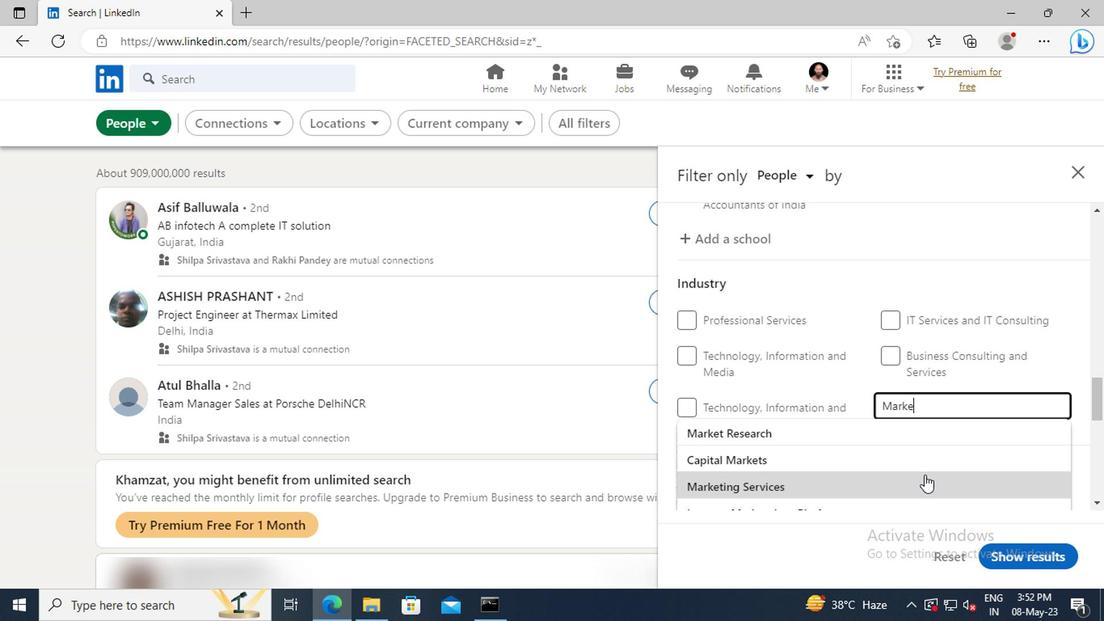 
Action: Mouse scrolled (921, 475) with delta (0, 0)
Screenshot: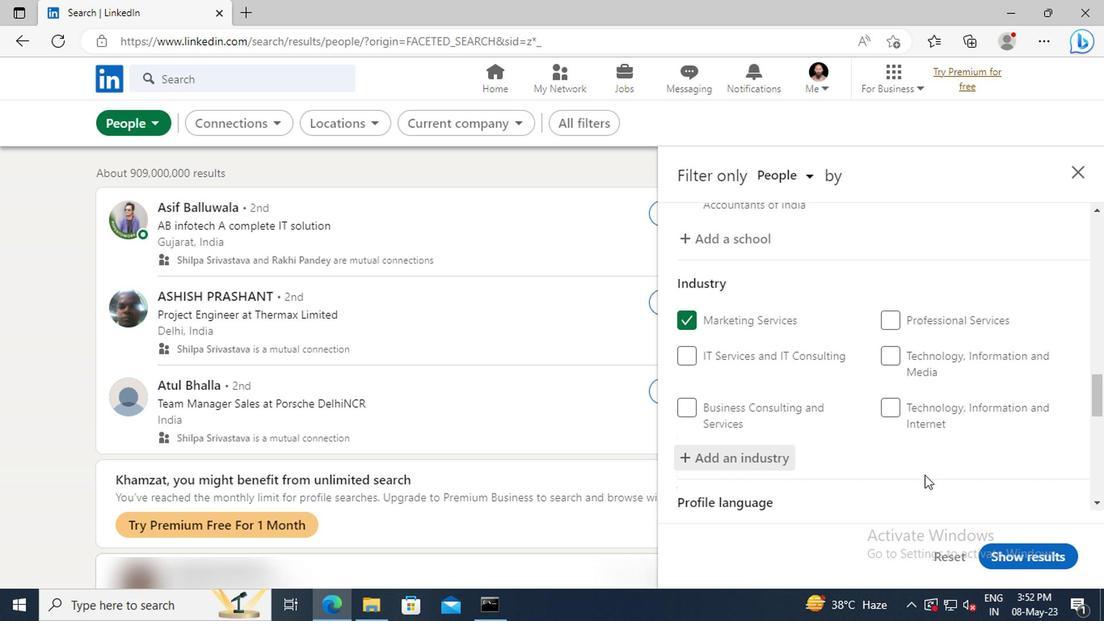 
Action: Mouse moved to (920, 474)
Screenshot: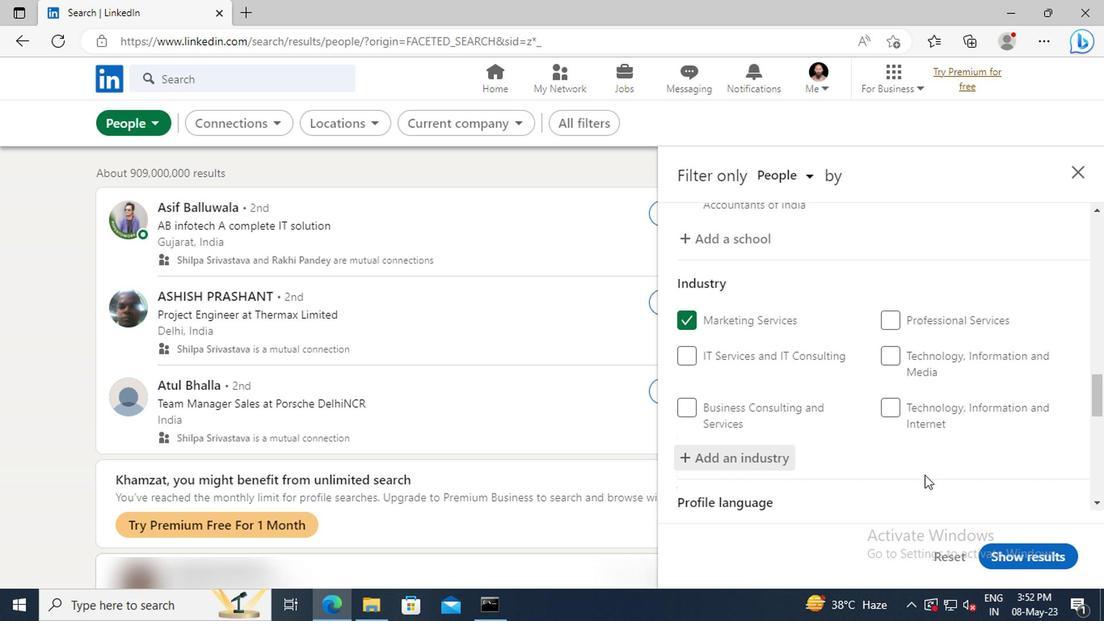 
Action: Mouse scrolled (920, 473) with delta (0, 0)
Screenshot: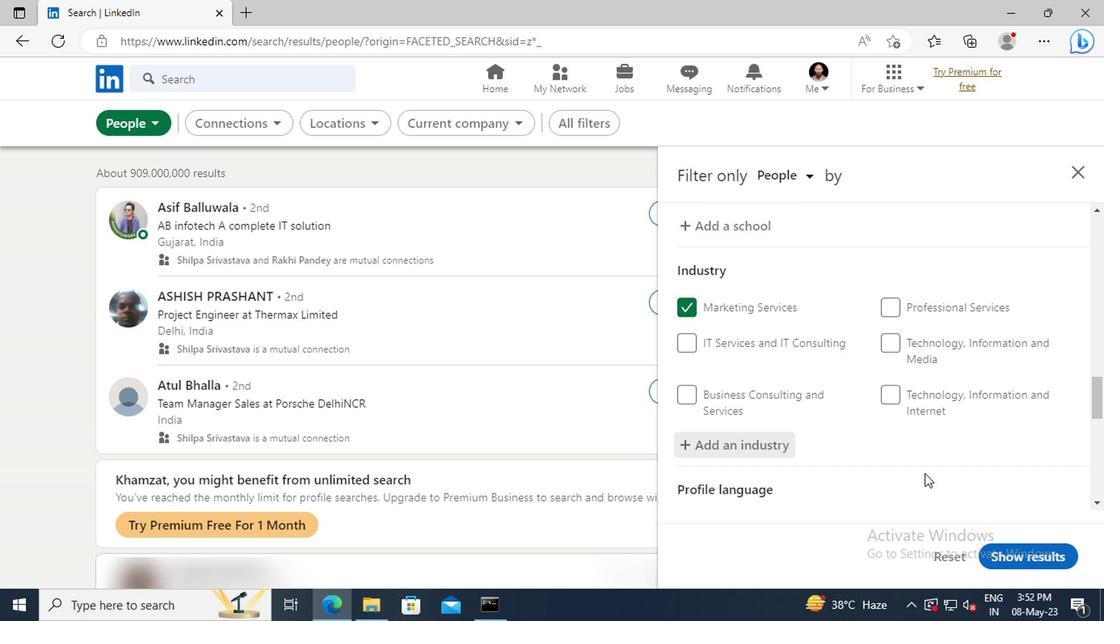 
Action: Mouse moved to (917, 463)
Screenshot: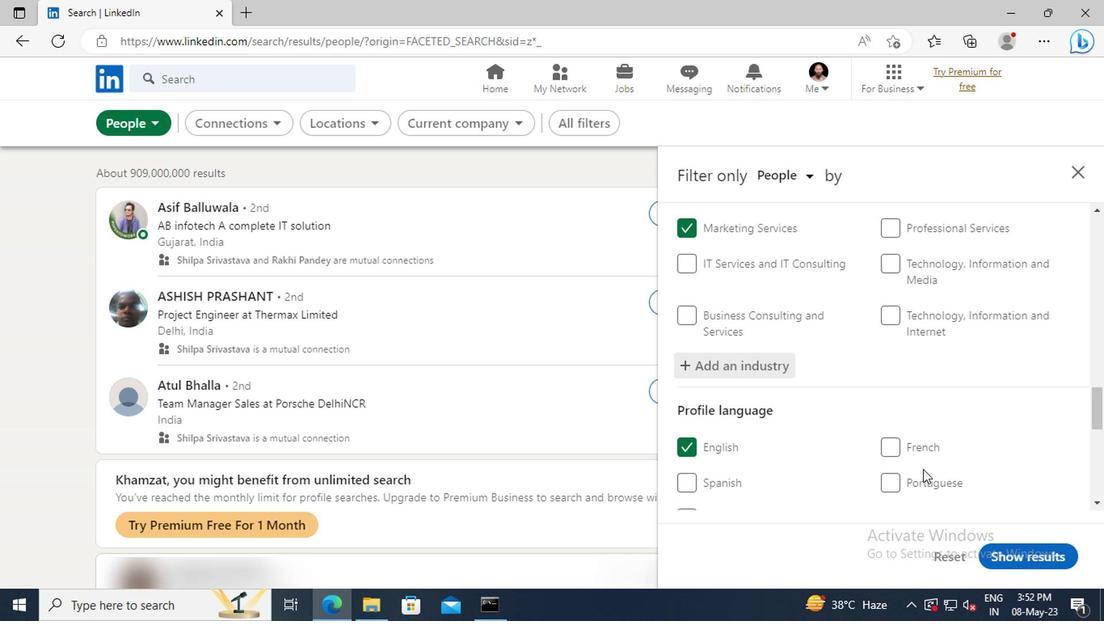 
Action: Mouse scrolled (917, 462) with delta (0, -1)
Screenshot: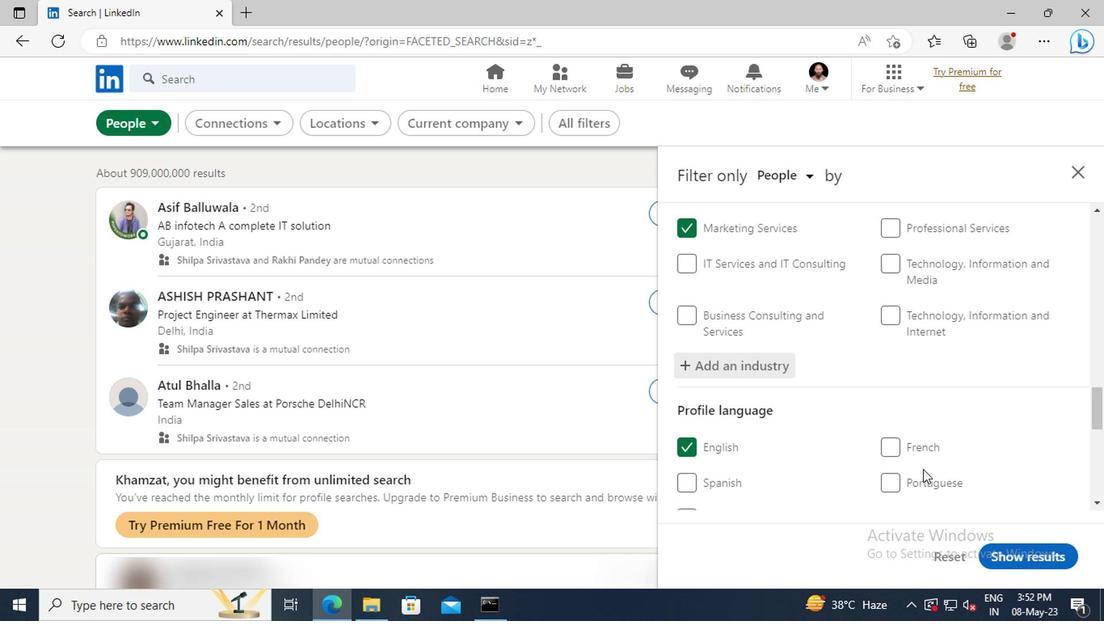 
Action: Mouse moved to (913, 457)
Screenshot: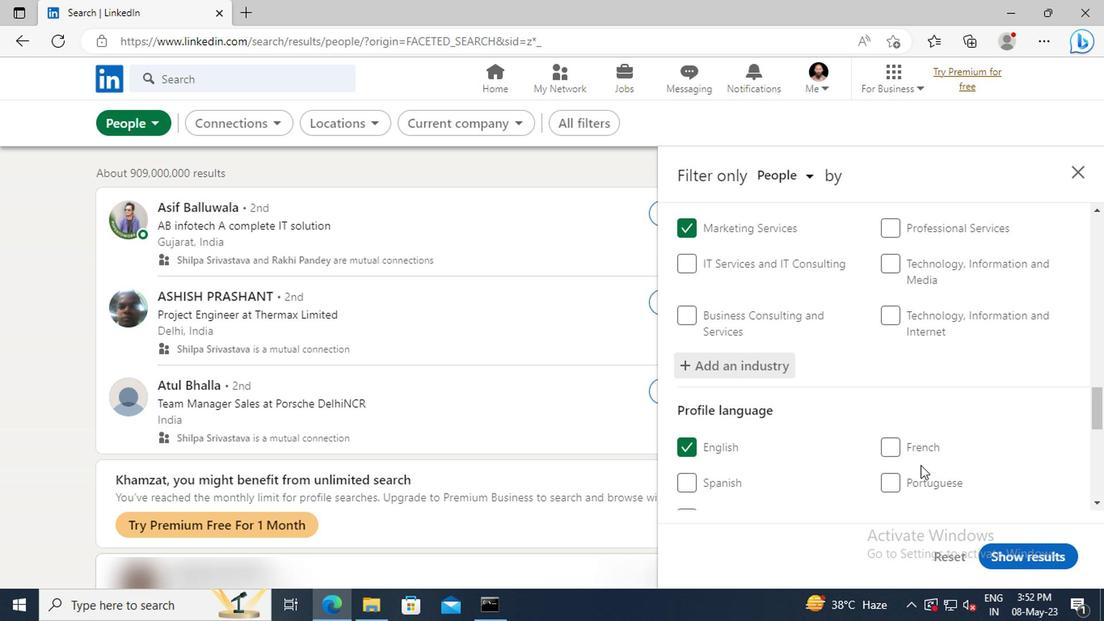 
Action: Mouse scrolled (913, 456) with delta (0, -1)
Screenshot: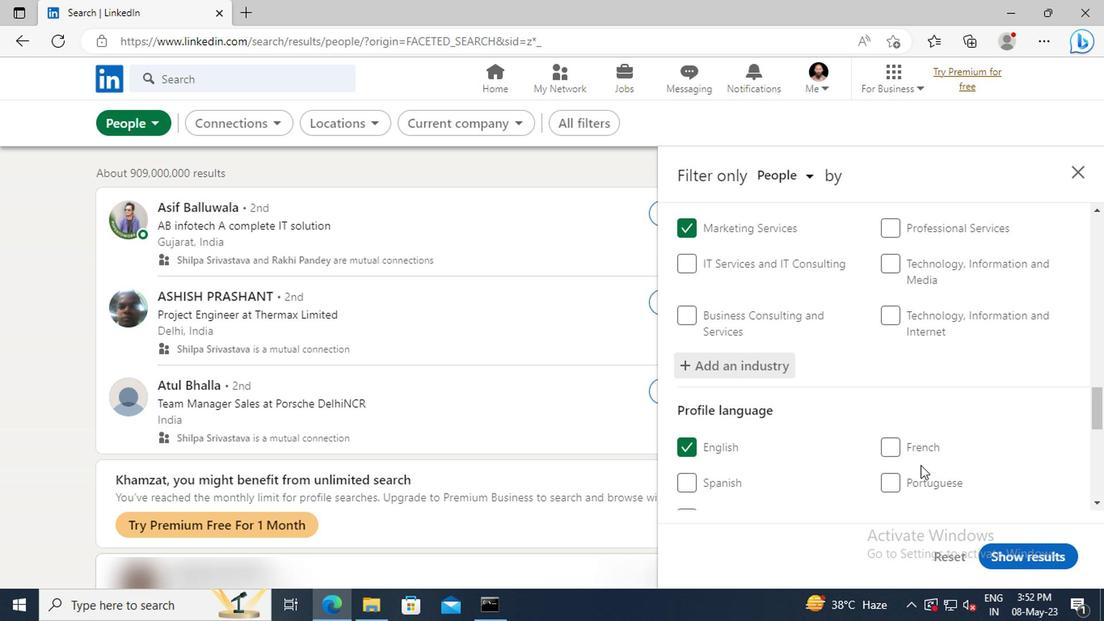 
Action: Mouse moved to (902, 432)
Screenshot: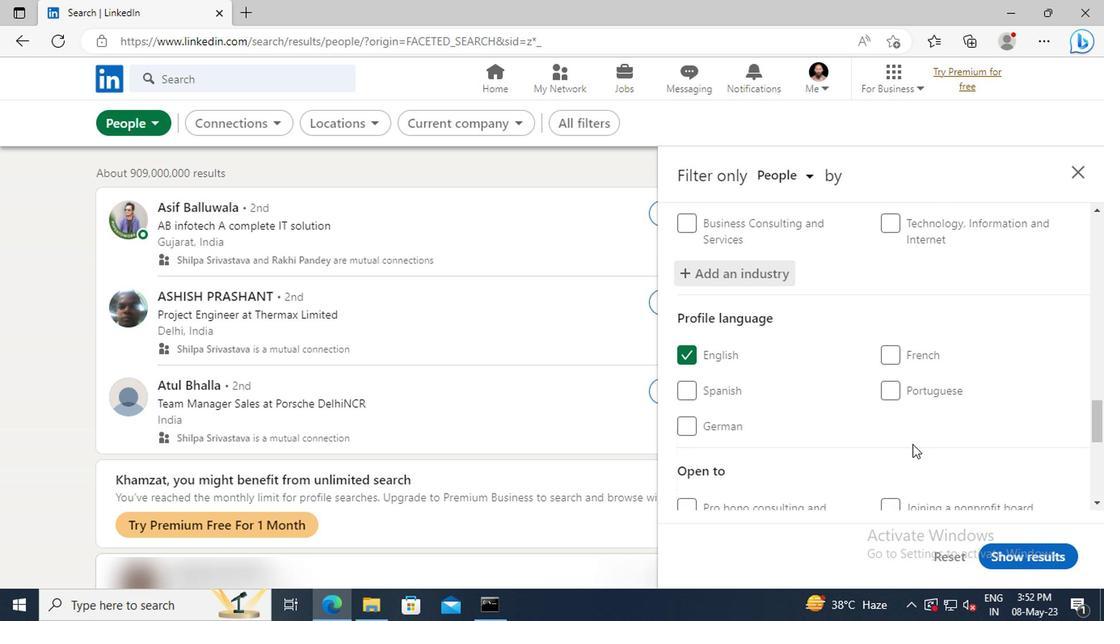 
Action: Mouse scrolled (902, 431) with delta (0, 0)
Screenshot: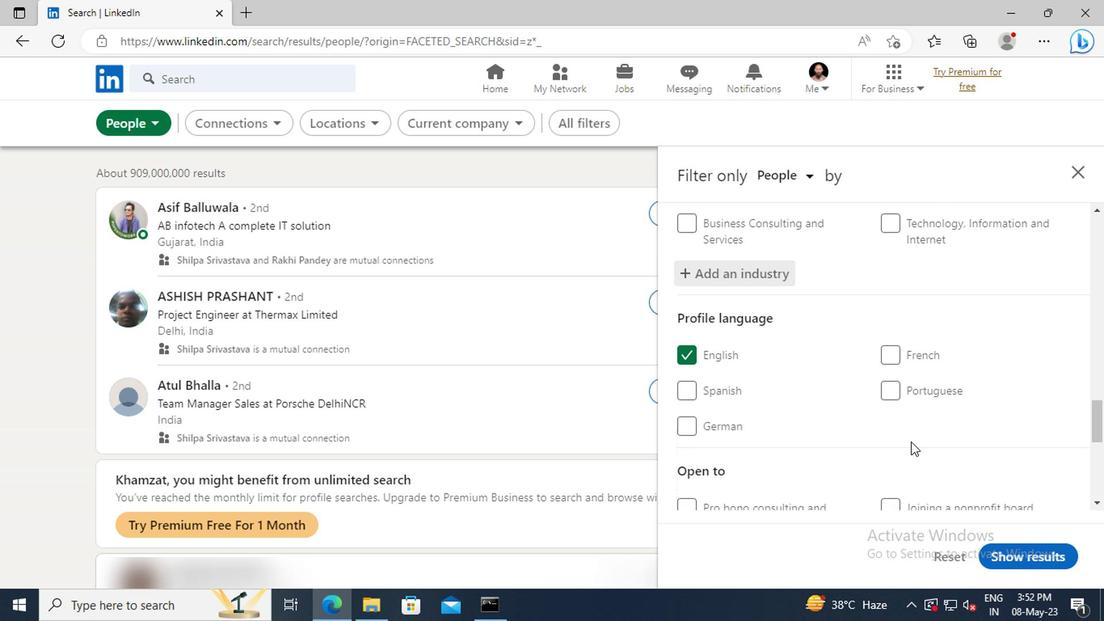 
Action: Mouse moved to (901, 431)
Screenshot: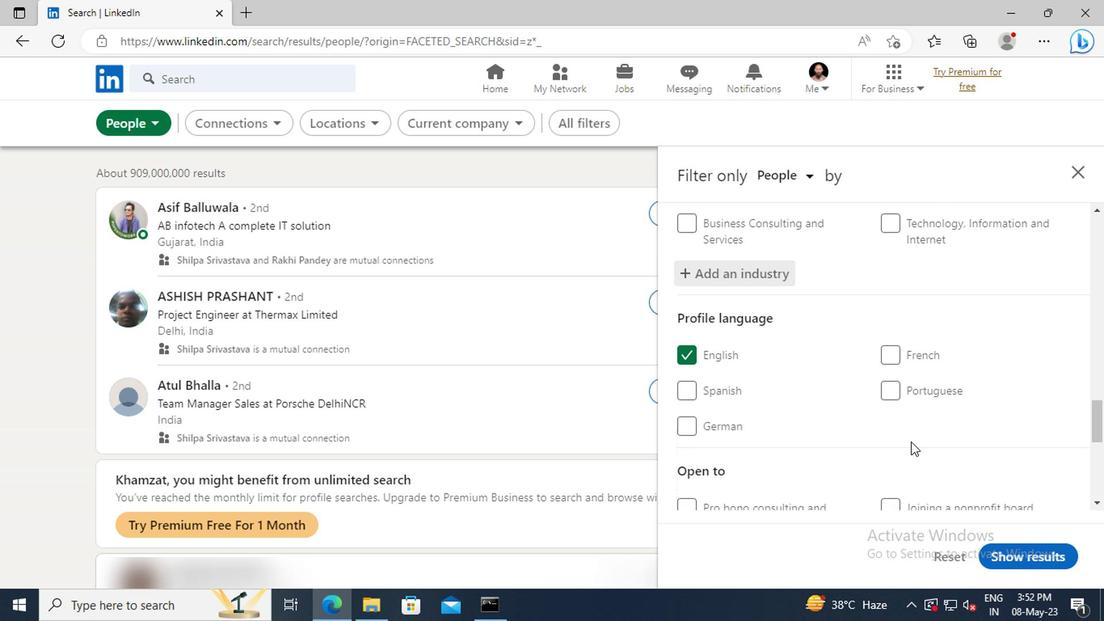 
Action: Mouse scrolled (901, 431) with delta (0, 0)
Screenshot: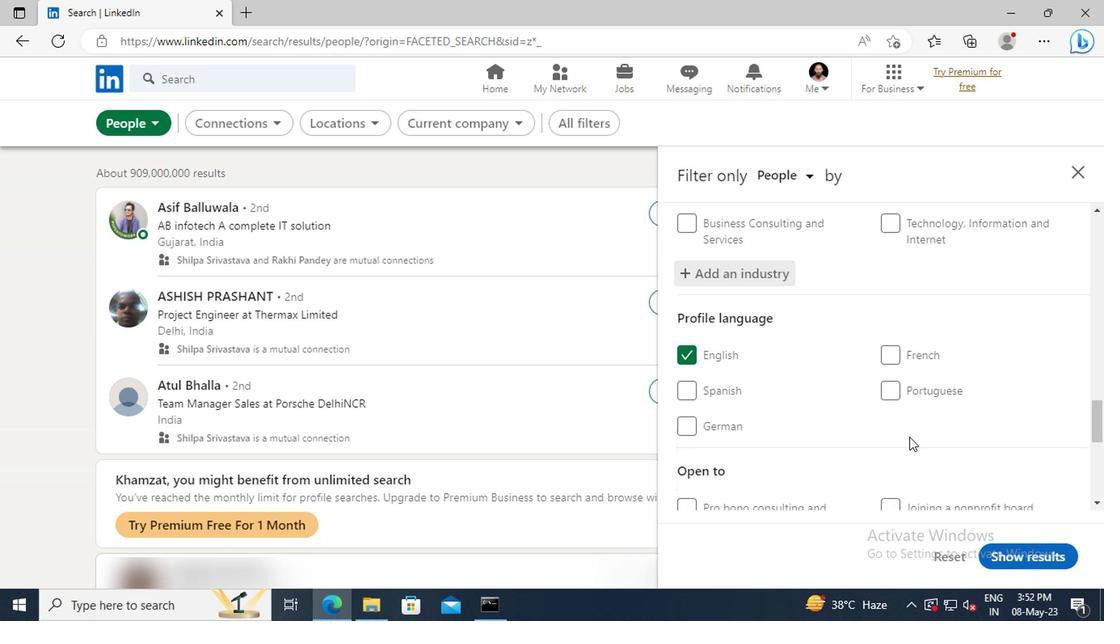 
Action: Mouse moved to (893, 405)
Screenshot: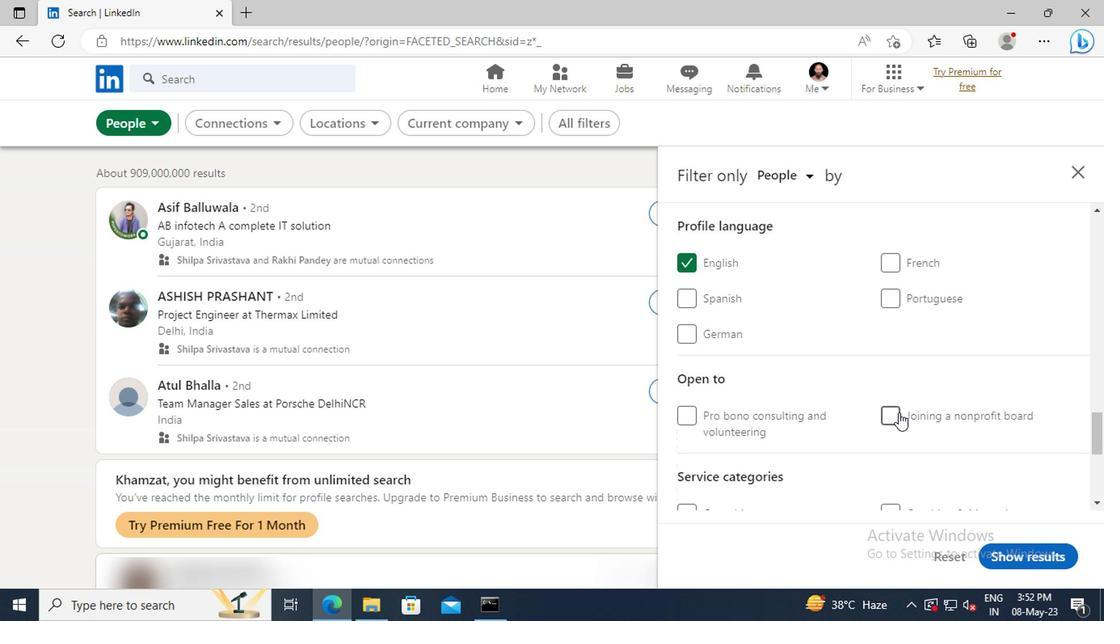 
Action: Mouse scrolled (893, 403) with delta (0, -1)
Screenshot: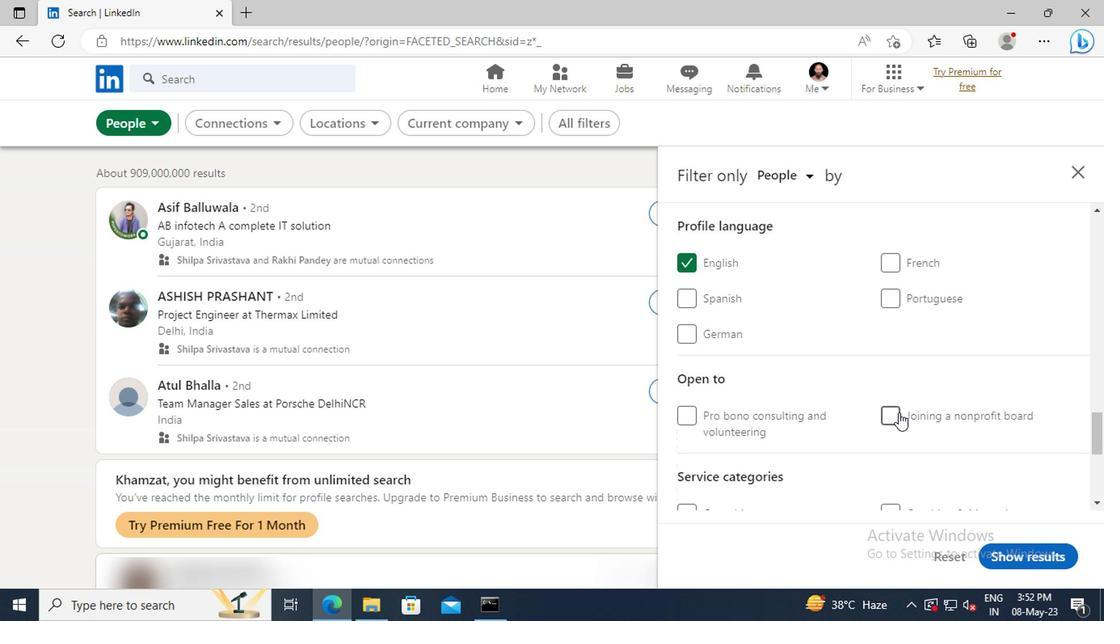 
Action: Mouse moved to (893, 391)
Screenshot: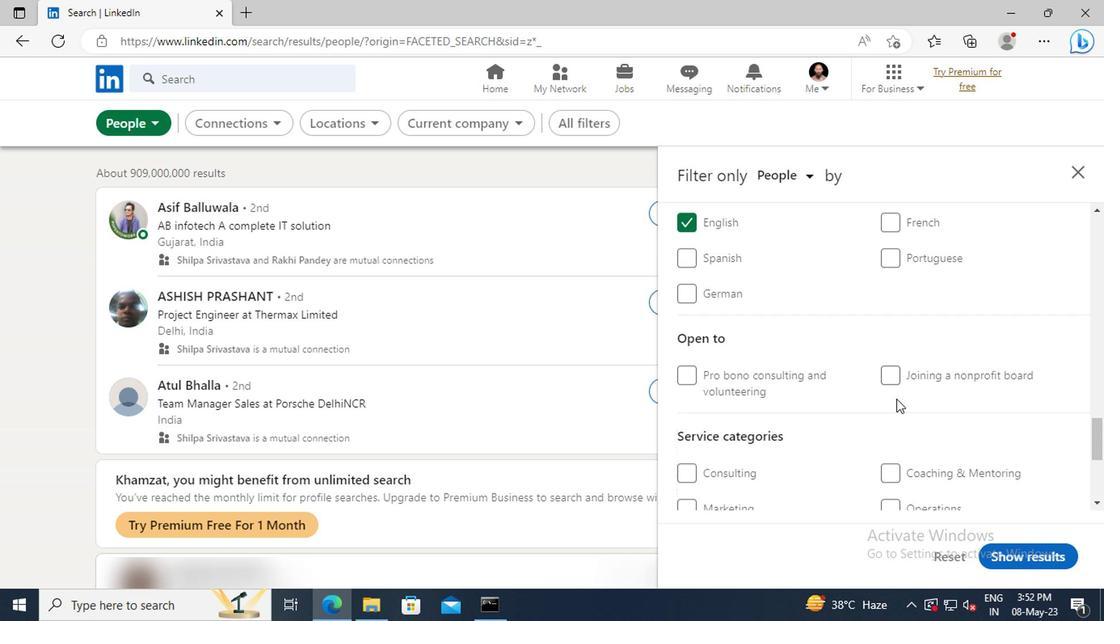 
Action: Mouse scrolled (893, 390) with delta (0, -1)
Screenshot: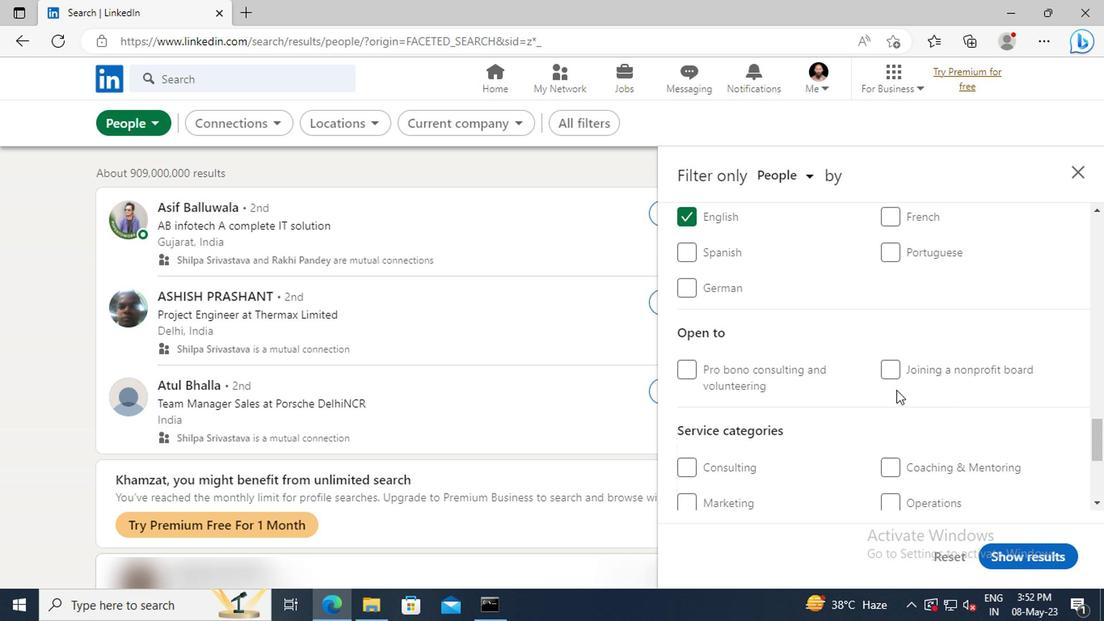 
Action: Mouse moved to (893, 387)
Screenshot: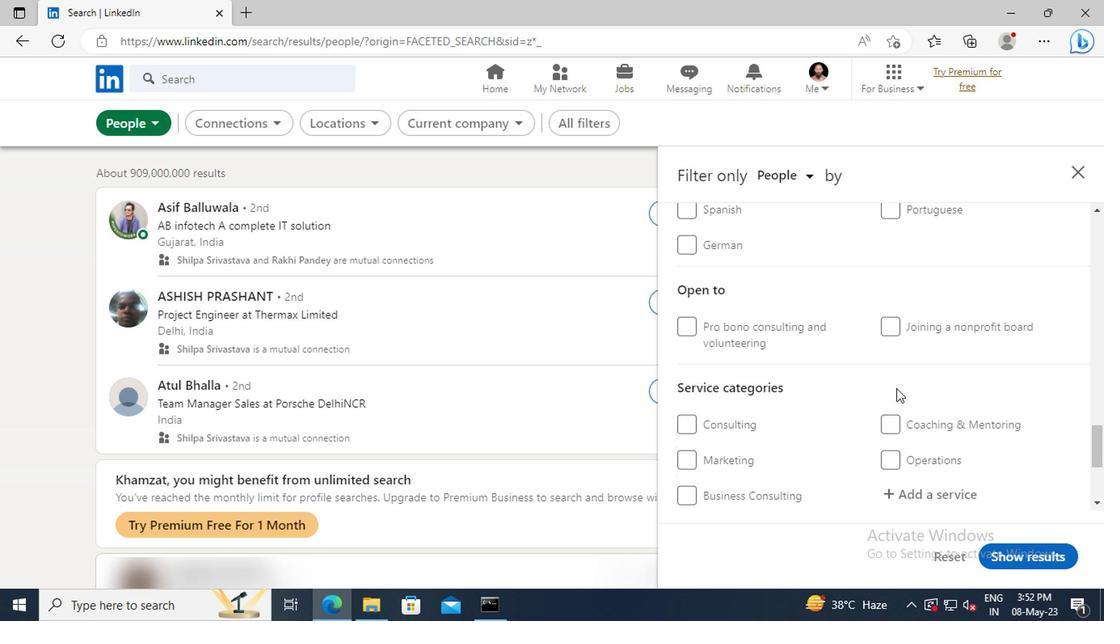 
Action: Mouse scrolled (893, 386) with delta (0, -1)
Screenshot: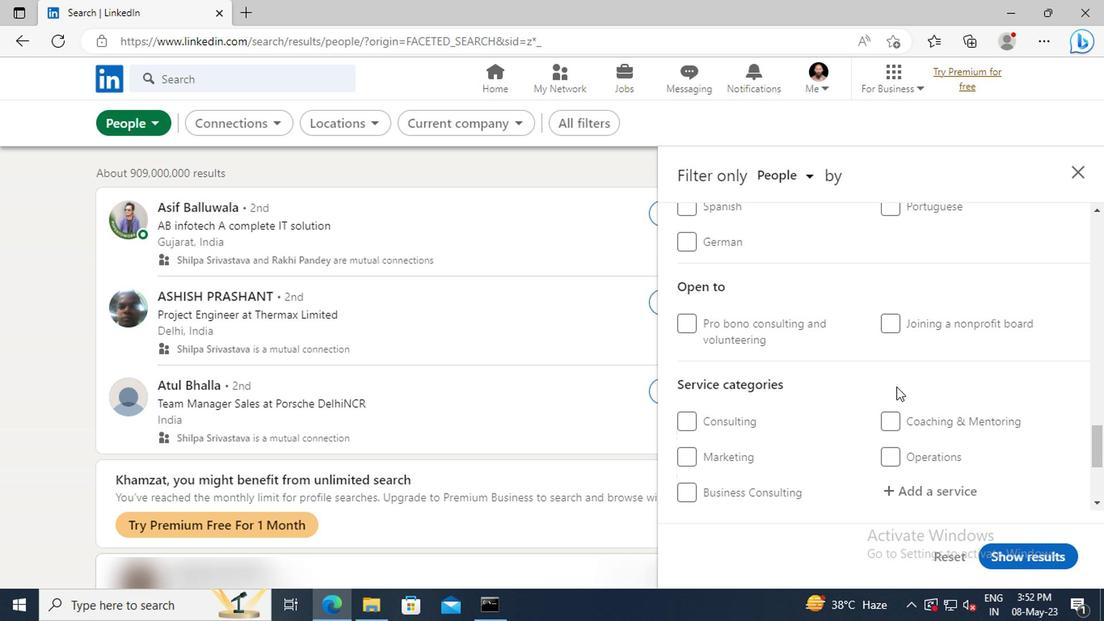 
Action: Mouse scrolled (893, 386) with delta (0, -1)
Screenshot: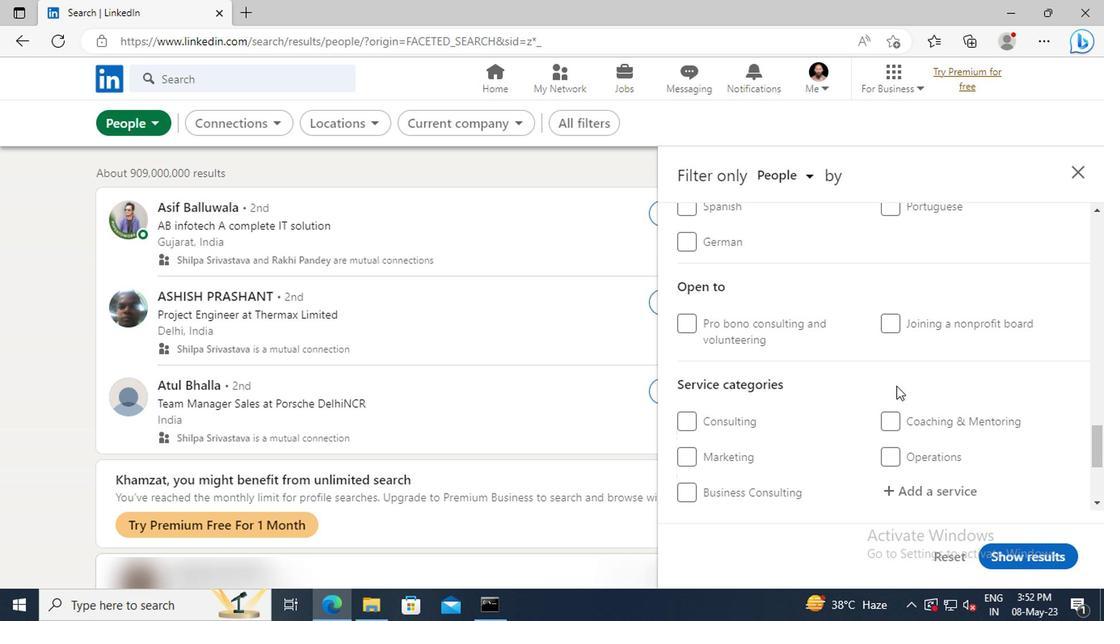 
Action: Mouse scrolled (893, 386) with delta (0, -1)
Screenshot: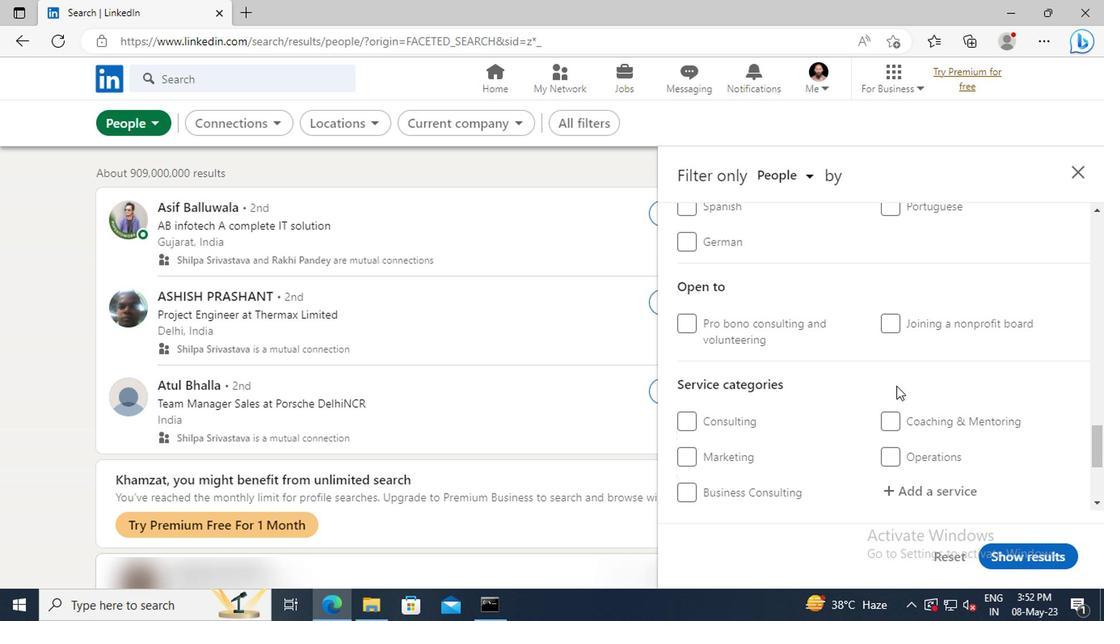 
Action: Mouse moved to (901, 361)
Screenshot: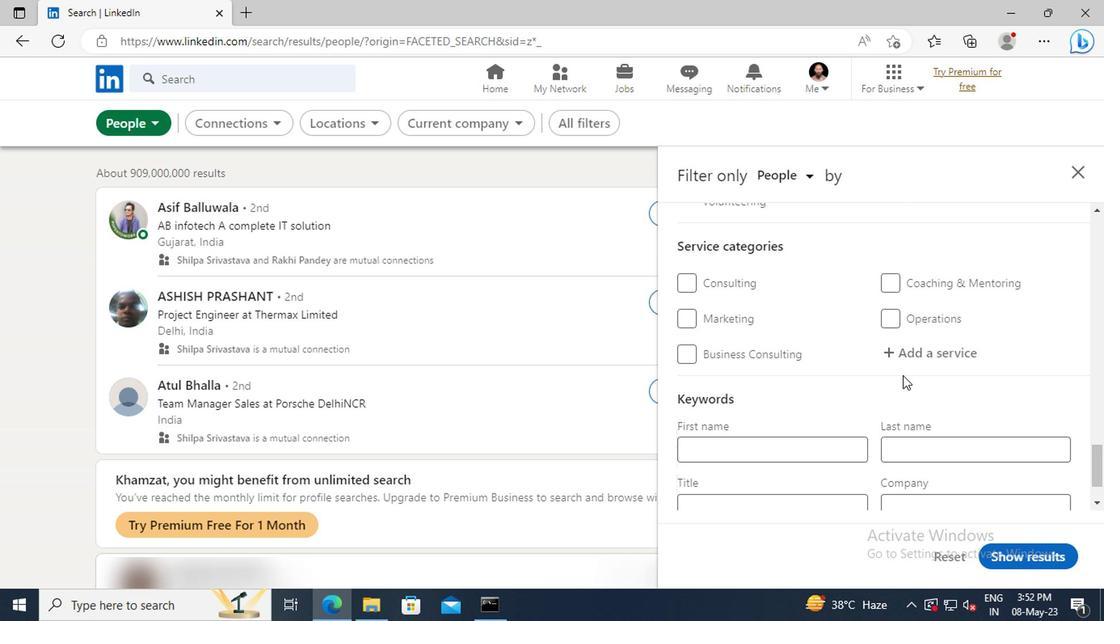 
Action: Mouse pressed left at (901, 361)
Screenshot: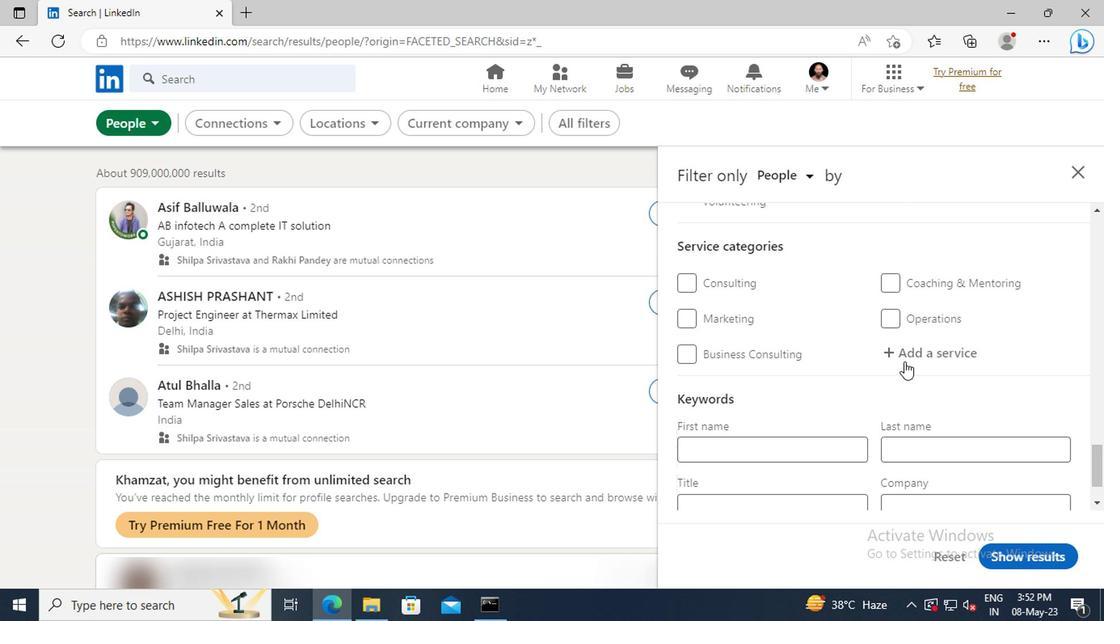 
Action: Key pressed <Key.shift>HUMAN<Key.space>
Screenshot: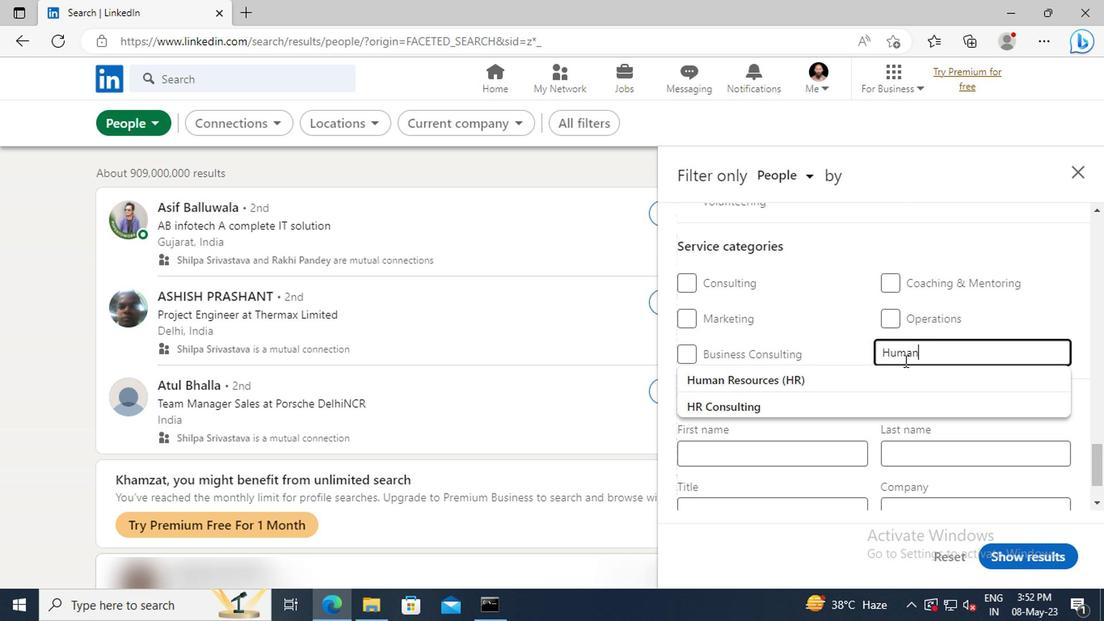 
Action: Mouse moved to (901, 380)
Screenshot: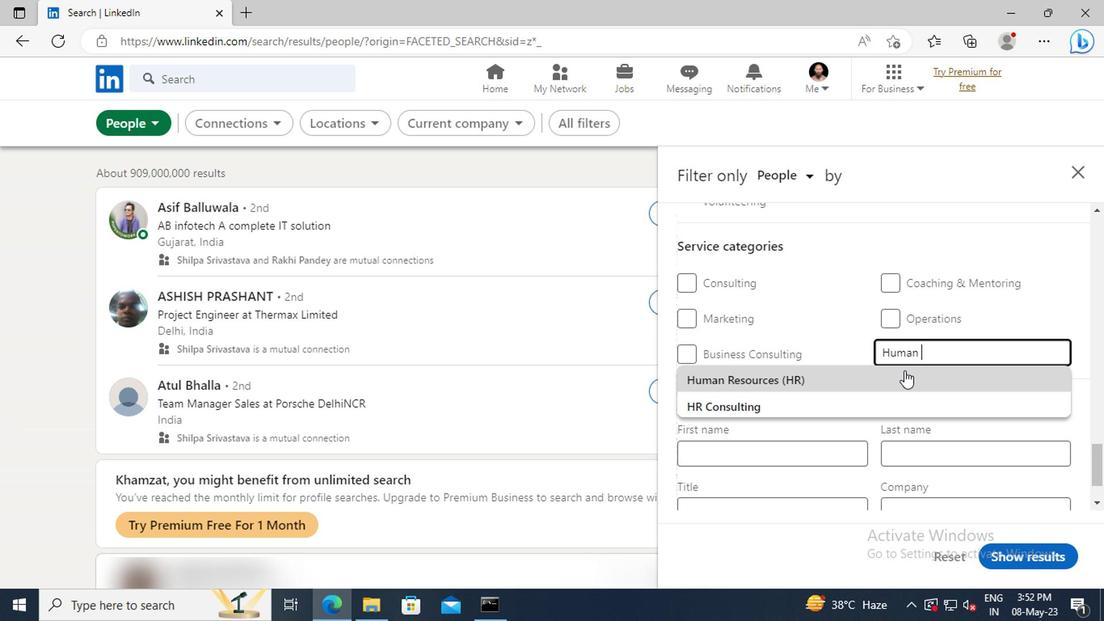
Action: Mouse pressed left at (901, 380)
Screenshot: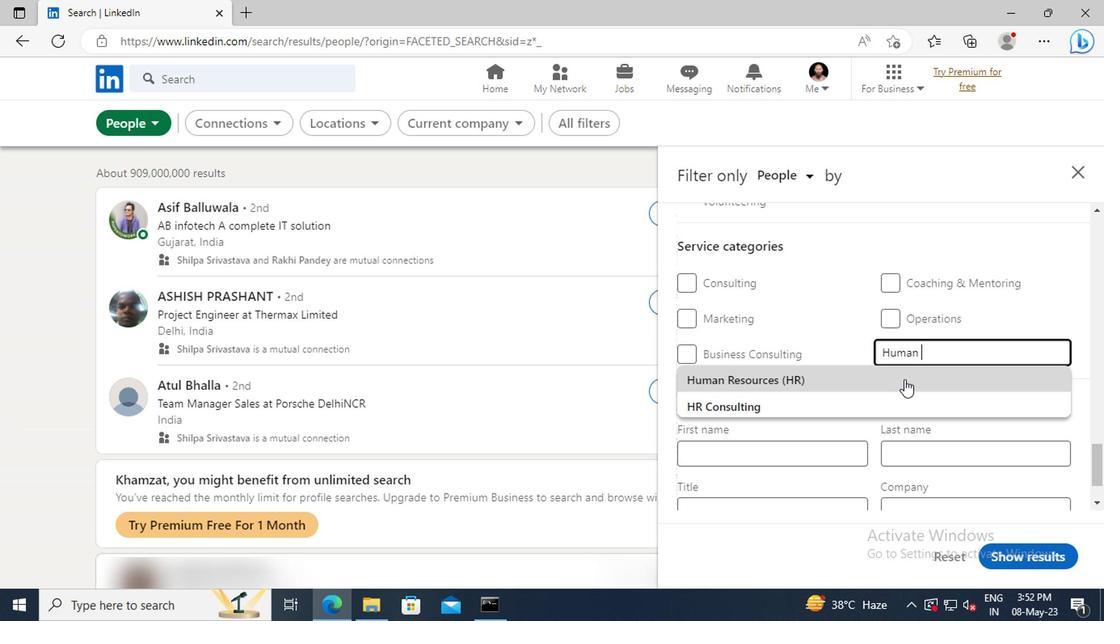
Action: Mouse moved to (900, 382)
Screenshot: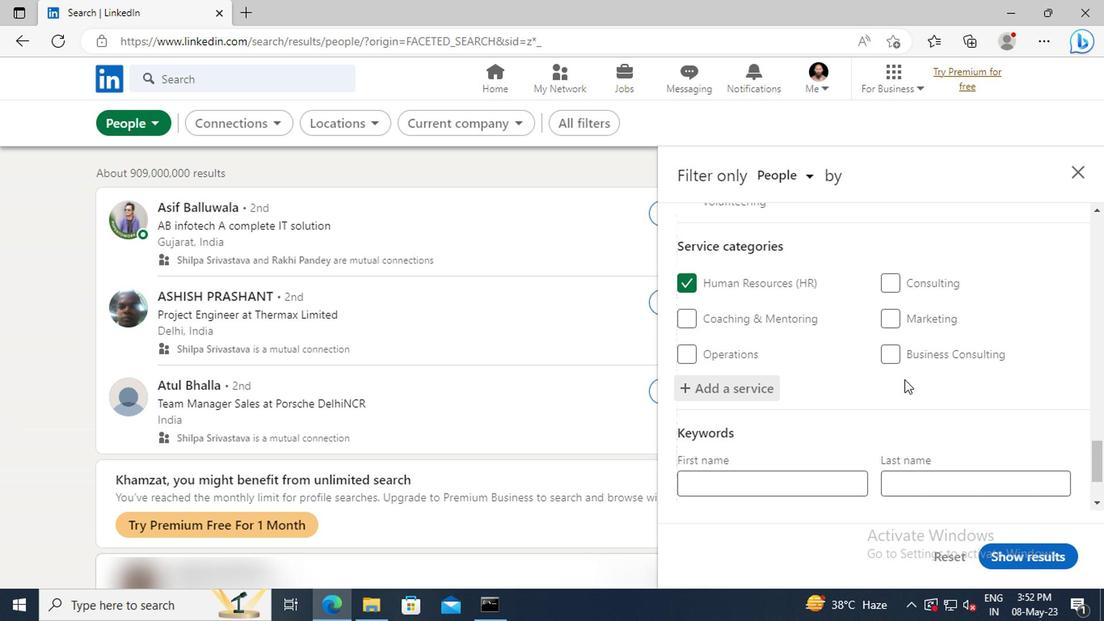 
Action: Mouse scrolled (900, 381) with delta (0, 0)
Screenshot: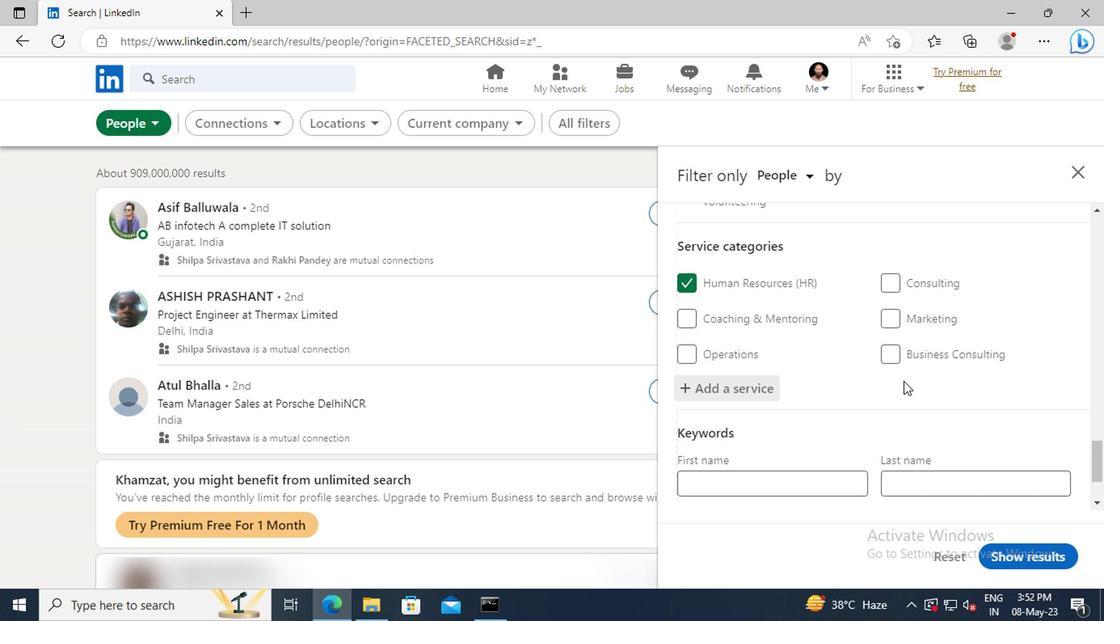 
Action: Mouse scrolled (900, 381) with delta (0, 0)
Screenshot: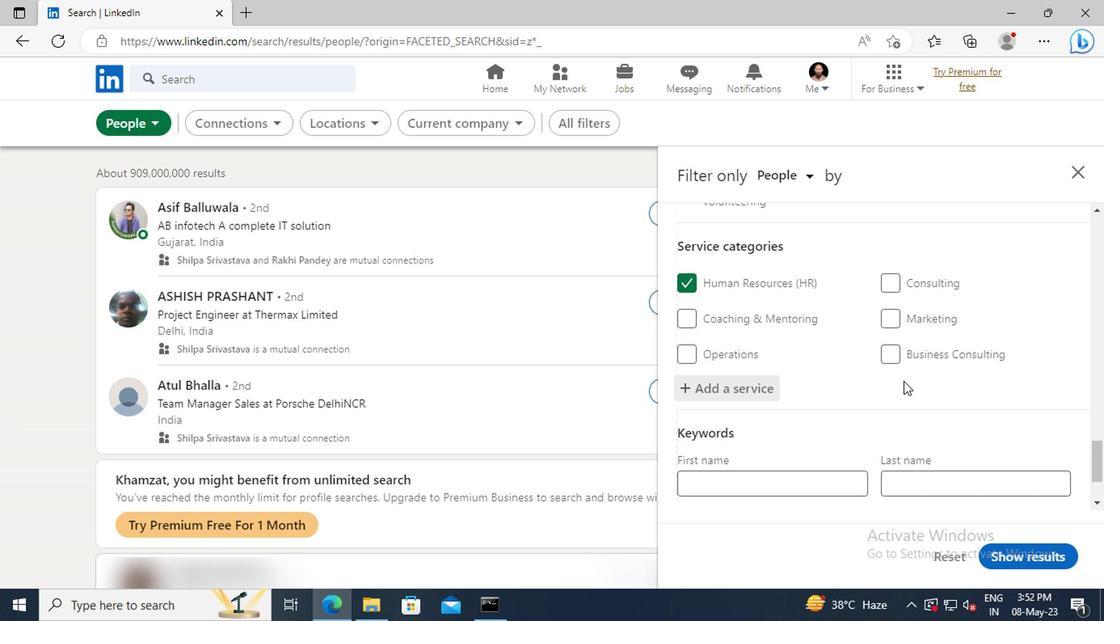 
Action: Mouse scrolled (900, 381) with delta (0, 0)
Screenshot: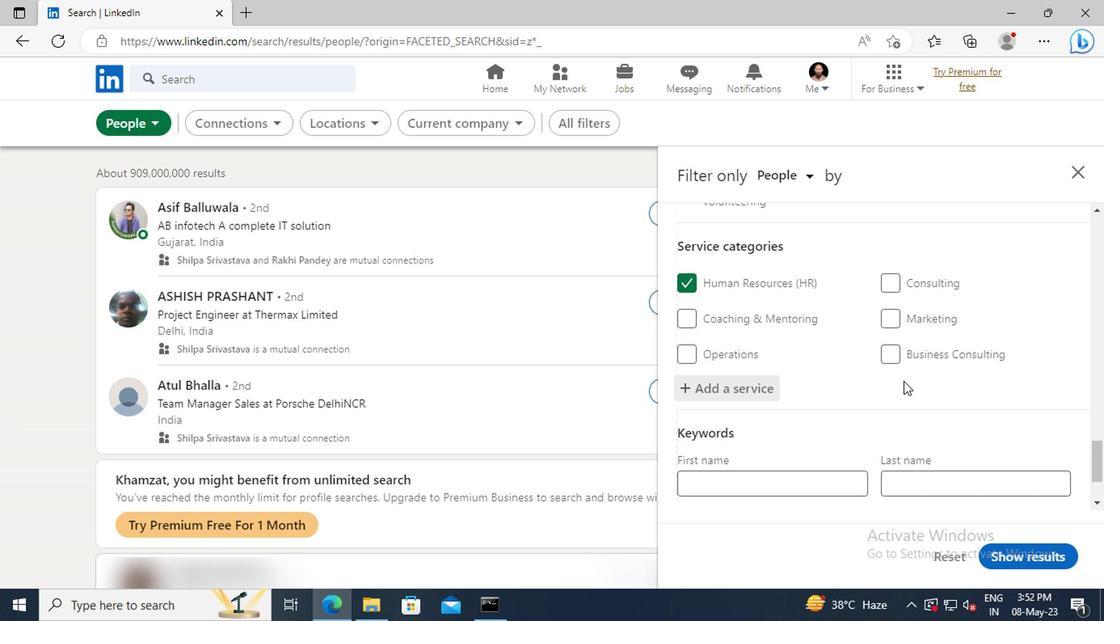 
Action: Mouse scrolled (900, 381) with delta (0, 0)
Screenshot: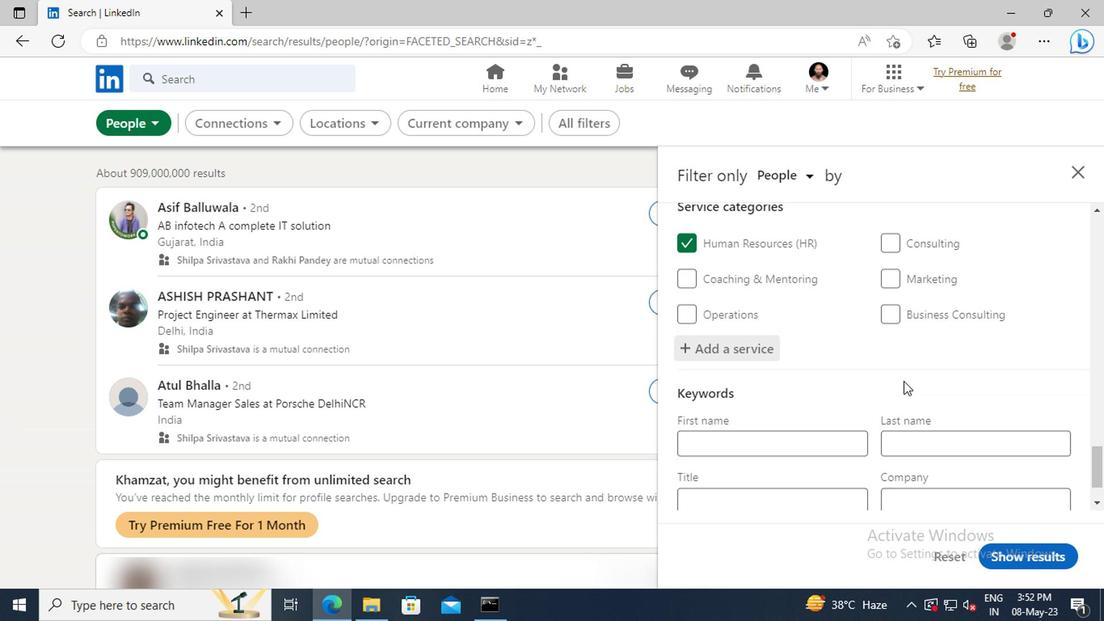 
Action: Mouse moved to (779, 446)
Screenshot: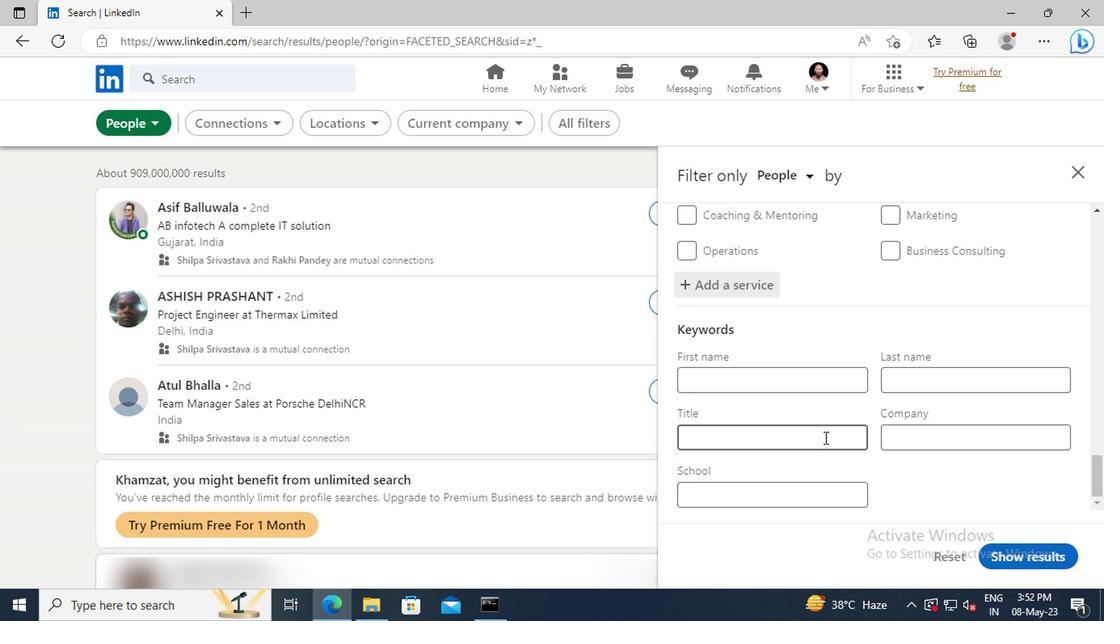 
Action: Mouse pressed left at (779, 446)
Screenshot: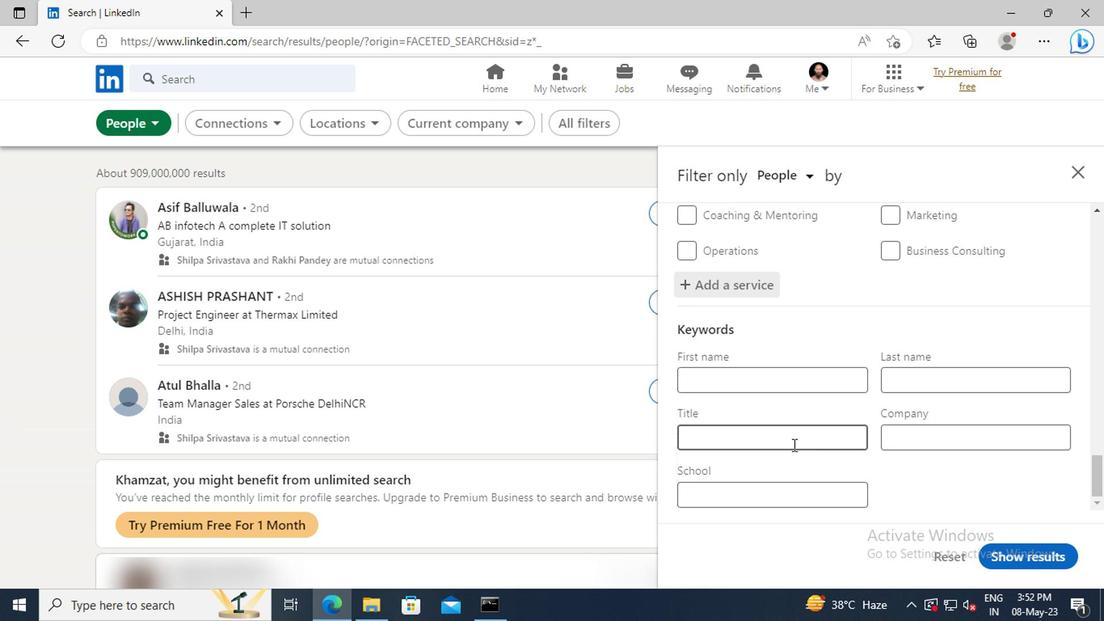 
Action: Key pressed <Key.shift>INTERIOR<Key.space><Key.shift>DESIGNER<Key.enter>
Screenshot: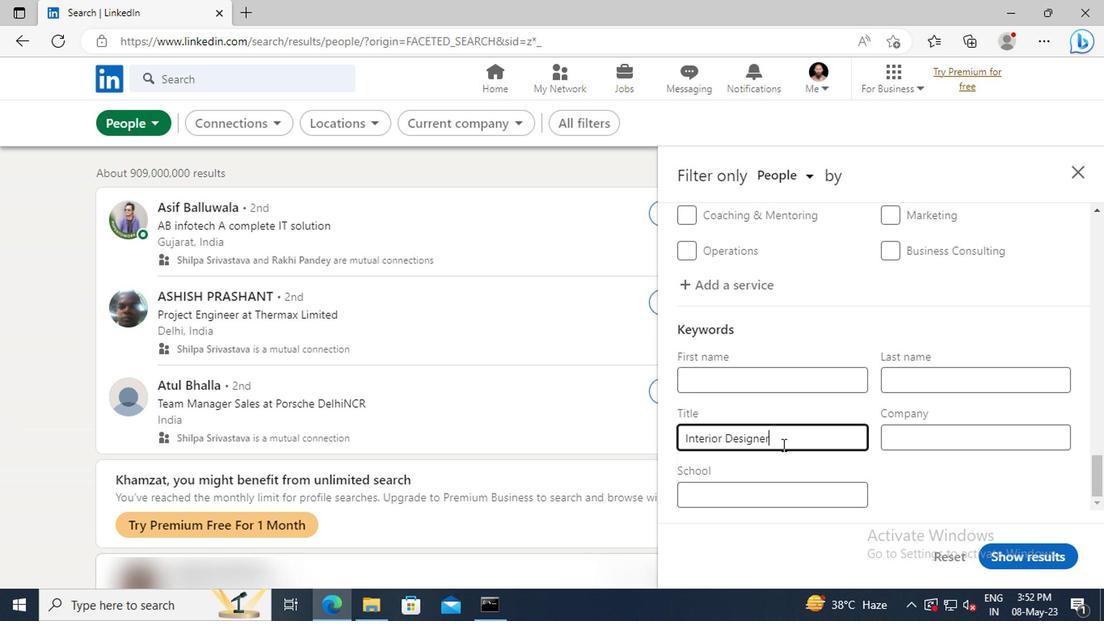 
Action: Mouse moved to (1022, 556)
Screenshot: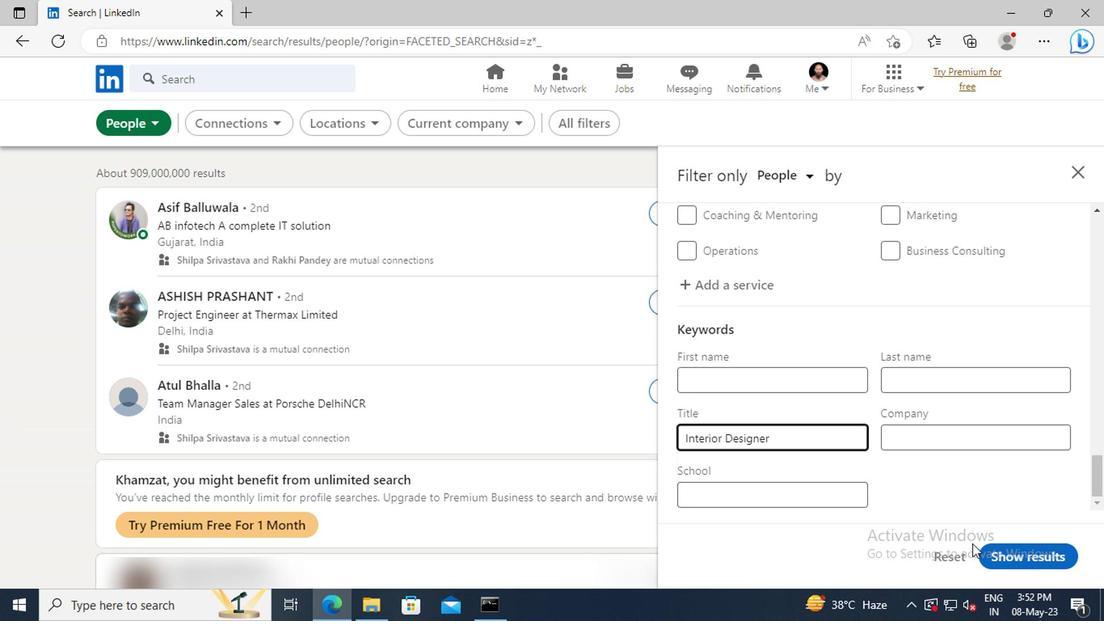 
Action: Mouse pressed left at (1022, 556)
Screenshot: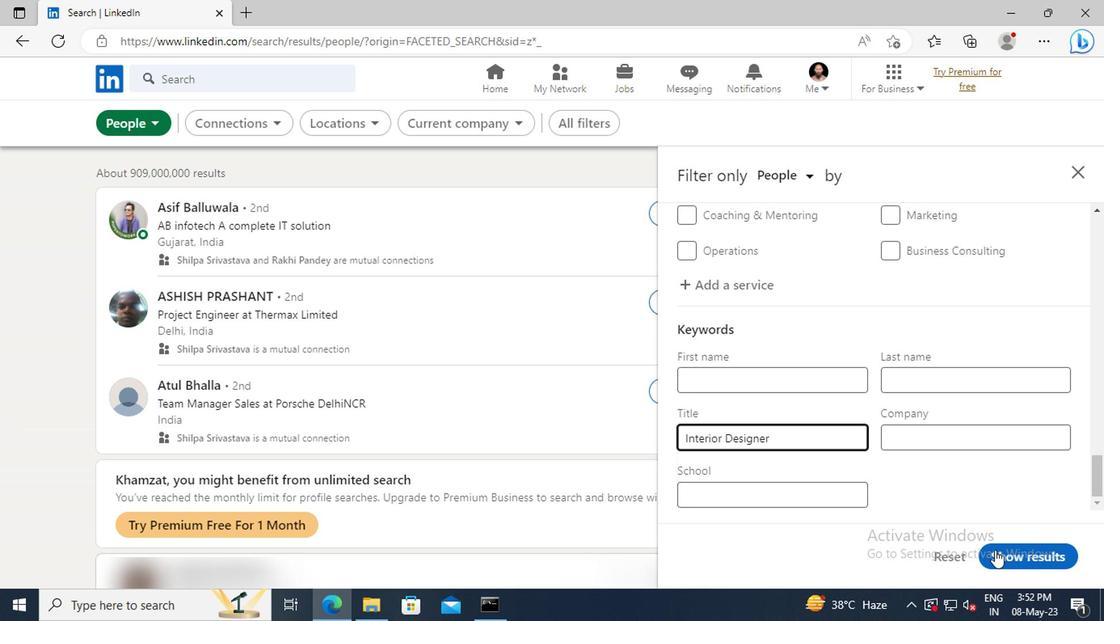 
